 Task: Find connections with filter location Courtenay with filter topic #Workfromhomewith filter profile language German with filter current company IFFCO Group with filter school CHRIST COLLEGE, IRINJALAKKUDA with filter industry Human Resources Services with filter service category Demand Generation with filter keywords title Continuous Improvement Lead
Action: Mouse moved to (173, 261)
Screenshot: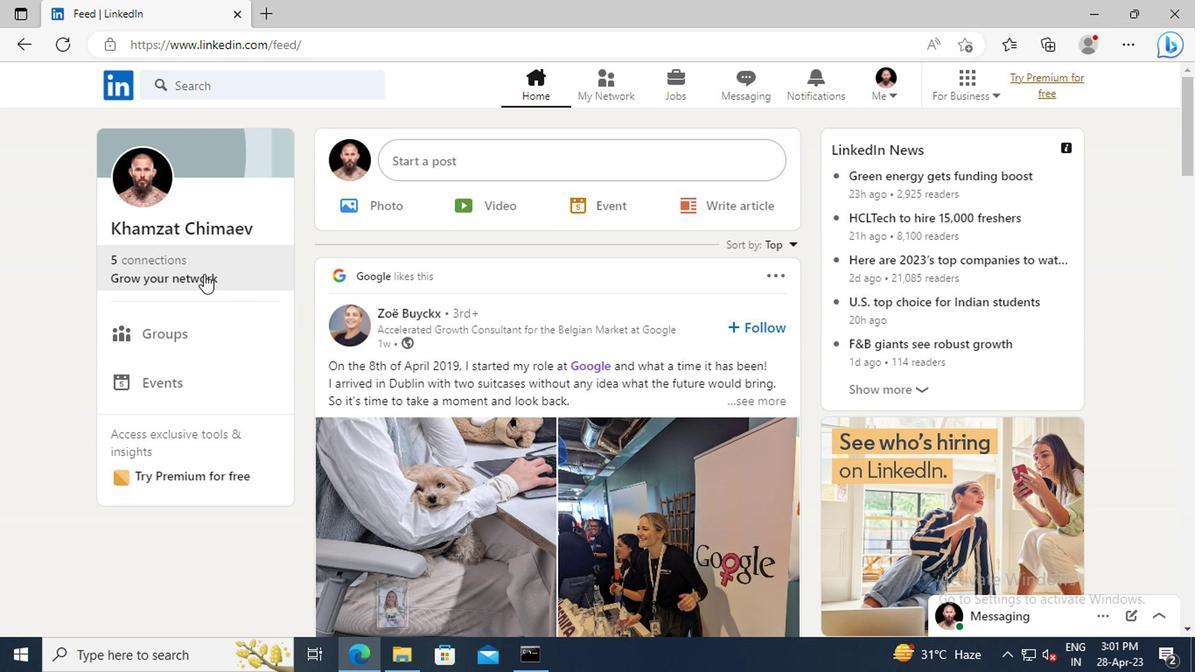 
Action: Mouse pressed left at (173, 261)
Screenshot: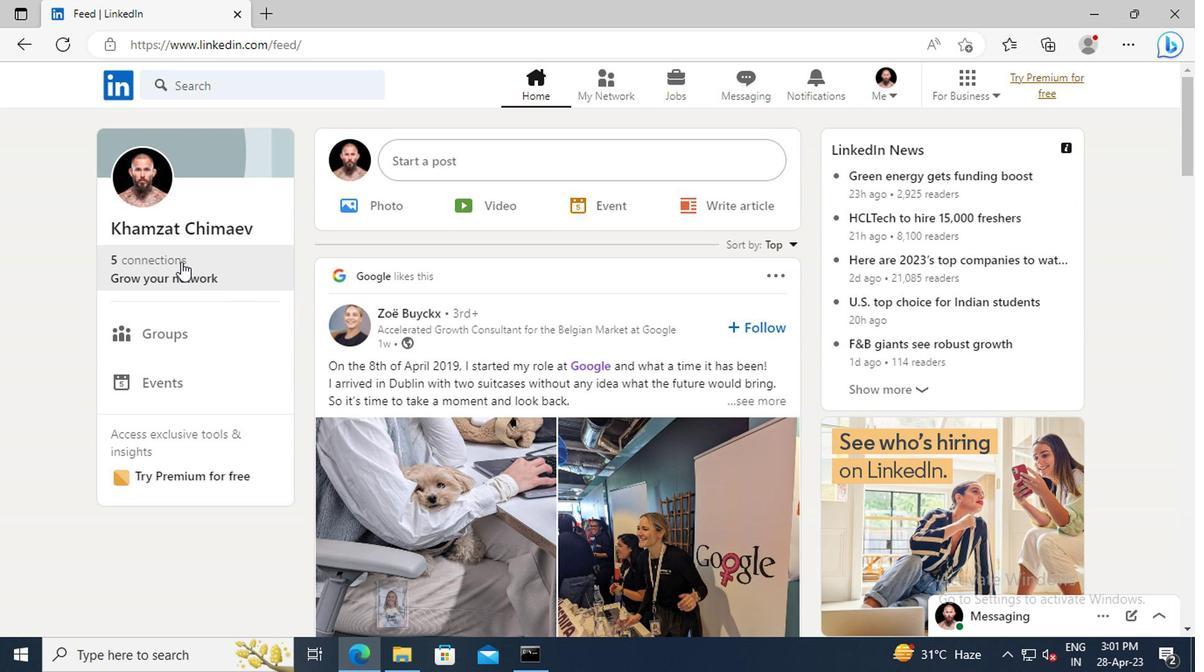 
Action: Mouse moved to (179, 181)
Screenshot: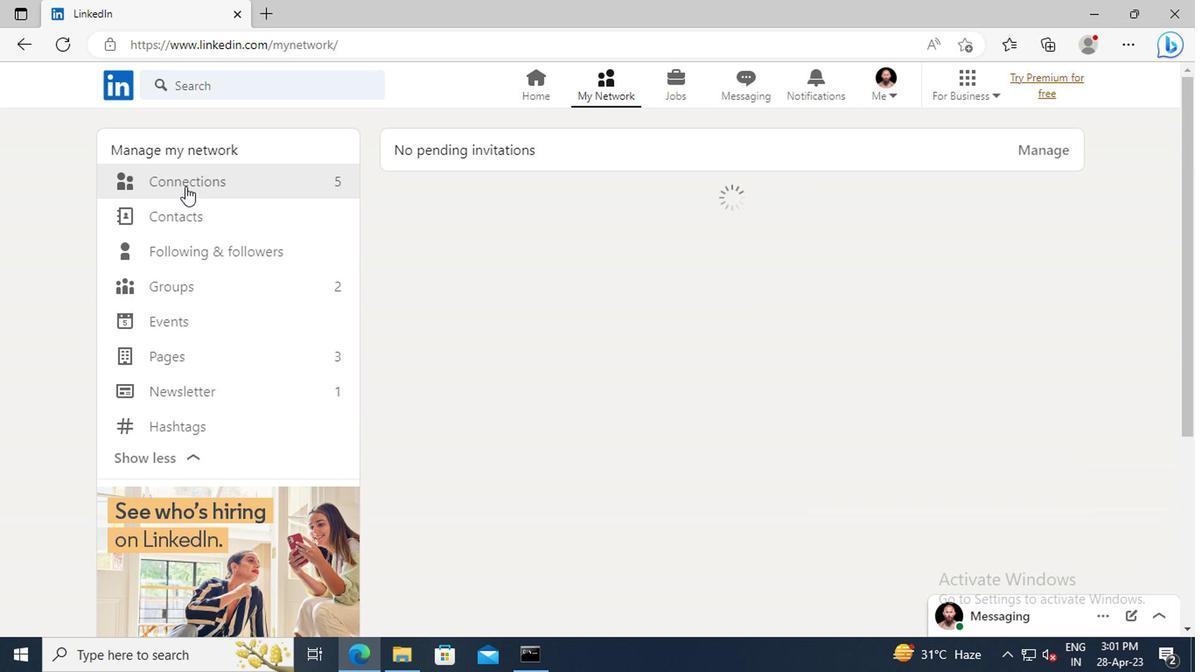 
Action: Mouse pressed left at (179, 181)
Screenshot: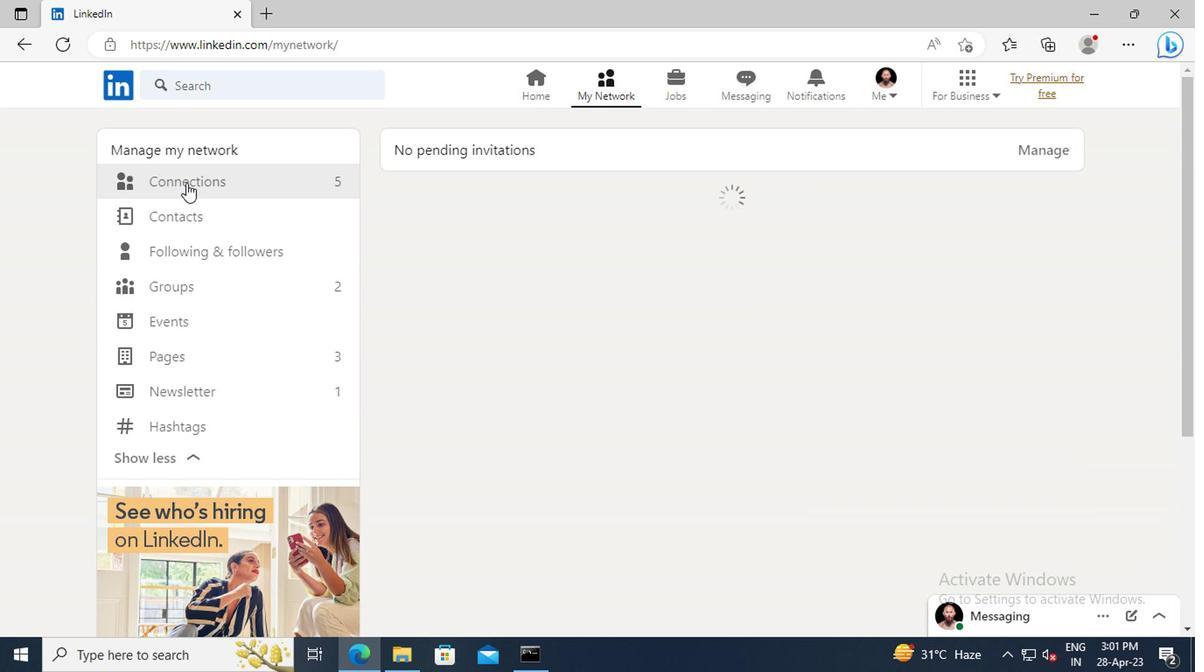 
Action: Mouse moved to (718, 186)
Screenshot: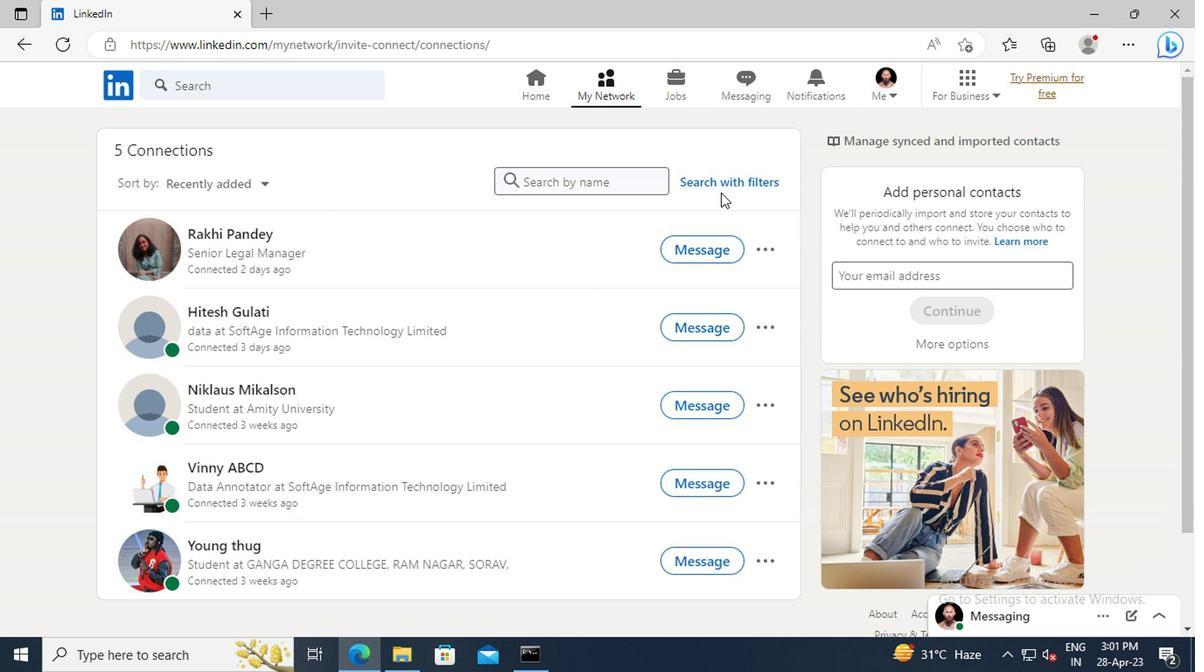 
Action: Mouse pressed left at (718, 186)
Screenshot: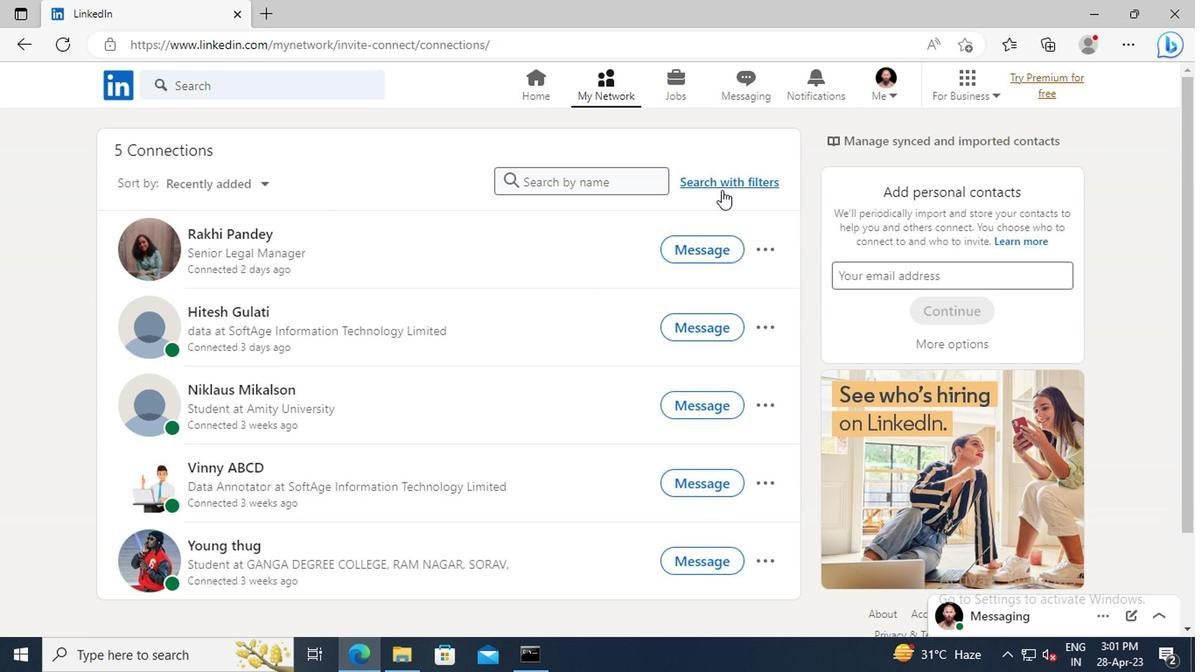 
Action: Mouse moved to (667, 137)
Screenshot: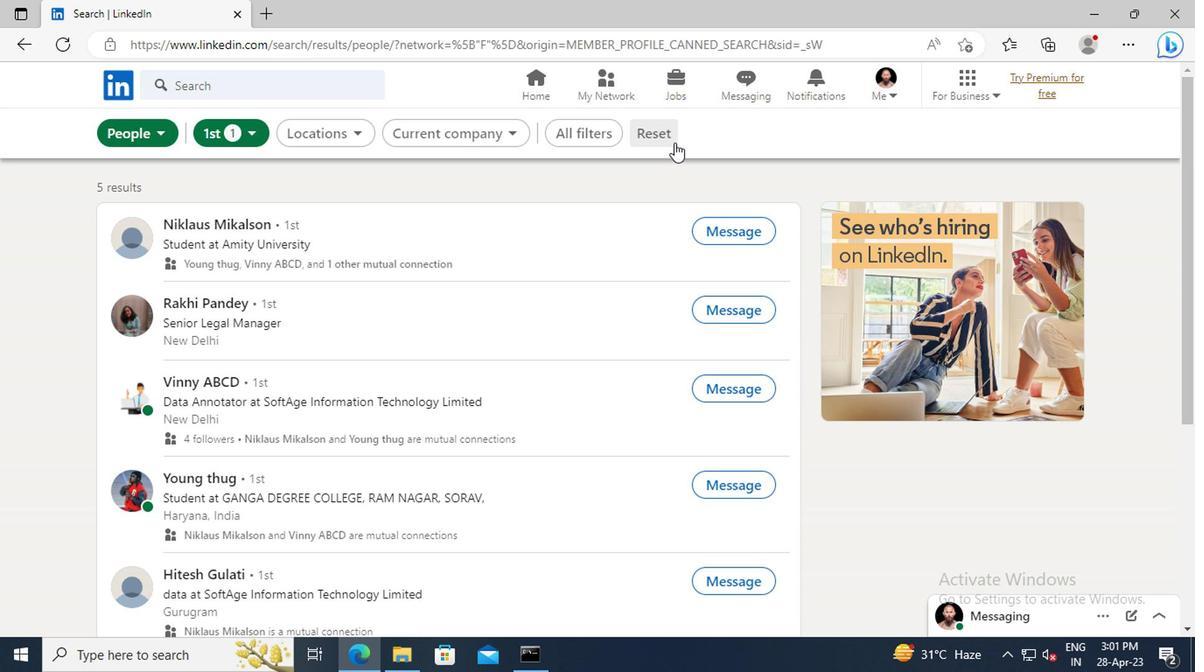 
Action: Mouse pressed left at (667, 137)
Screenshot: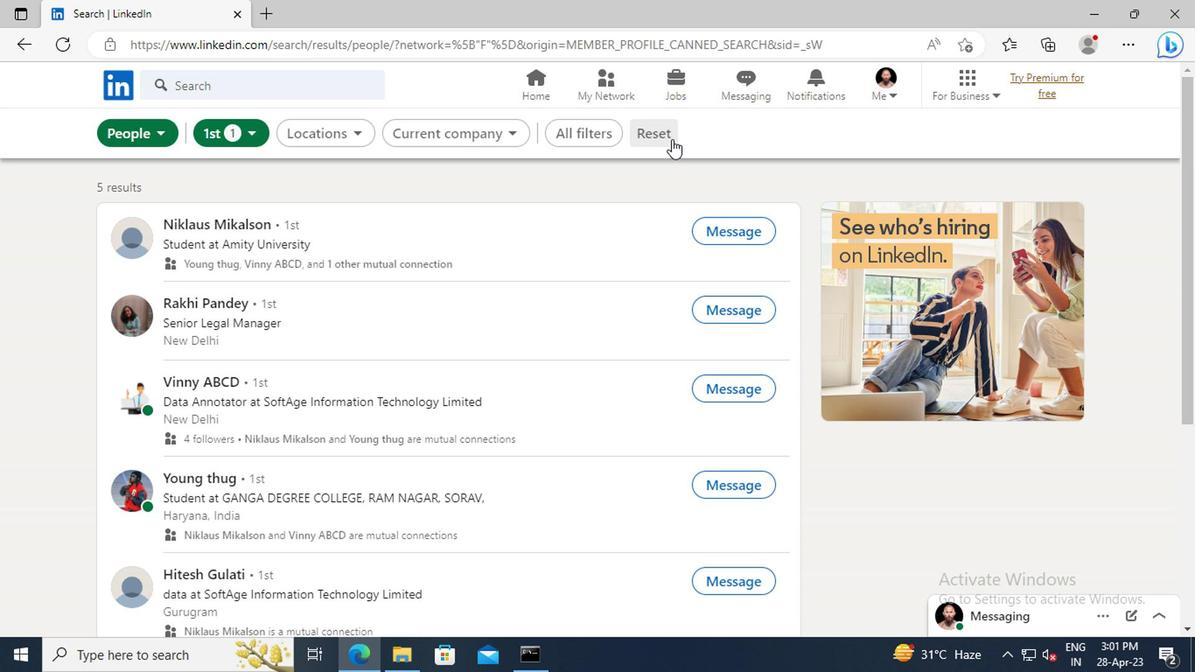 
Action: Mouse moved to (638, 132)
Screenshot: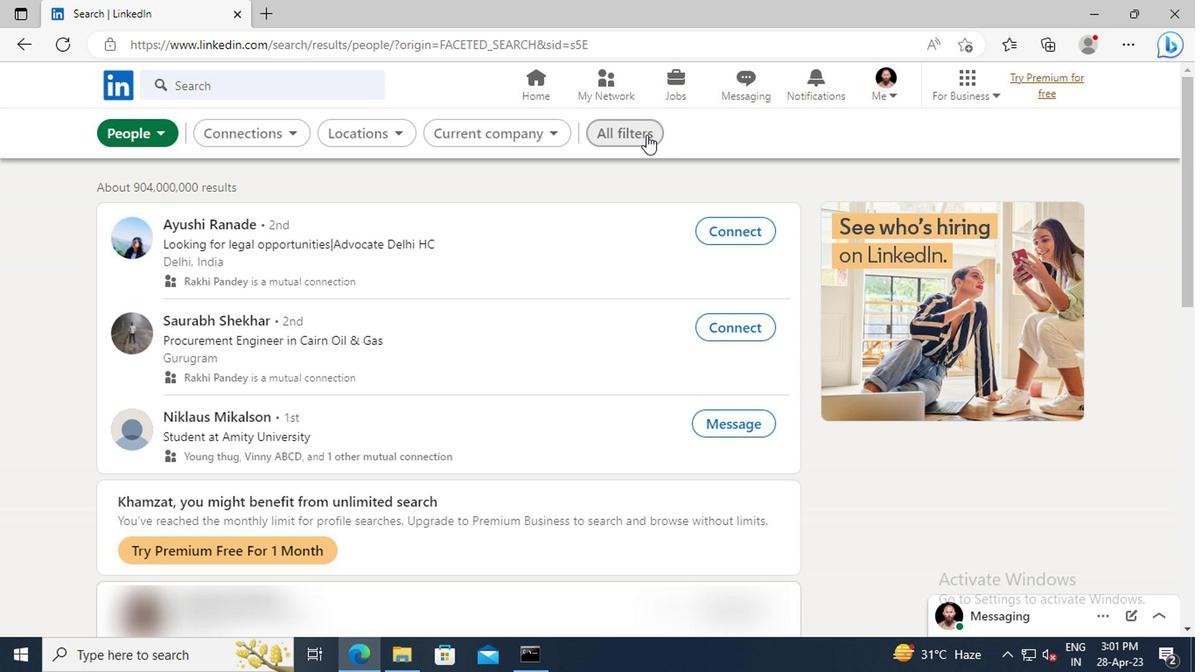 
Action: Mouse pressed left at (638, 132)
Screenshot: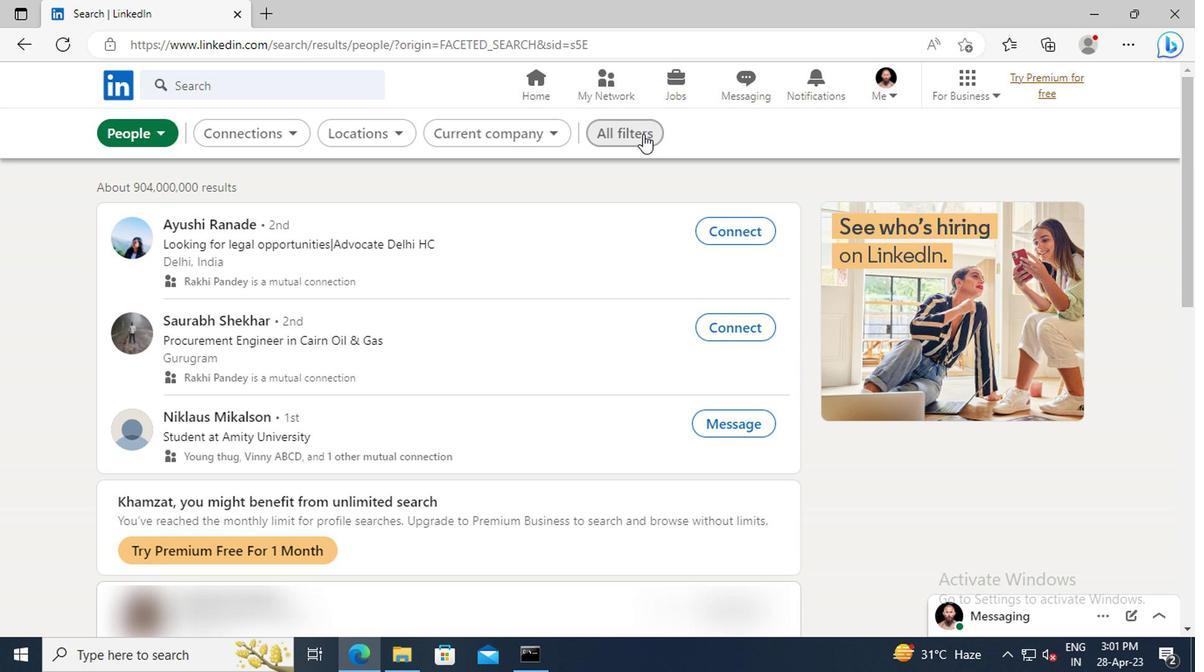 
Action: Mouse moved to (1039, 315)
Screenshot: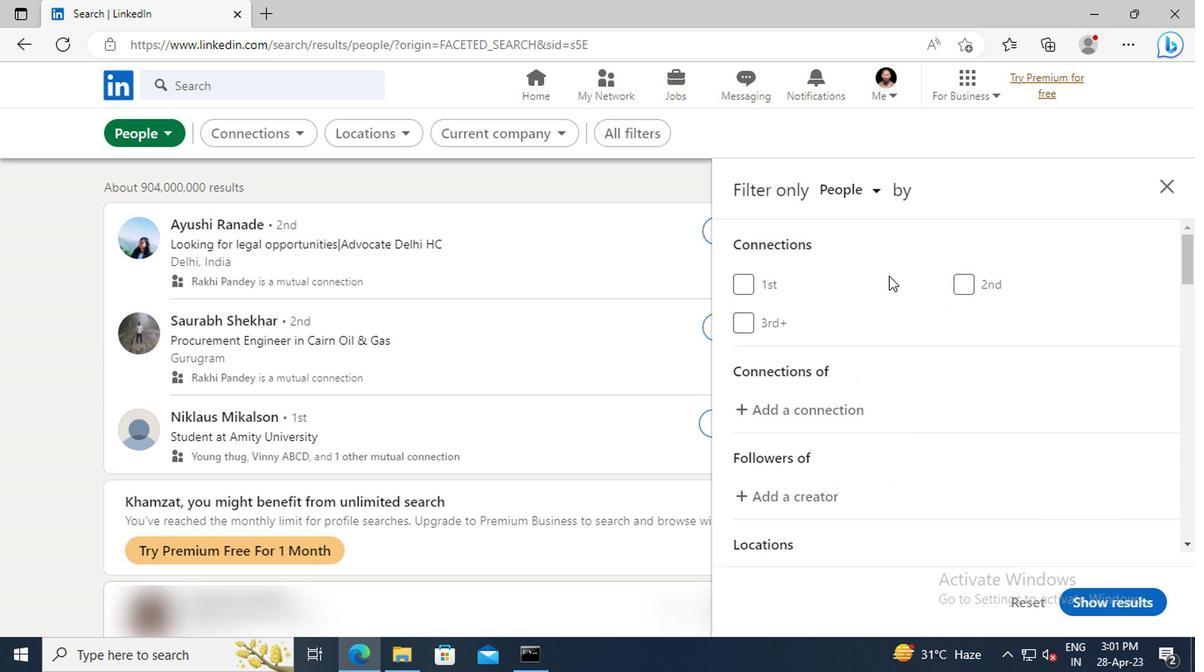 
Action: Mouse scrolled (1039, 315) with delta (0, 0)
Screenshot: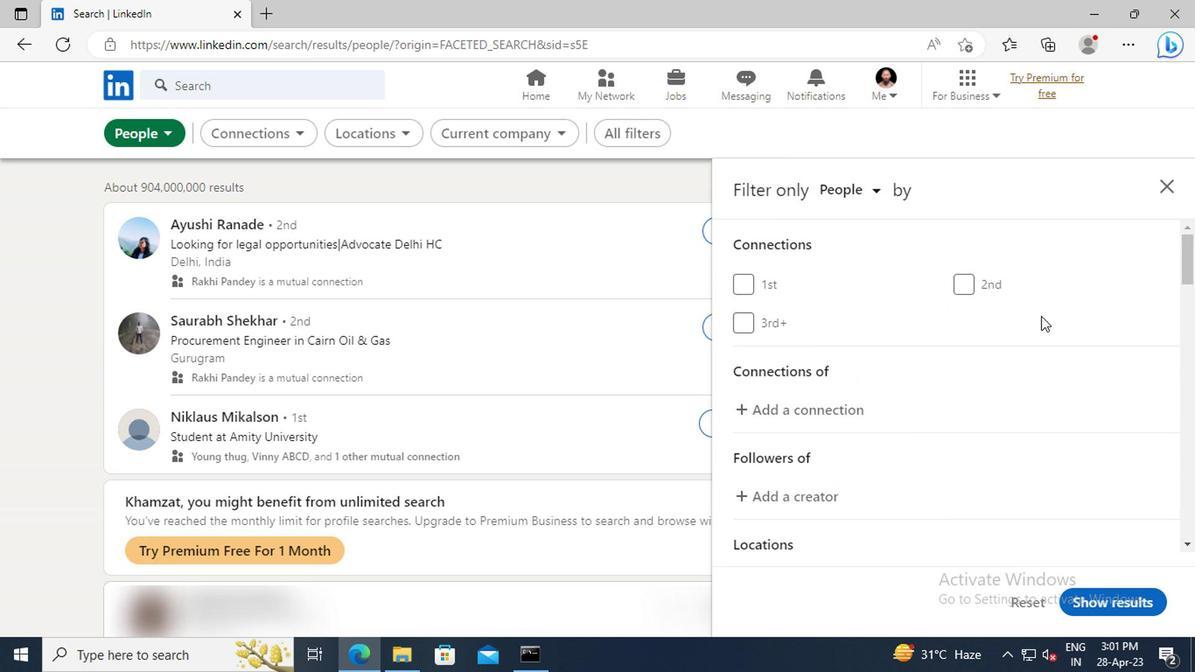 
Action: Mouse scrolled (1039, 315) with delta (0, 0)
Screenshot: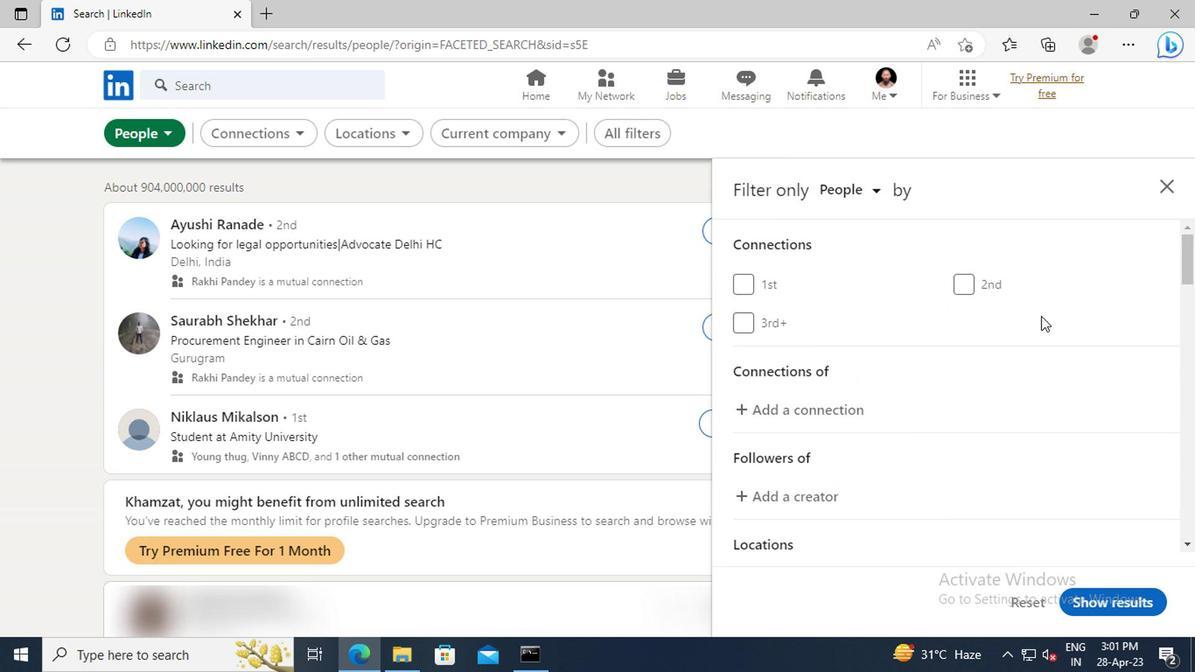 
Action: Mouse moved to (1038, 305)
Screenshot: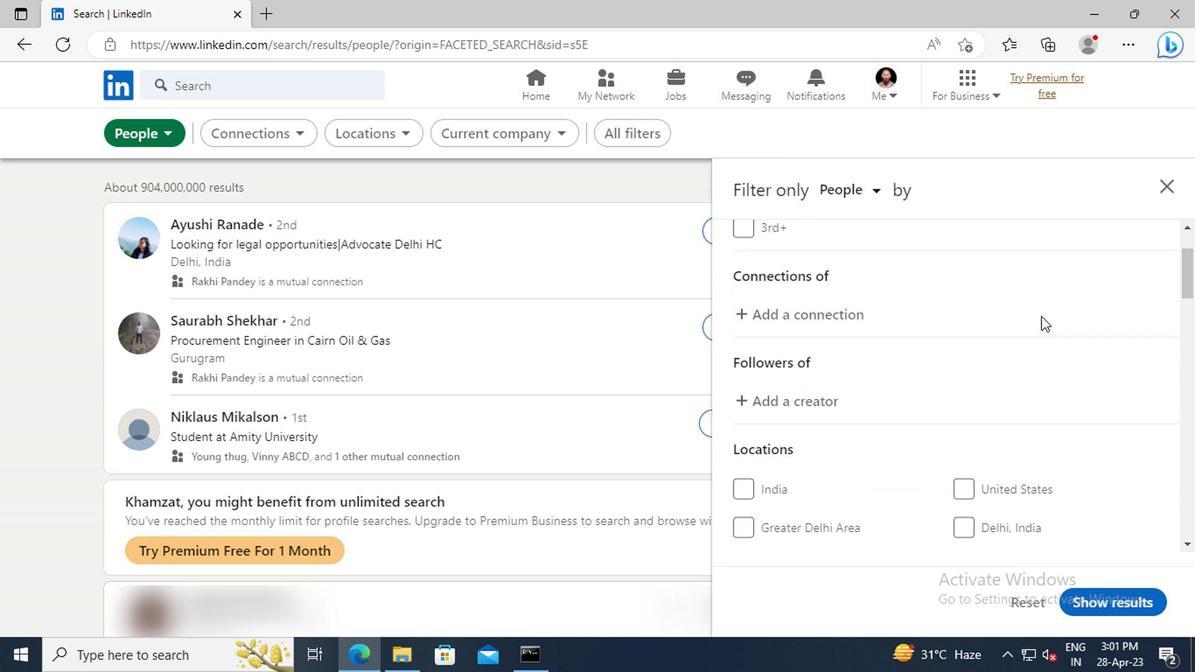 
Action: Mouse scrolled (1038, 304) with delta (0, 0)
Screenshot: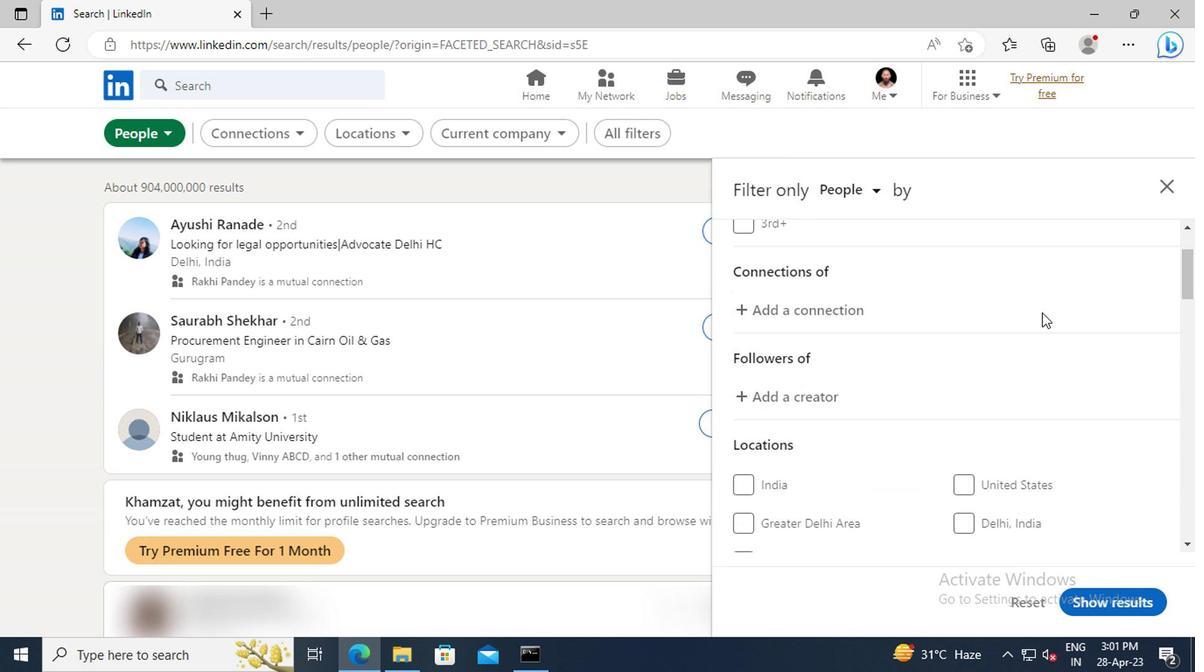 
Action: Mouse scrolled (1038, 304) with delta (0, 0)
Screenshot: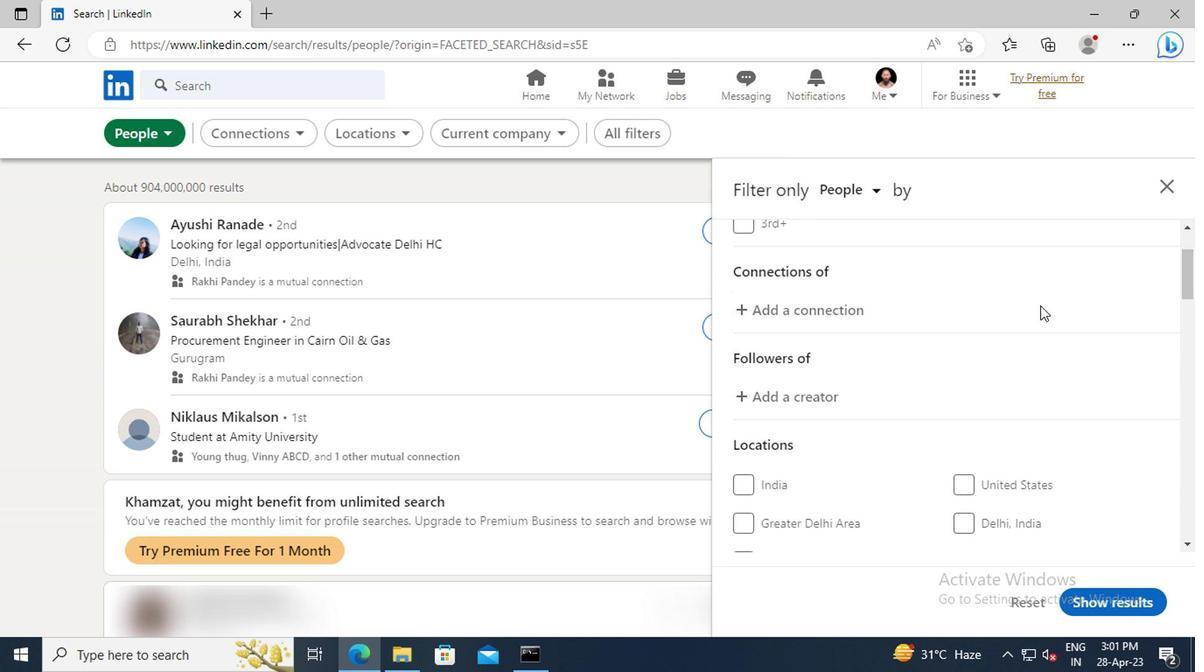 
Action: Mouse scrolled (1038, 304) with delta (0, 0)
Screenshot: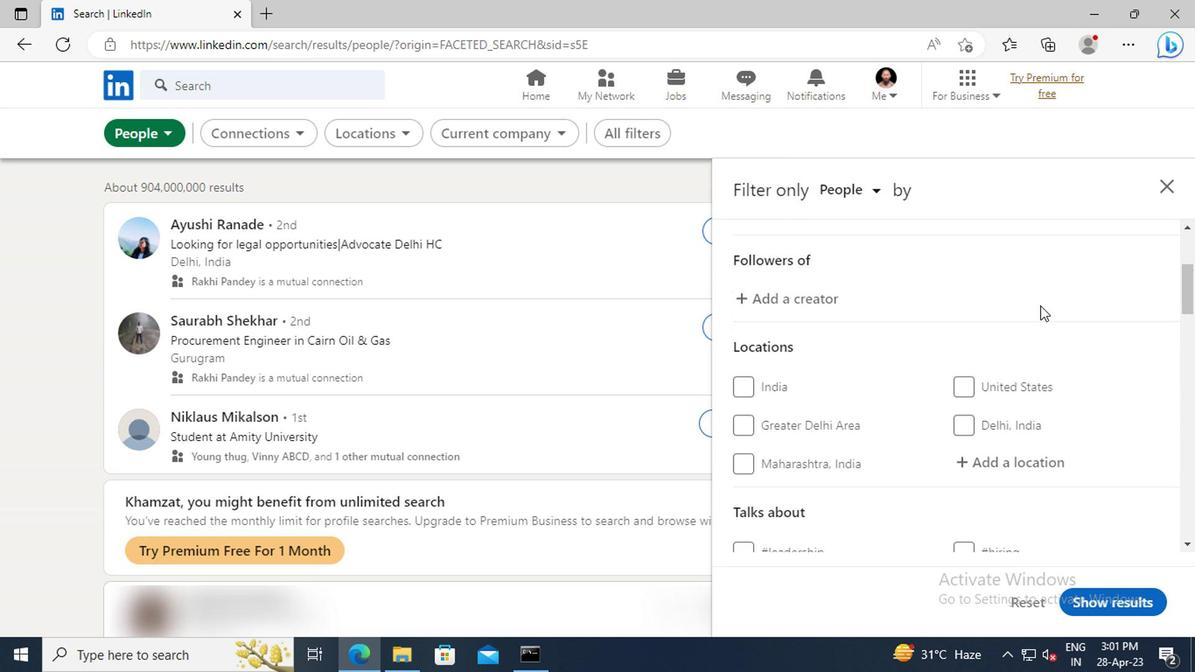 
Action: Mouse scrolled (1038, 304) with delta (0, 0)
Screenshot: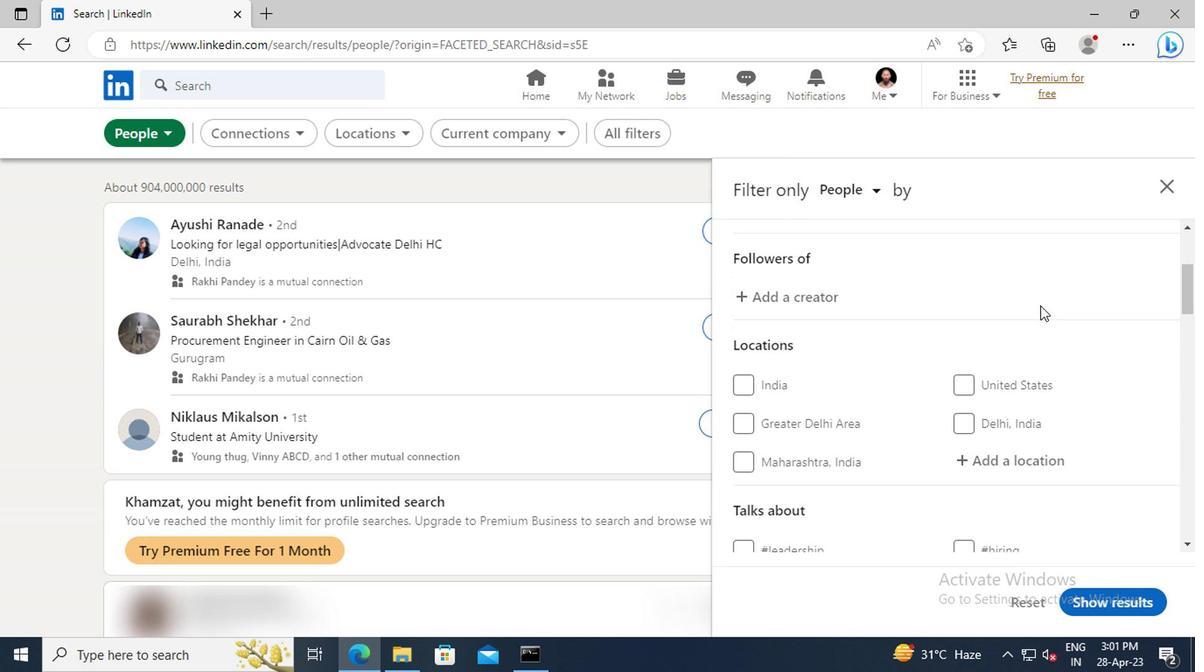 
Action: Mouse moved to (998, 361)
Screenshot: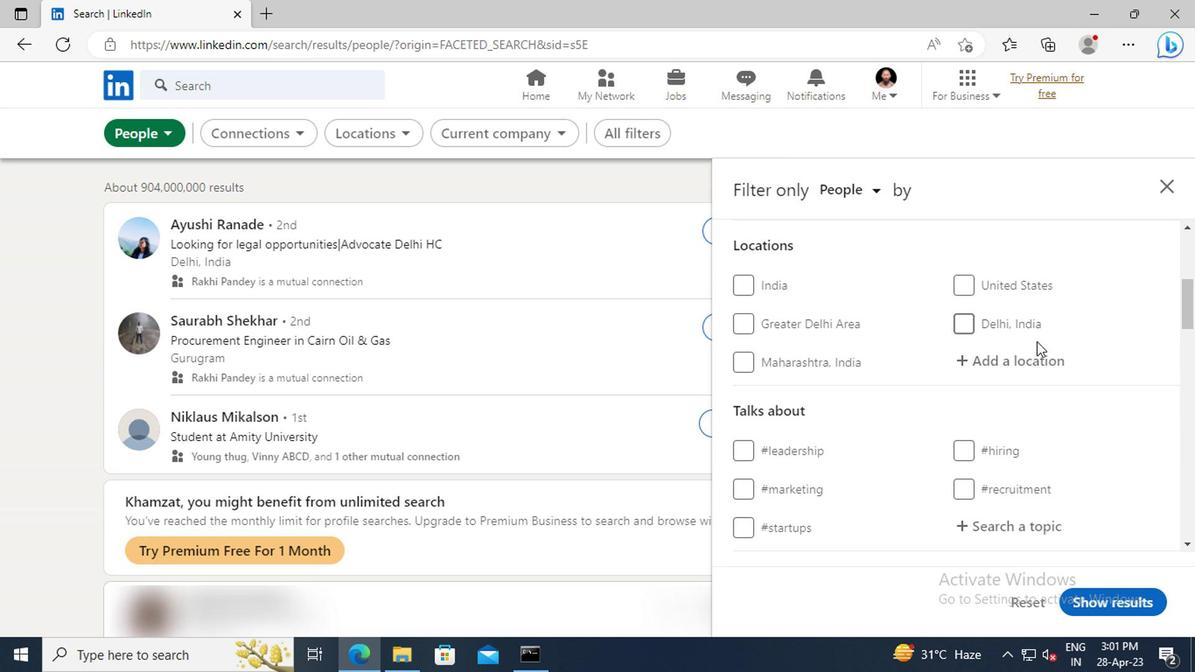 
Action: Mouse pressed left at (998, 361)
Screenshot: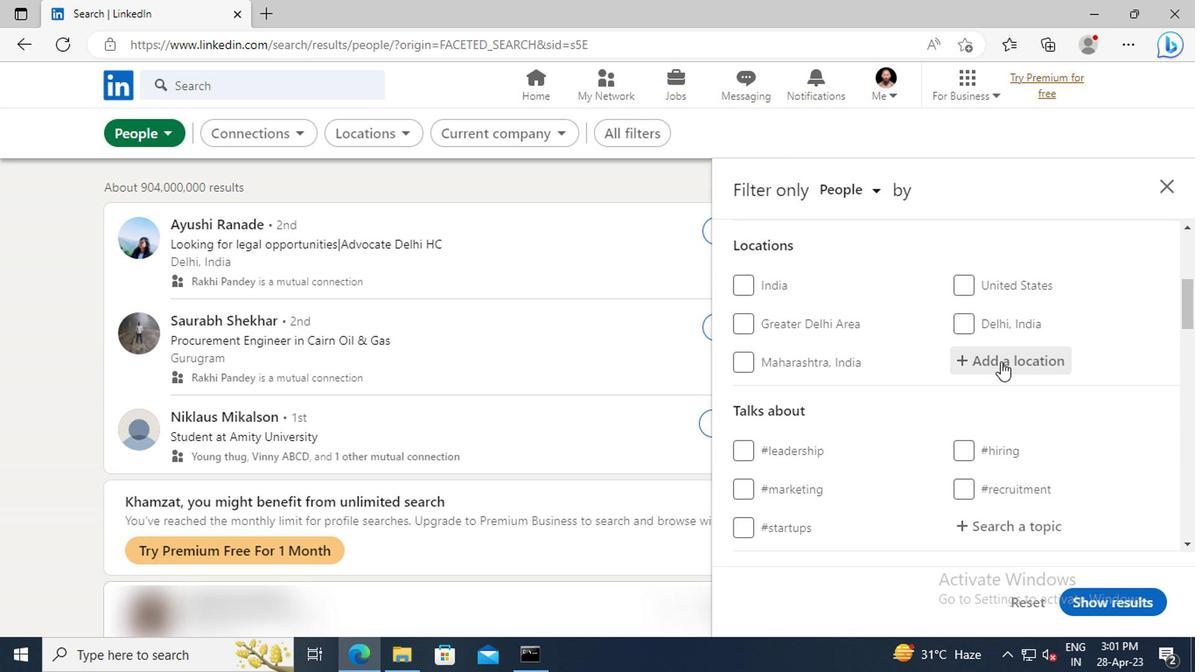 
Action: Key pressed <Key.shift>COURTENAY
Screenshot: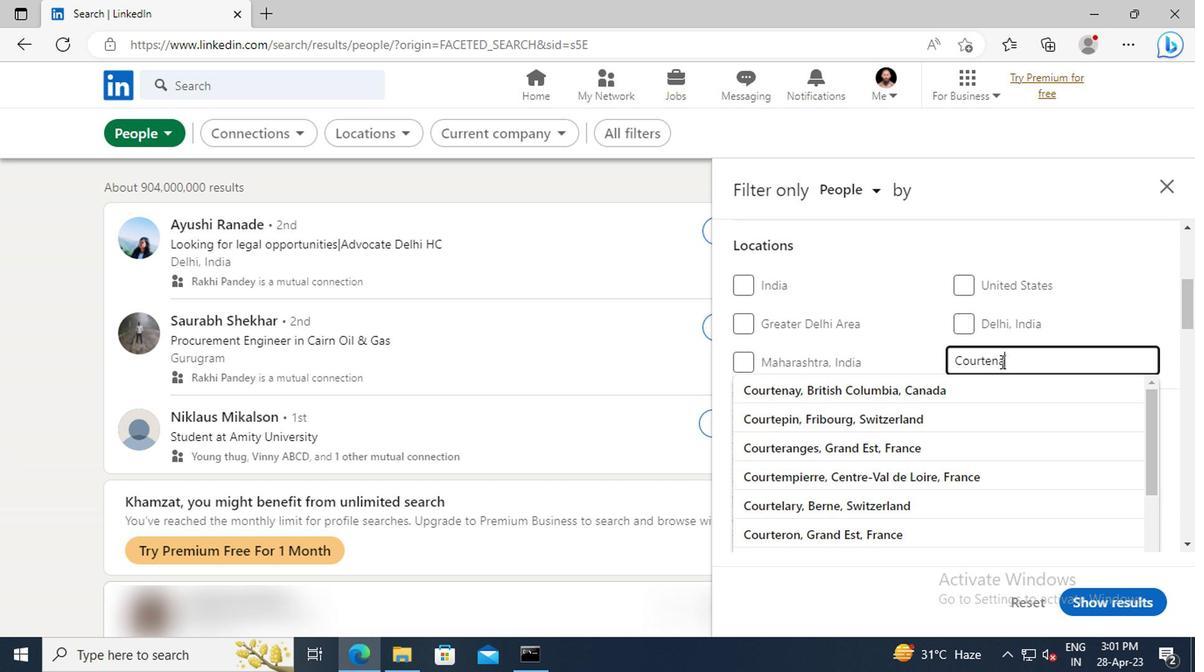 
Action: Mouse moved to (998, 381)
Screenshot: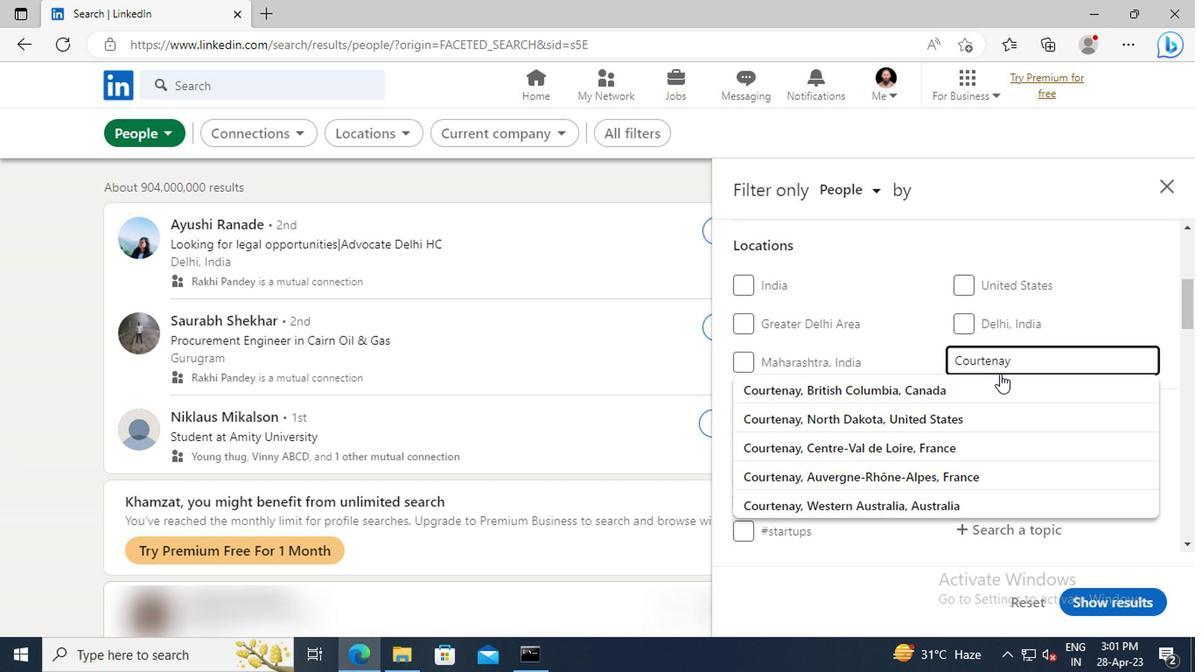 
Action: Mouse pressed left at (998, 381)
Screenshot: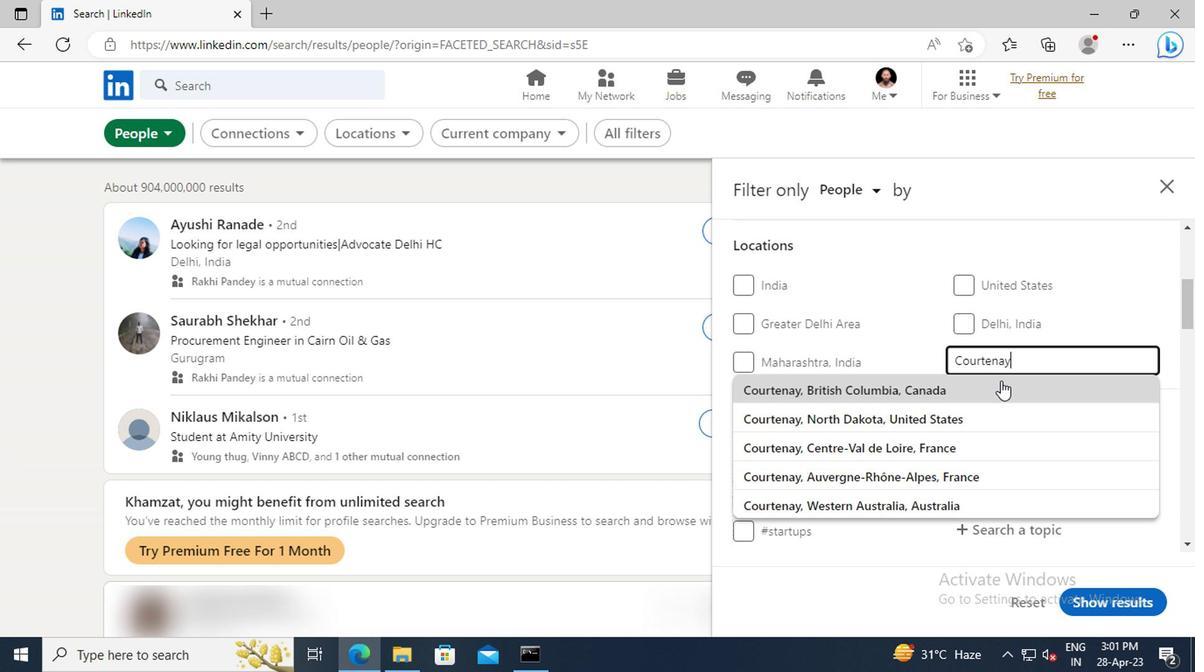 
Action: Mouse moved to (1000, 373)
Screenshot: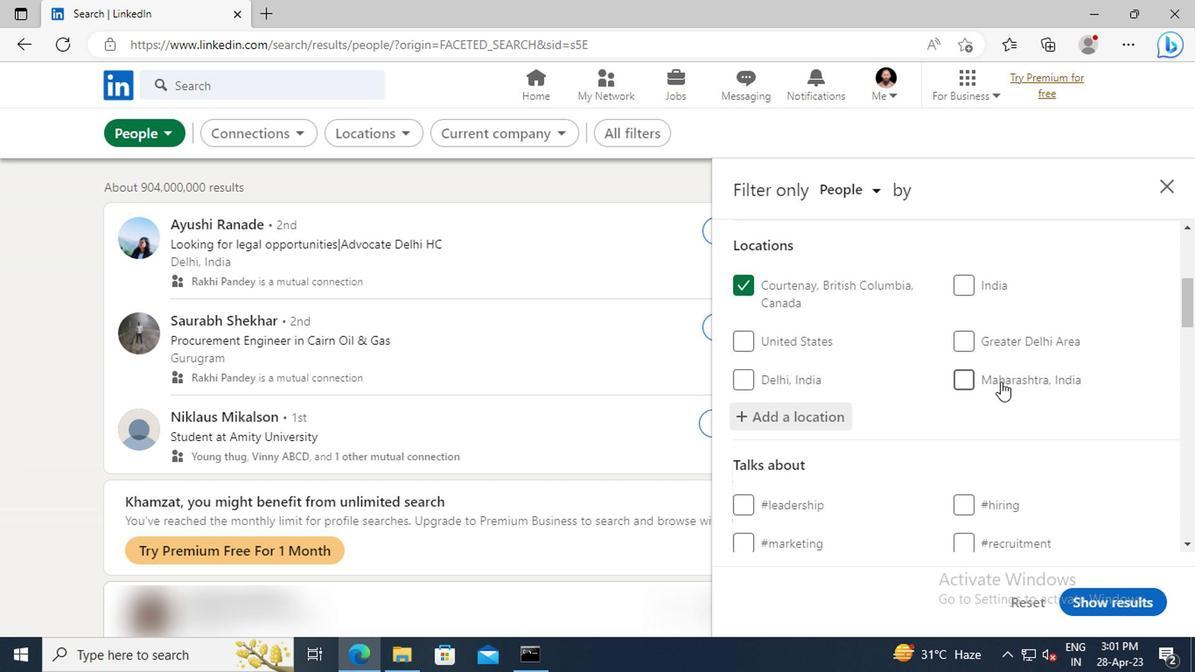 
Action: Mouse scrolled (1000, 372) with delta (0, -1)
Screenshot: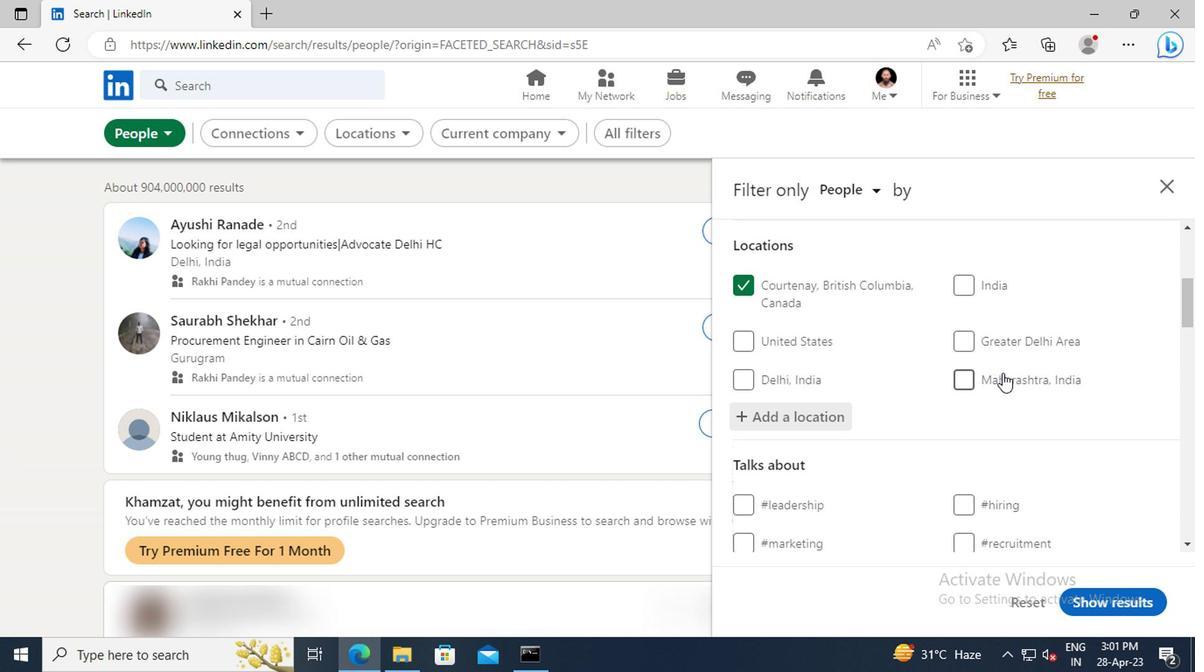 
Action: Mouse moved to (1001, 373)
Screenshot: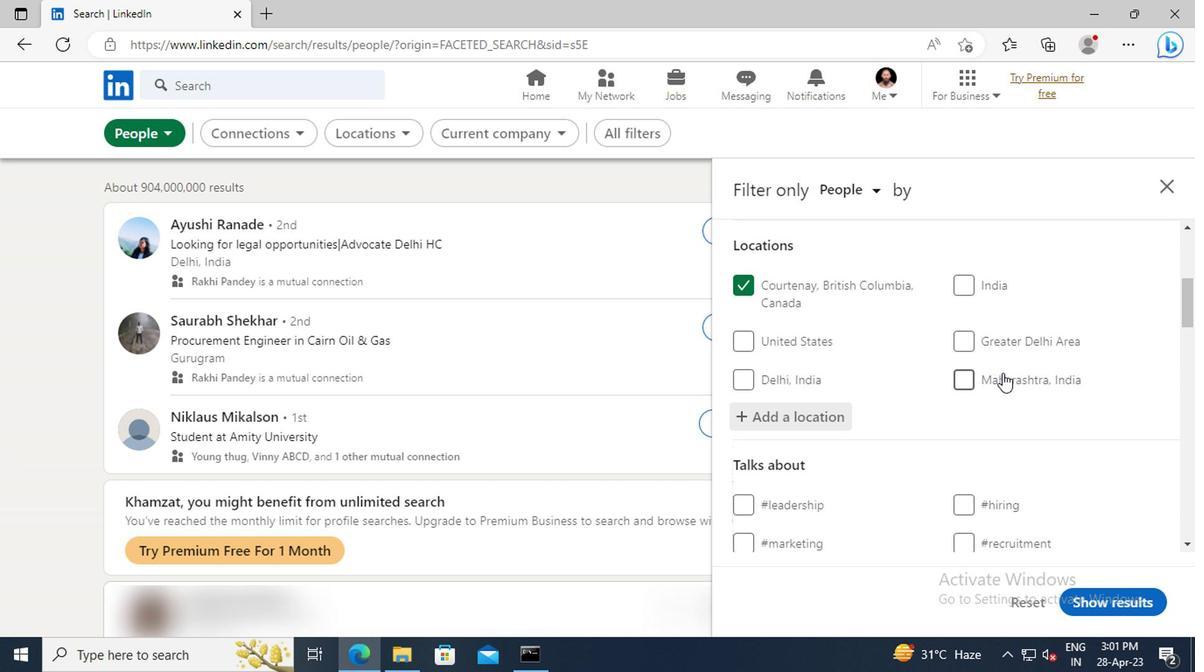 
Action: Mouse scrolled (1001, 372) with delta (0, -1)
Screenshot: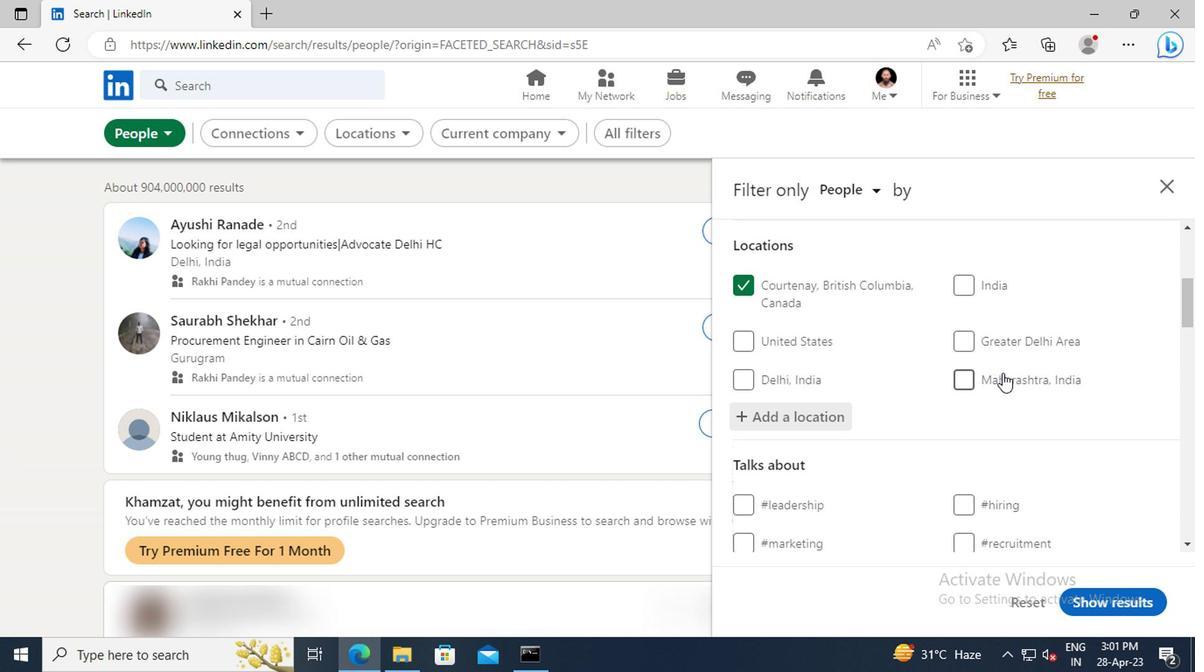 
Action: Mouse scrolled (1001, 372) with delta (0, -1)
Screenshot: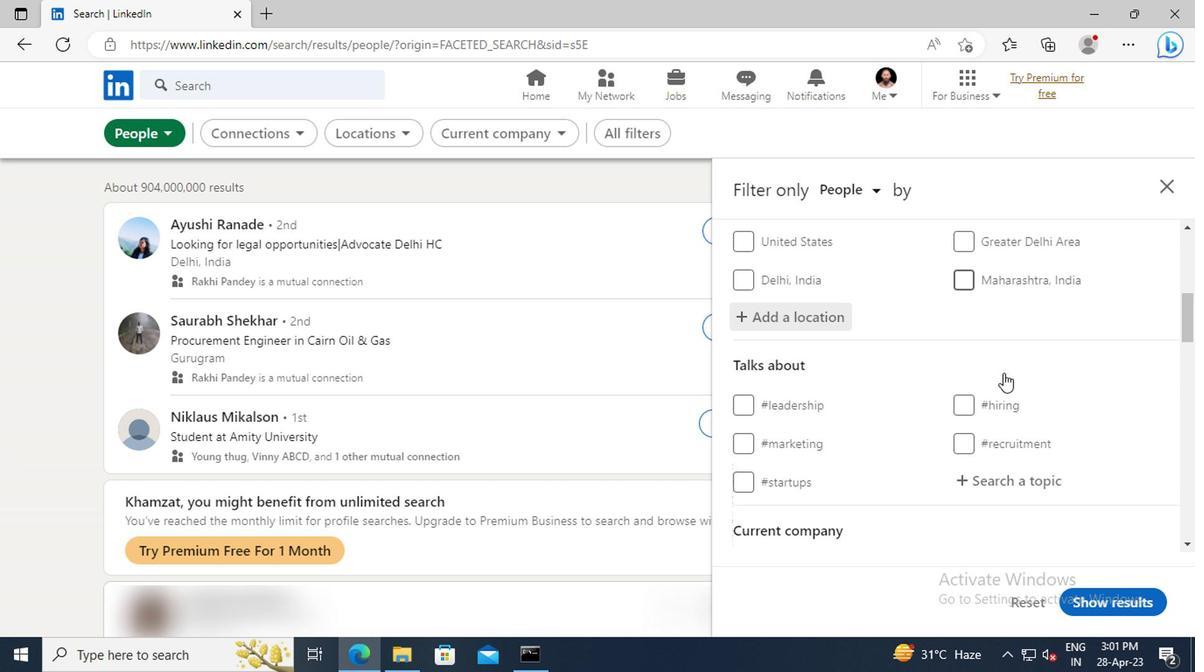 
Action: Mouse scrolled (1001, 372) with delta (0, -1)
Screenshot: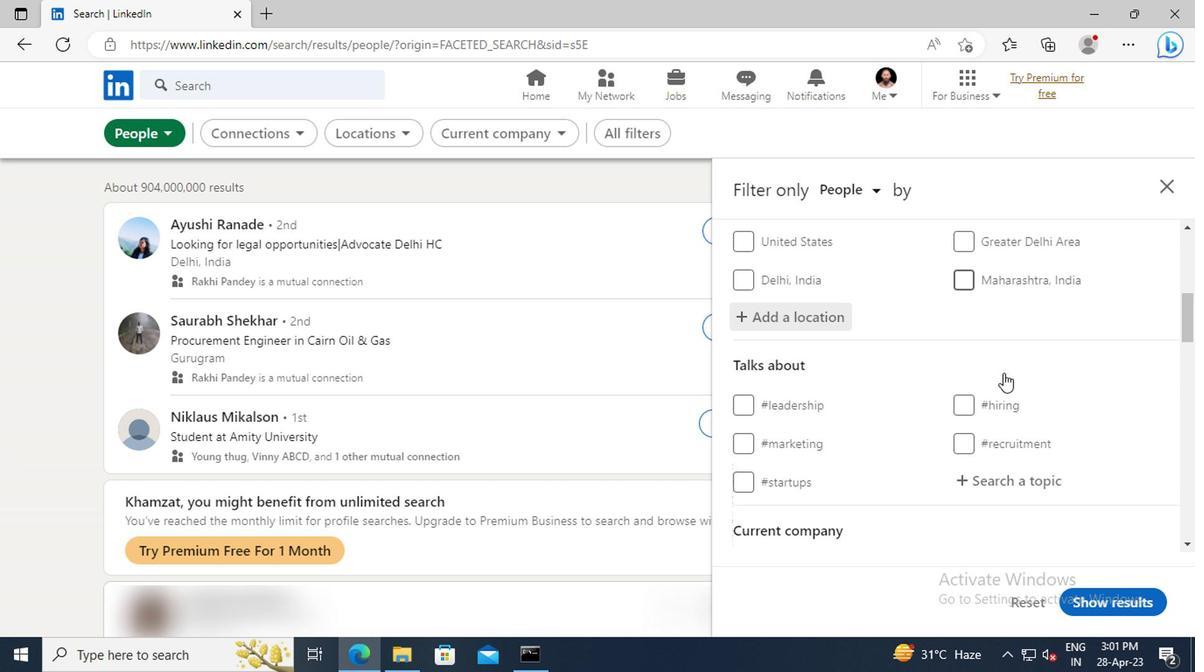 
Action: Mouse moved to (979, 374)
Screenshot: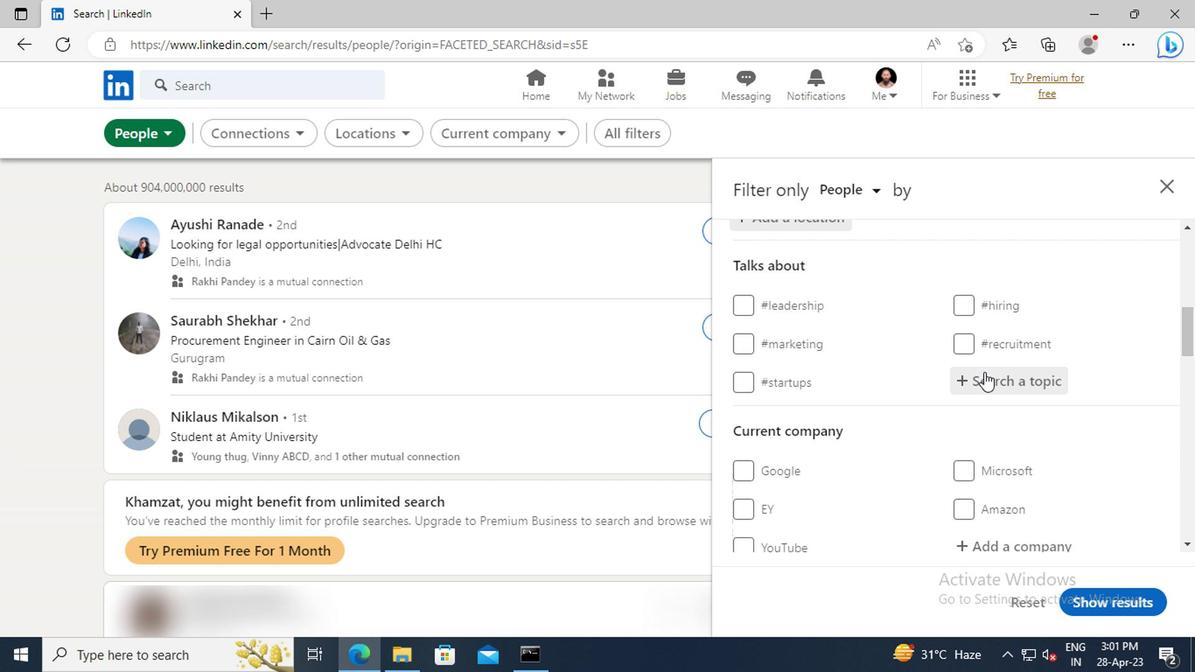 
Action: Mouse pressed left at (979, 374)
Screenshot: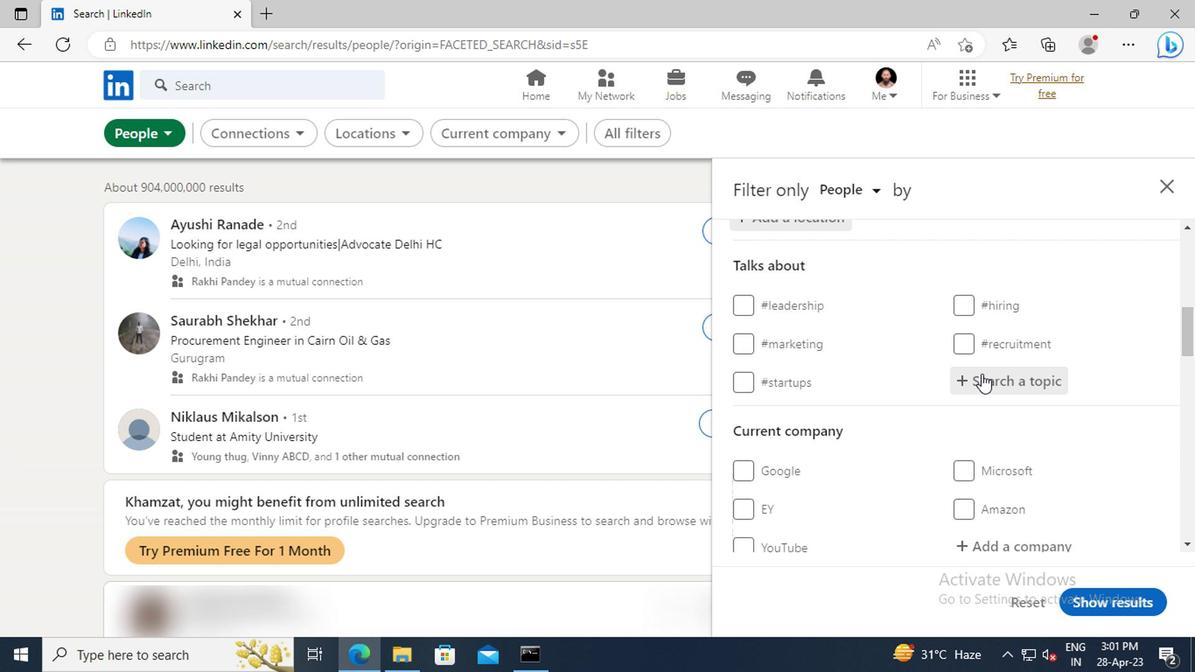 
Action: Key pressed <Key.shift>WORKFROMHOME
Screenshot: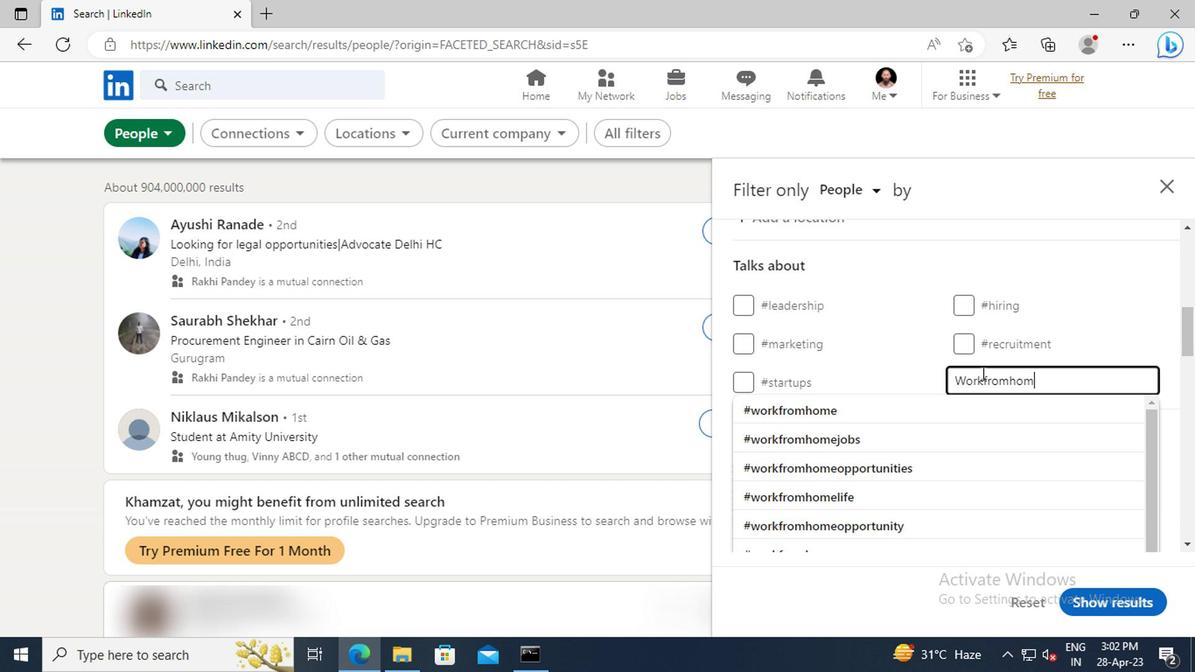 
Action: Mouse moved to (977, 408)
Screenshot: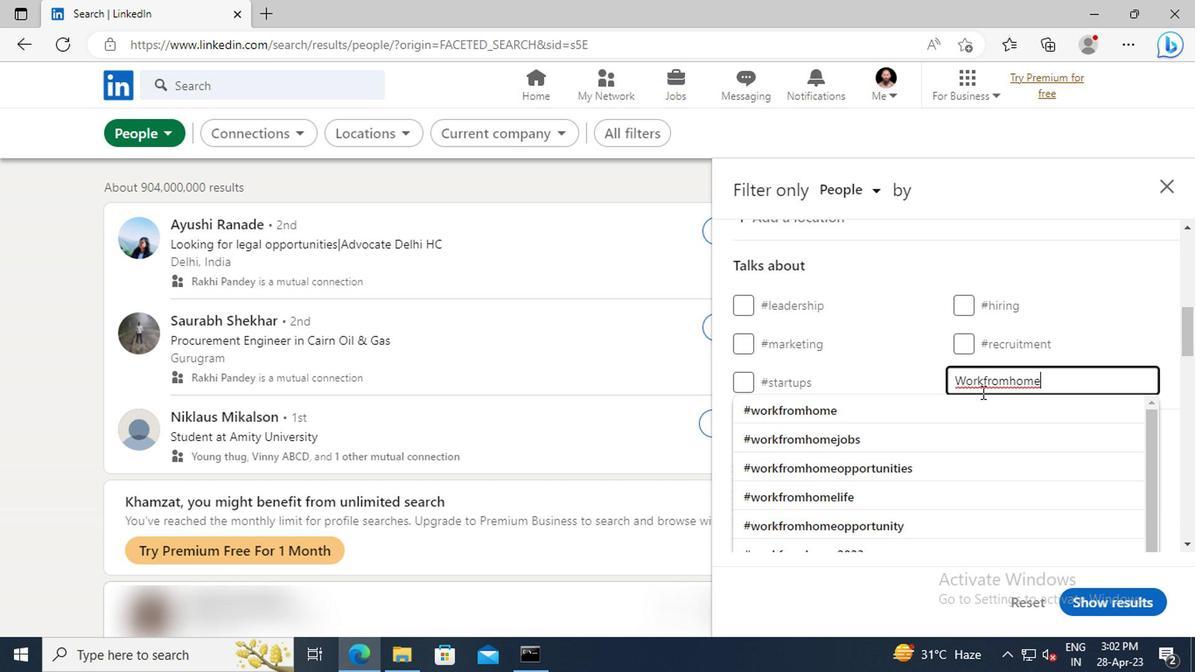 
Action: Mouse pressed left at (977, 408)
Screenshot: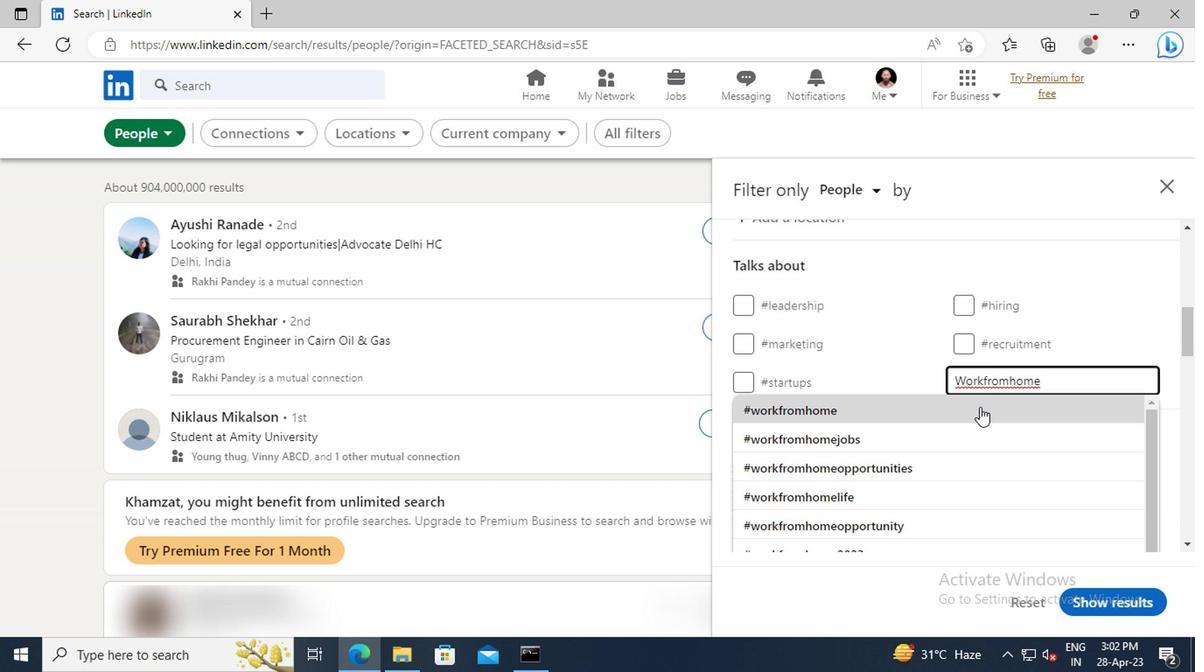 
Action: Mouse scrolled (977, 406) with delta (0, -1)
Screenshot: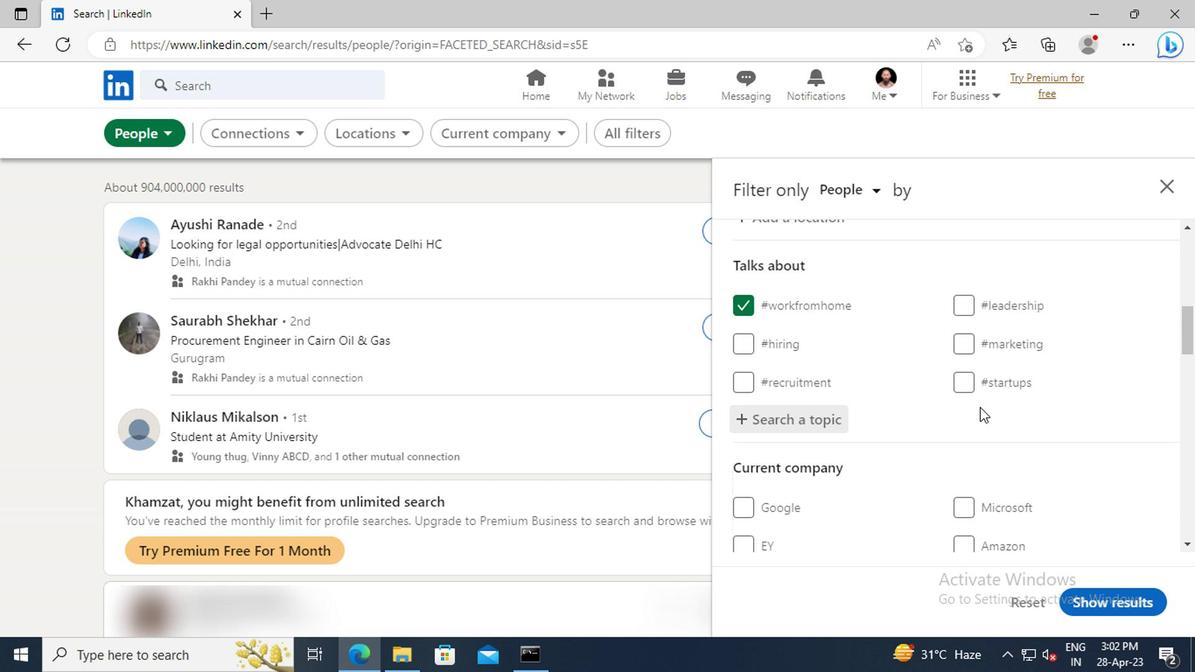 
Action: Mouse scrolled (977, 406) with delta (0, -1)
Screenshot: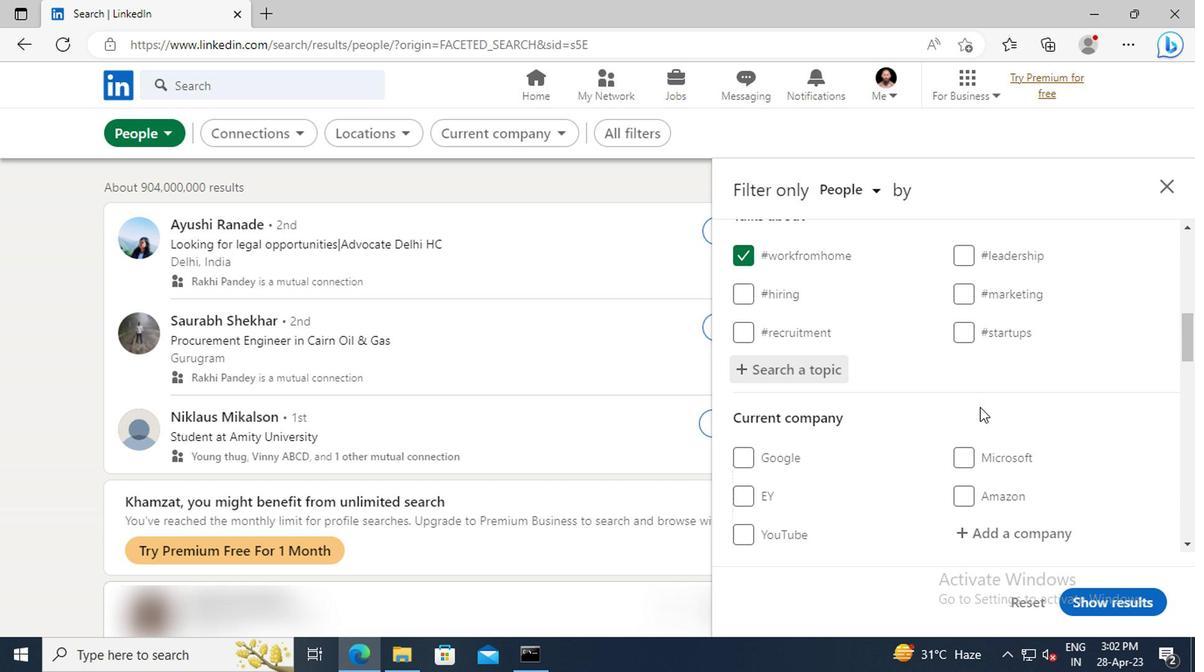 
Action: Mouse scrolled (977, 406) with delta (0, -1)
Screenshot: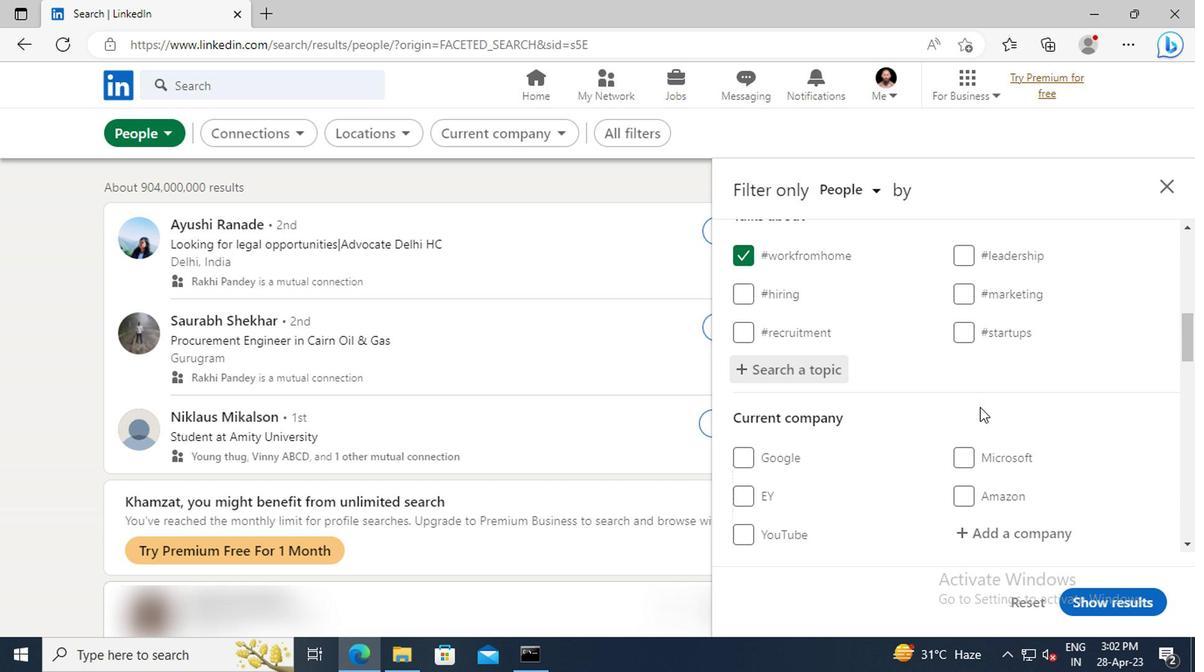 
Action: Mouse scrolled (977, 406) with delta (0, -1)
Screenshot: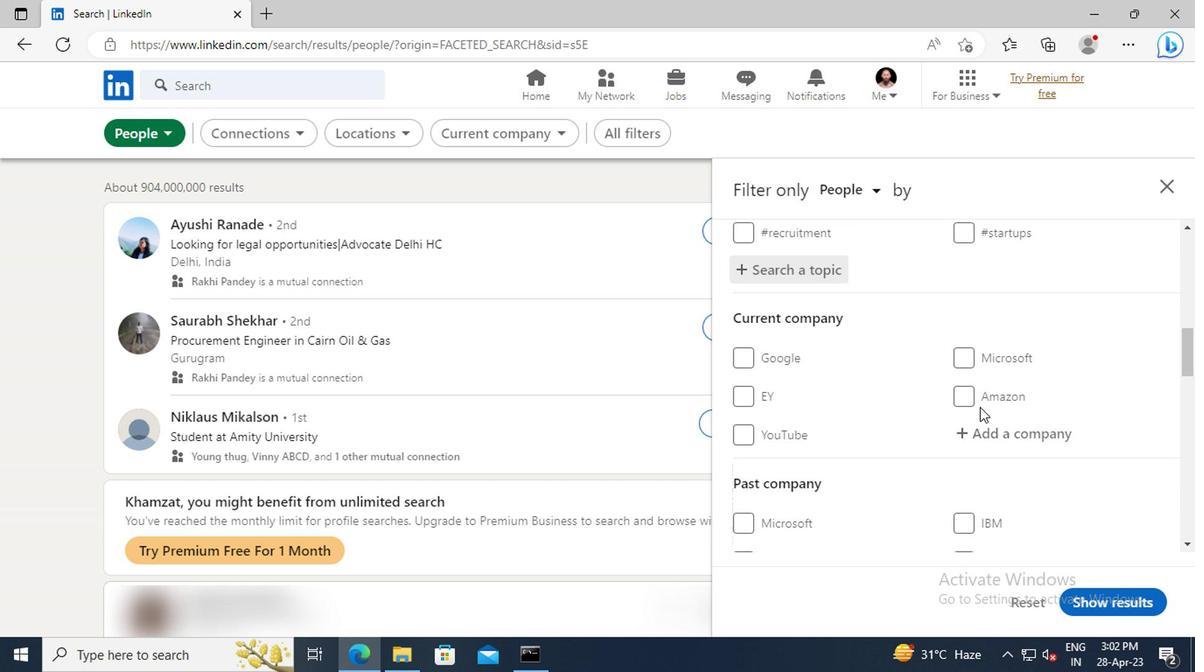 
Action: Mouse scrolled (977, 406) with delta (0, -1)
Screenshot: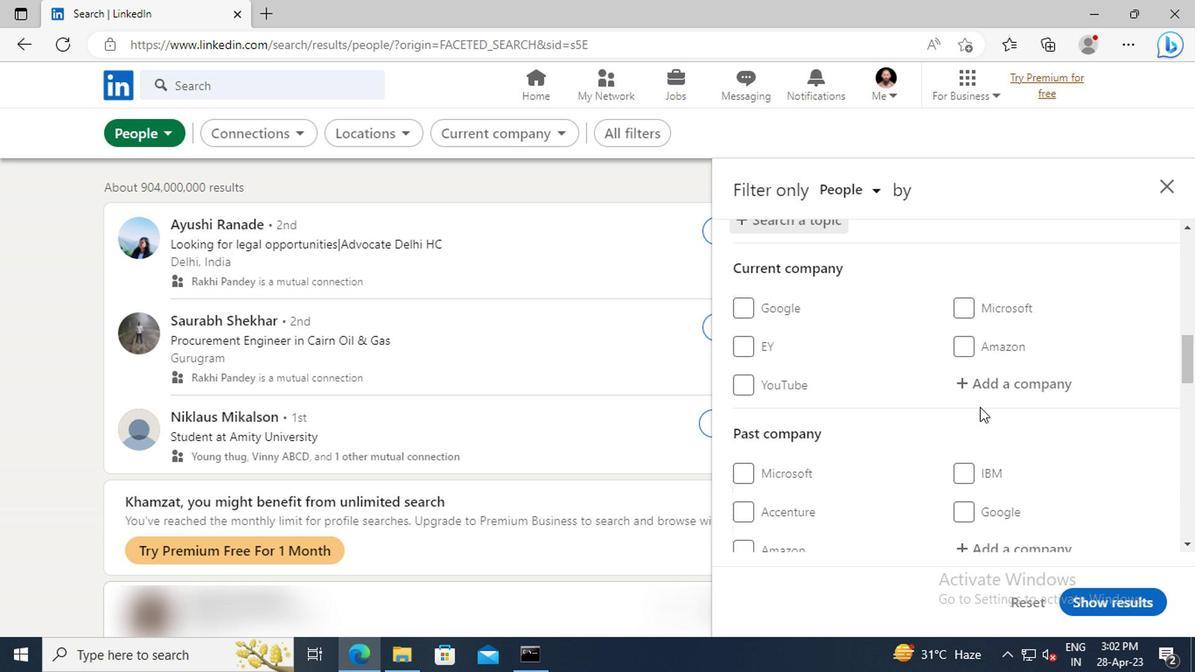 
Action: Mouse scrolled (977, 406) with delta (0, -1)
Screenshot: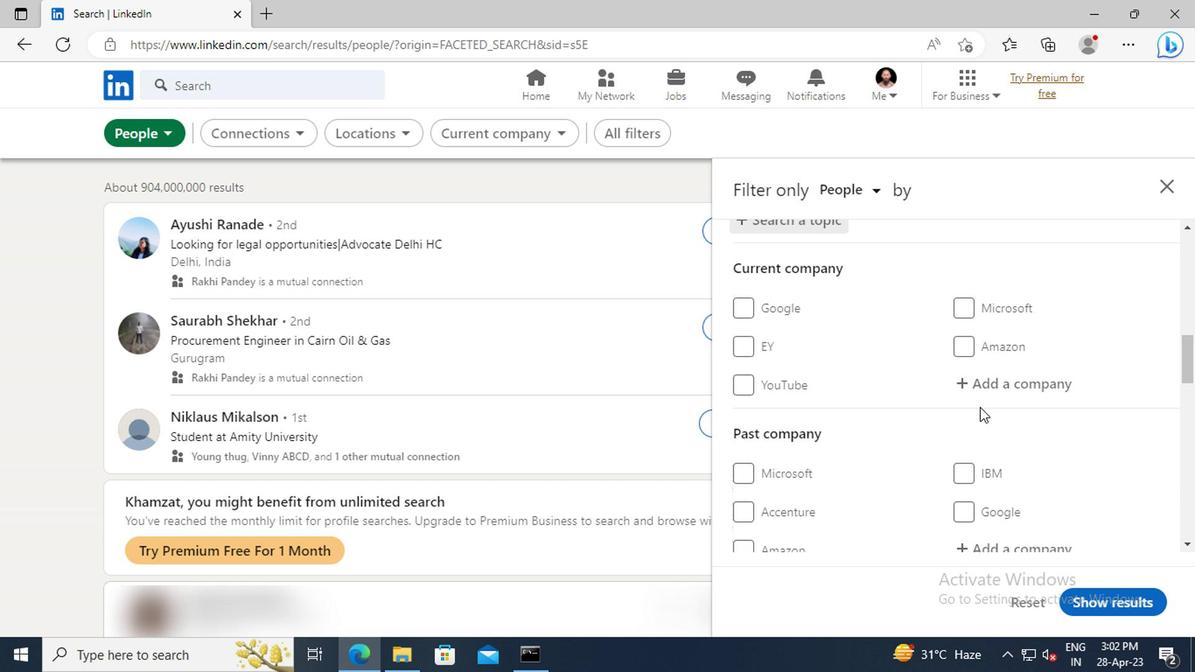 
Action: Mouse scrolled (977, 406) with delta (0, -1)
Screenshot: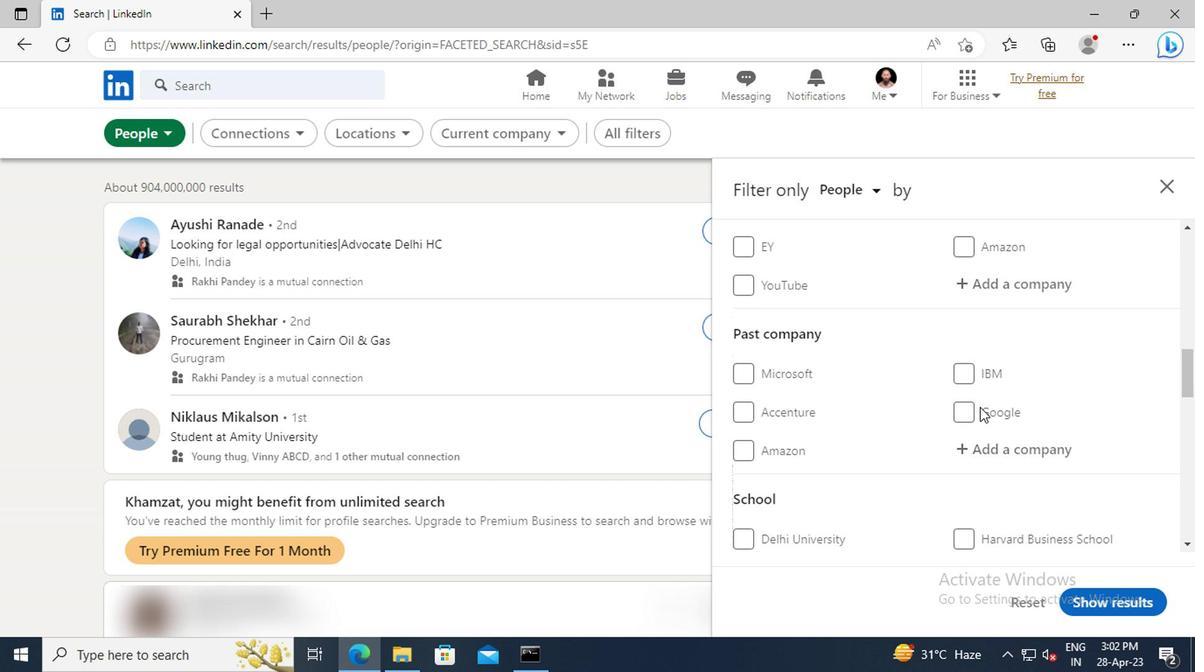 
Action: Mouse scrolled (977, 406) with delta (0, -1)
Screenshot: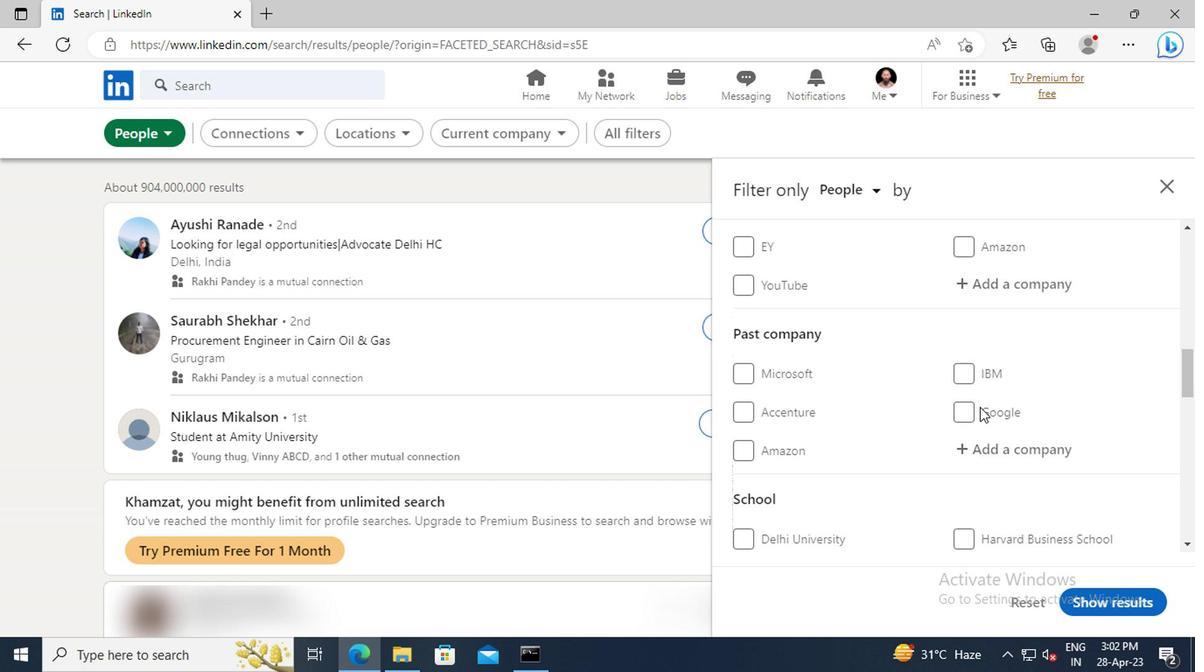
Action: Mouse scrolled (977, 406) with delta (0, -1)
Screenshot: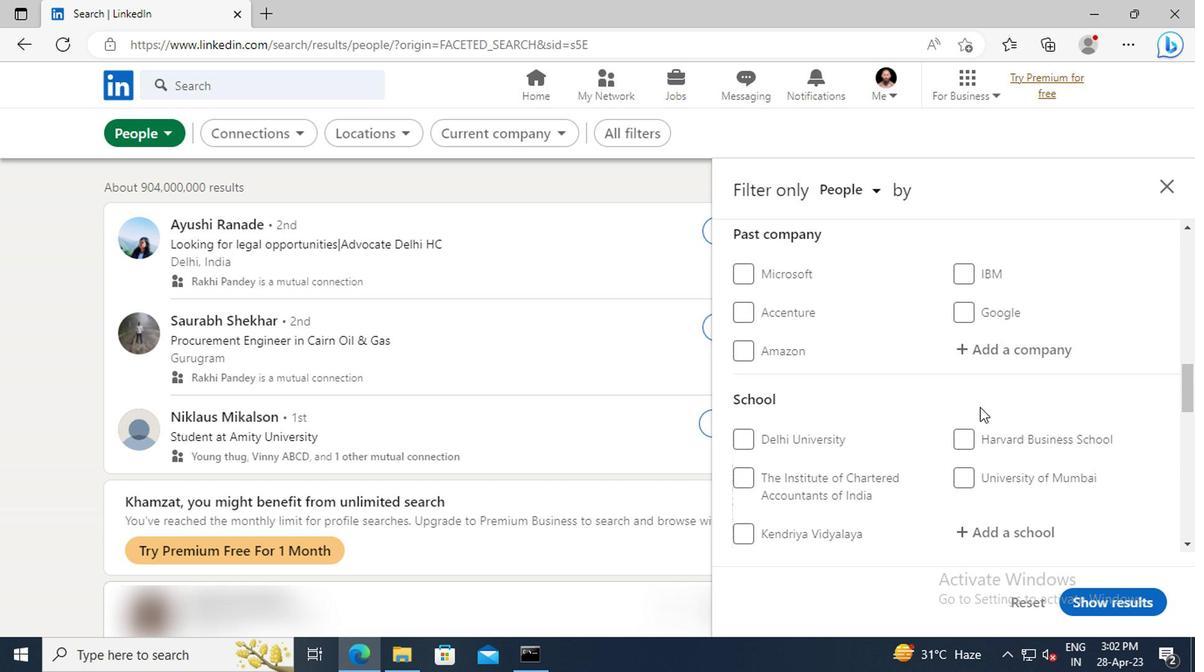 
Action: Mouse scrolled (977, 406) with delta (0, -1)
Screenshot: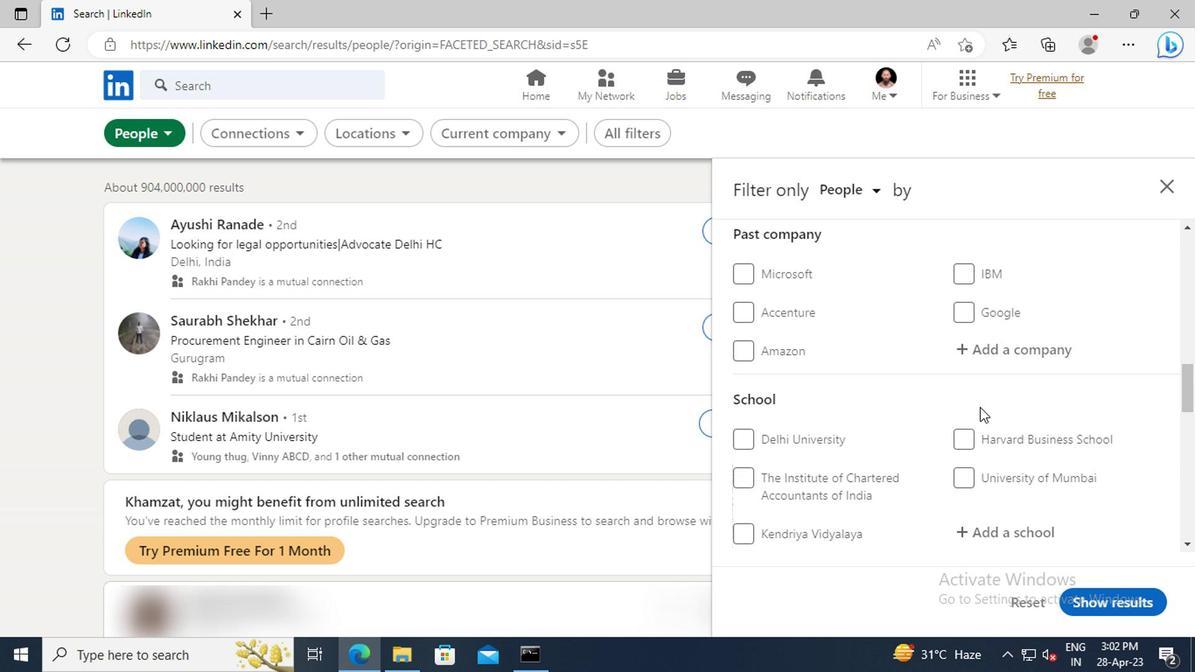 
Action: Mouse scrolled (977, 406) with delta (0, -1)
Screenshot: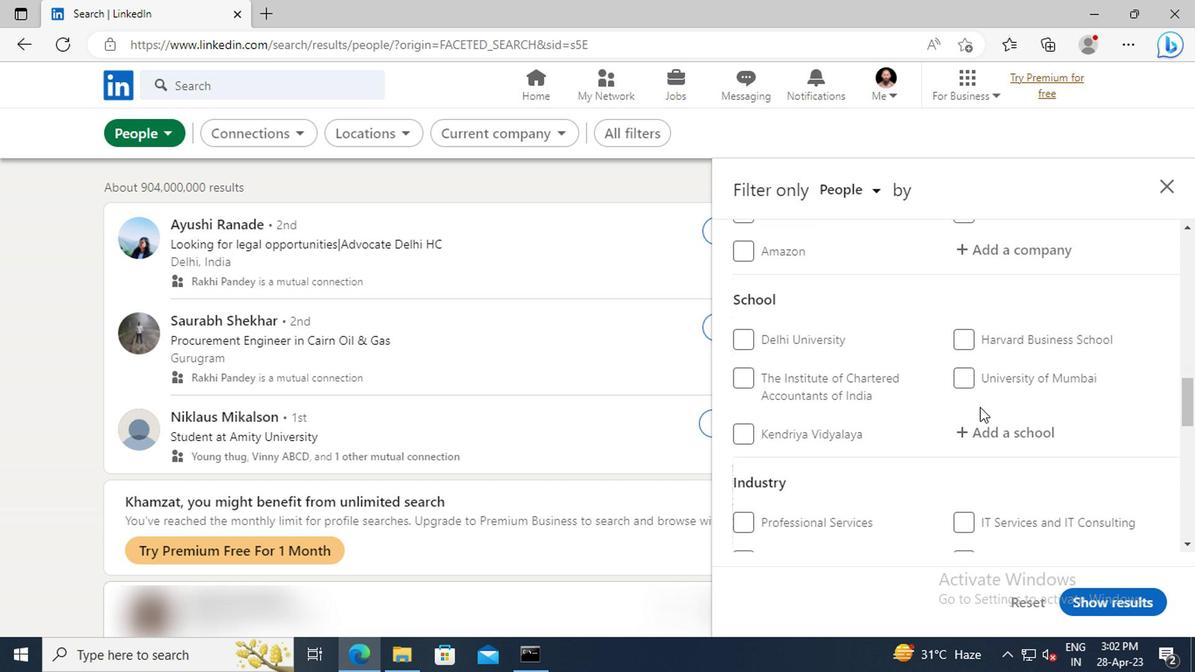 
Action: Mouse scrolled (977, 406) with delta (0, -1)
Screenshot: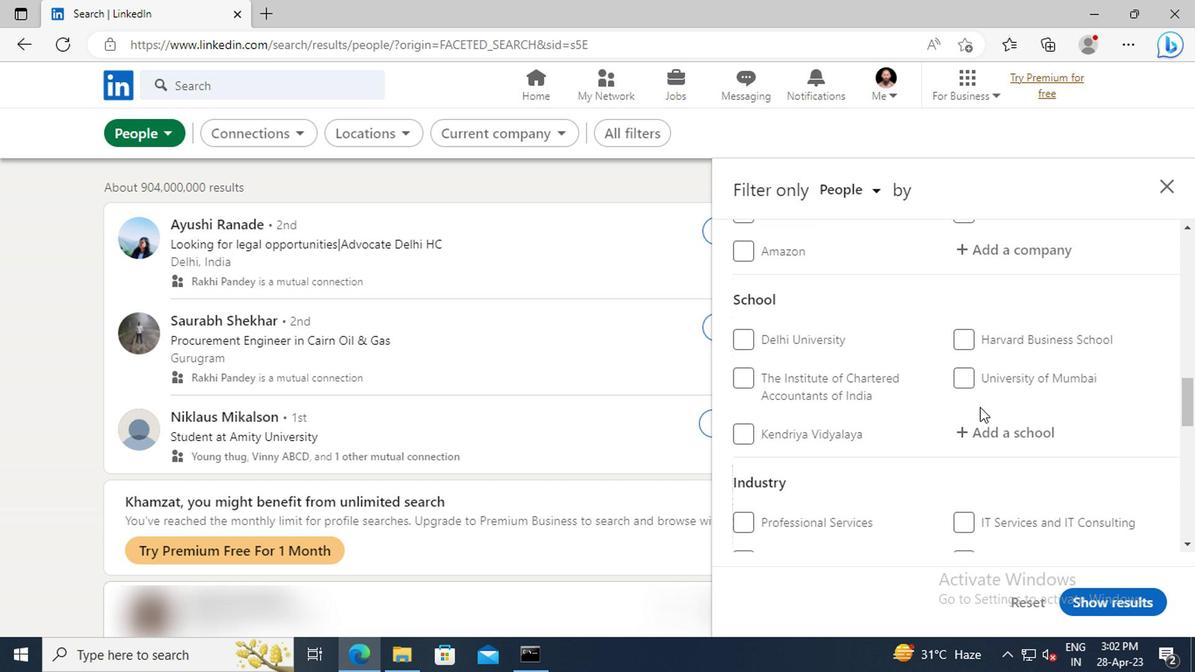 
Action: Mouse scrolled (977, 406) with delta (0, -1)
Screenshot: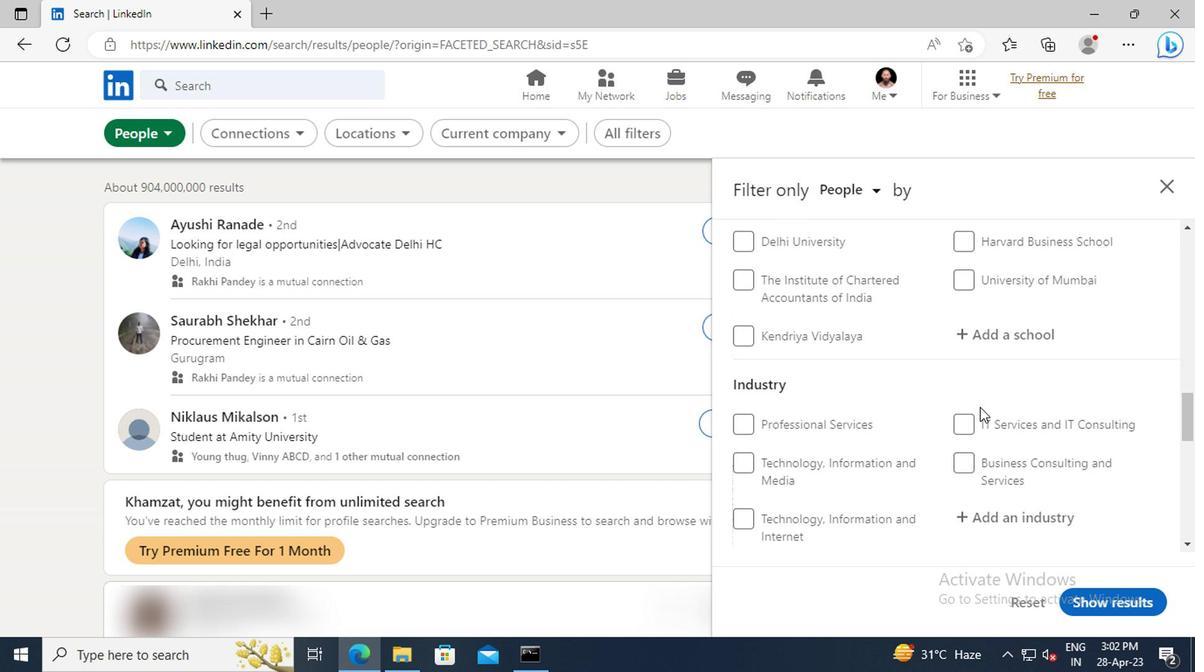 
Action: Mouse scrolled (977, 406) with delta (0, -1)
Screenshot: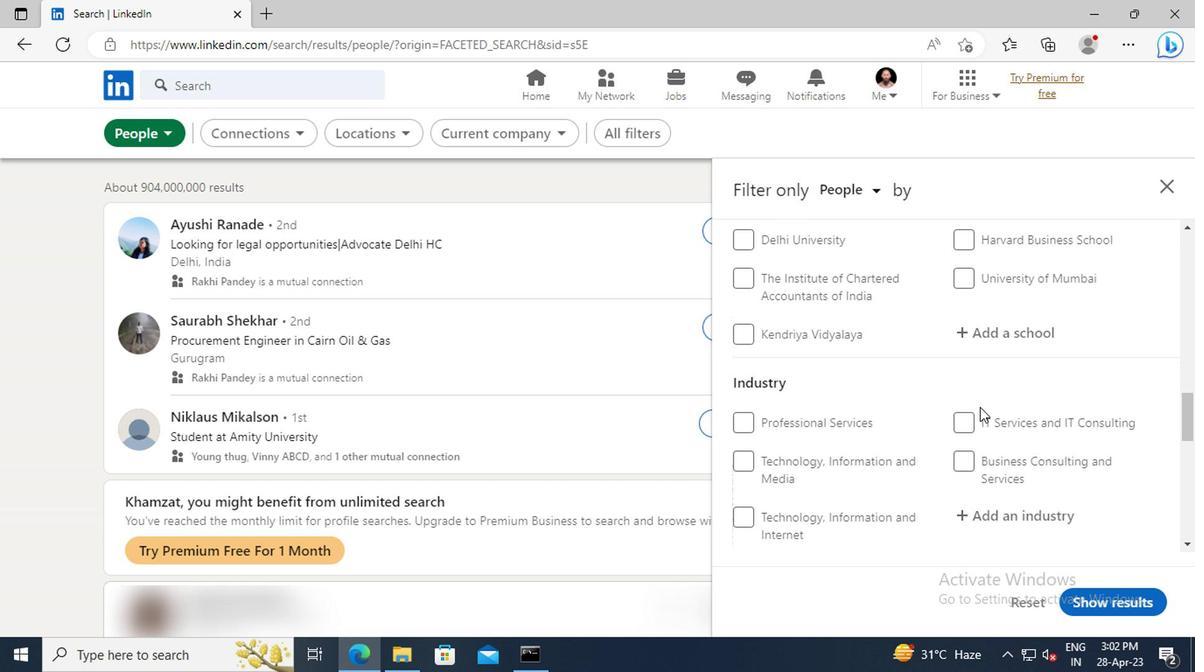 
Action: Mouse scrolled (977, 406) with delta (0, -1)
Screenshot: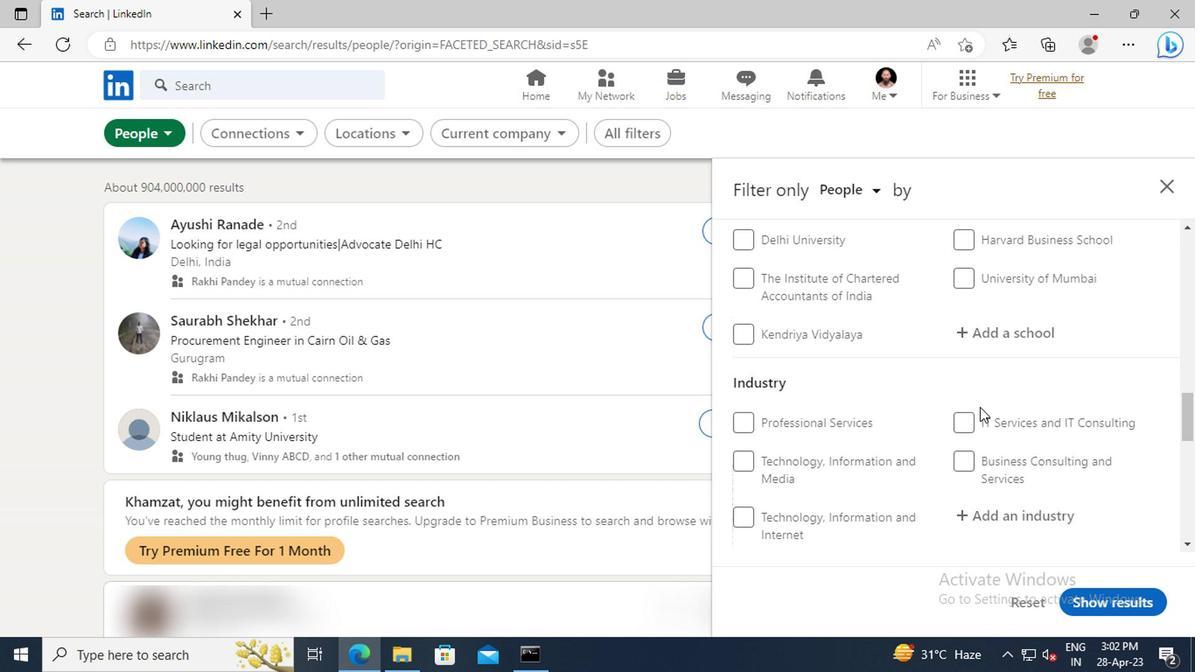 
Action: Mouse scrolled (977, 406) with delta (0, -1)
Screenshot: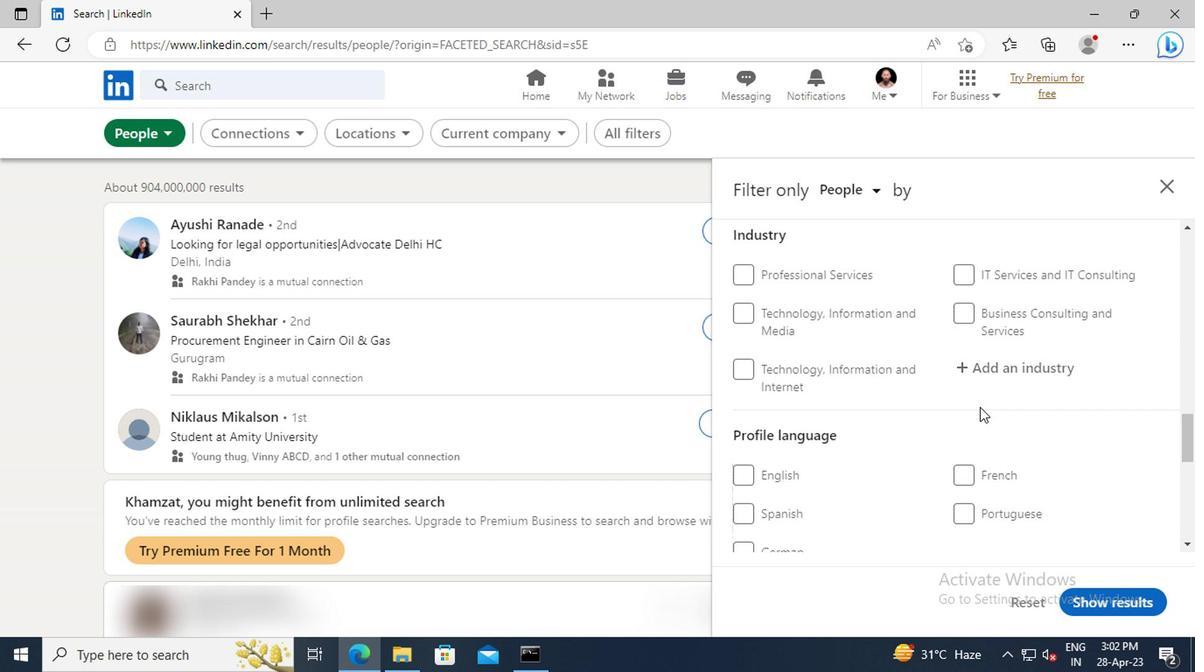 
Action: Mouse scrolled (977, 406) with delta (0, -1)
Screenshot: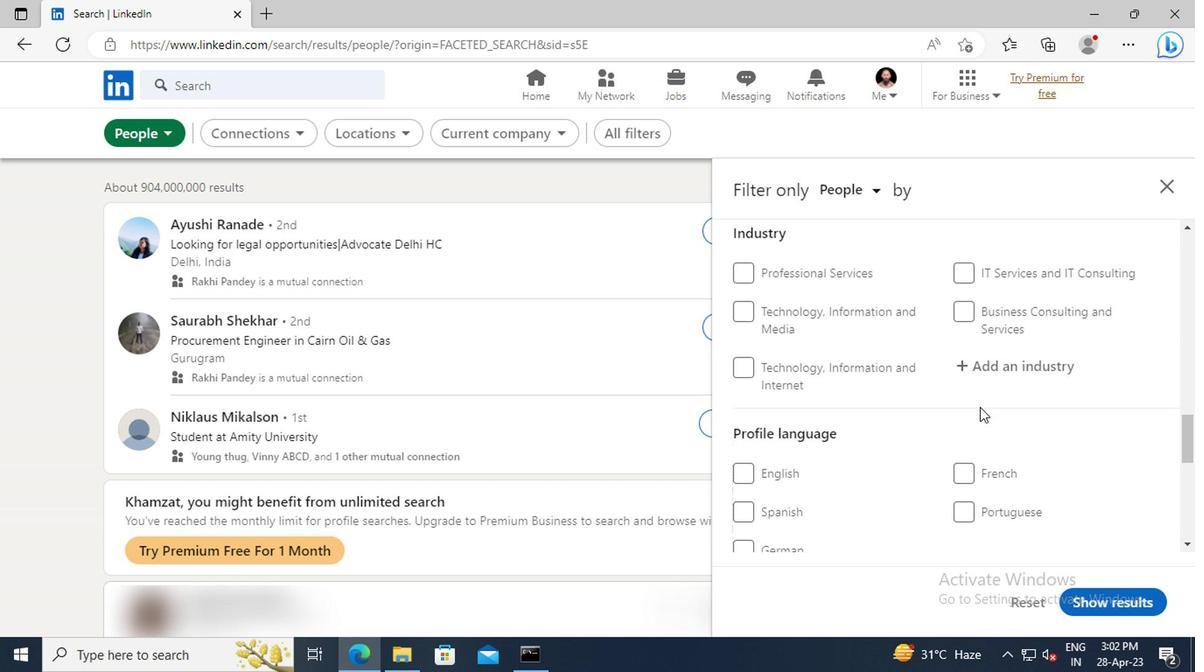 
Action: Mouse moved to (741, 454)
Screenshot: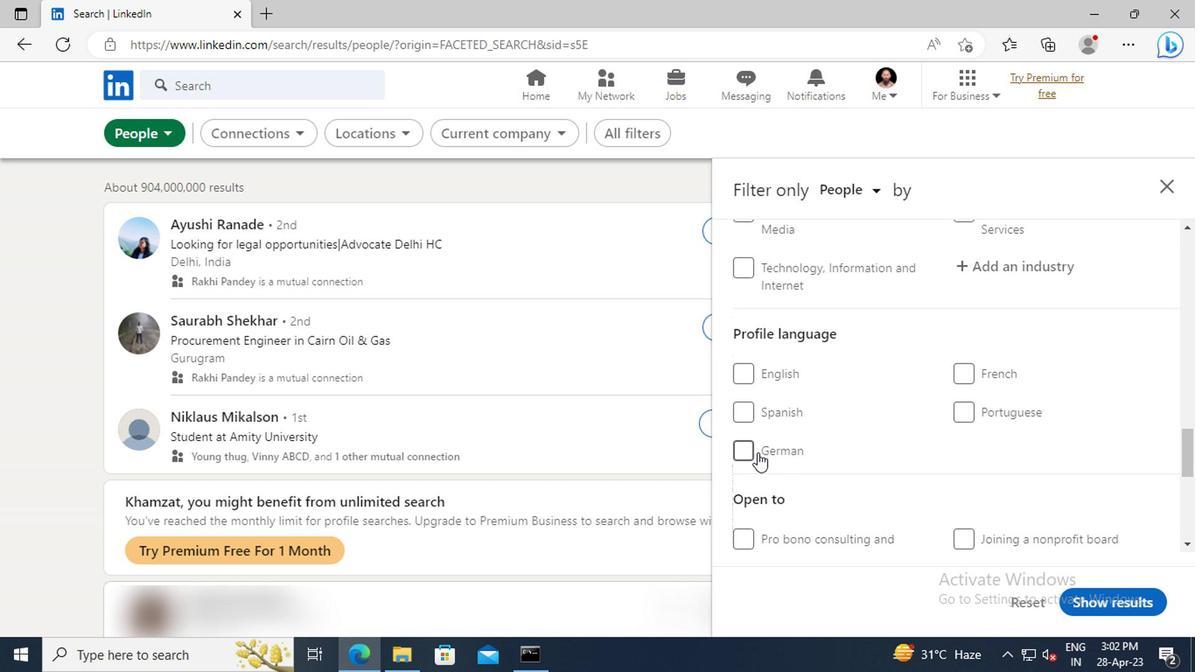 
Action: Mouse pressed left at (741, 454)
Screenshot: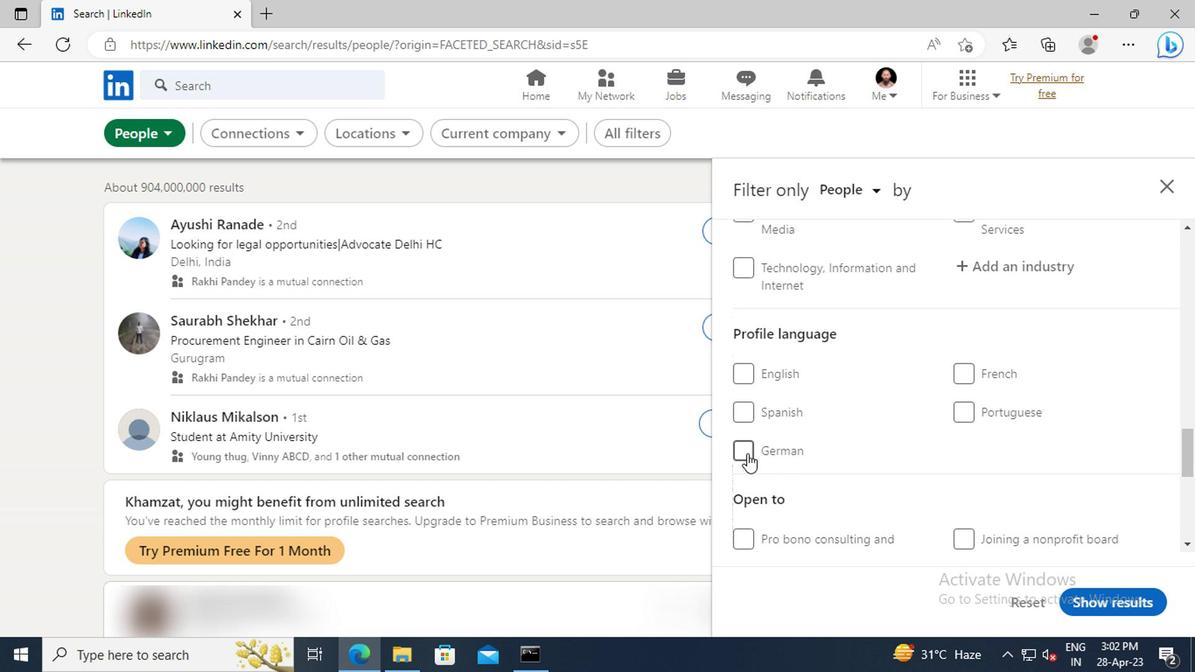
Action: Mouse moved to (916, 437)
Screenshot: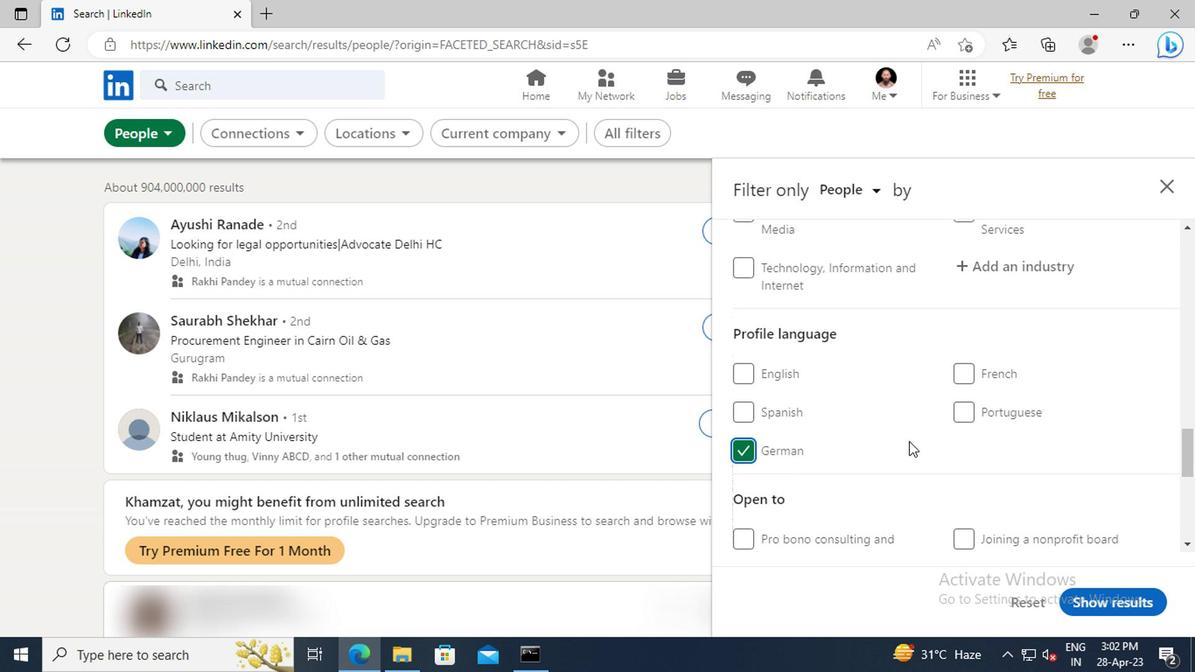 
Action: Mouse scrolled (916, 439) with delta (0, 1)
Screenshot: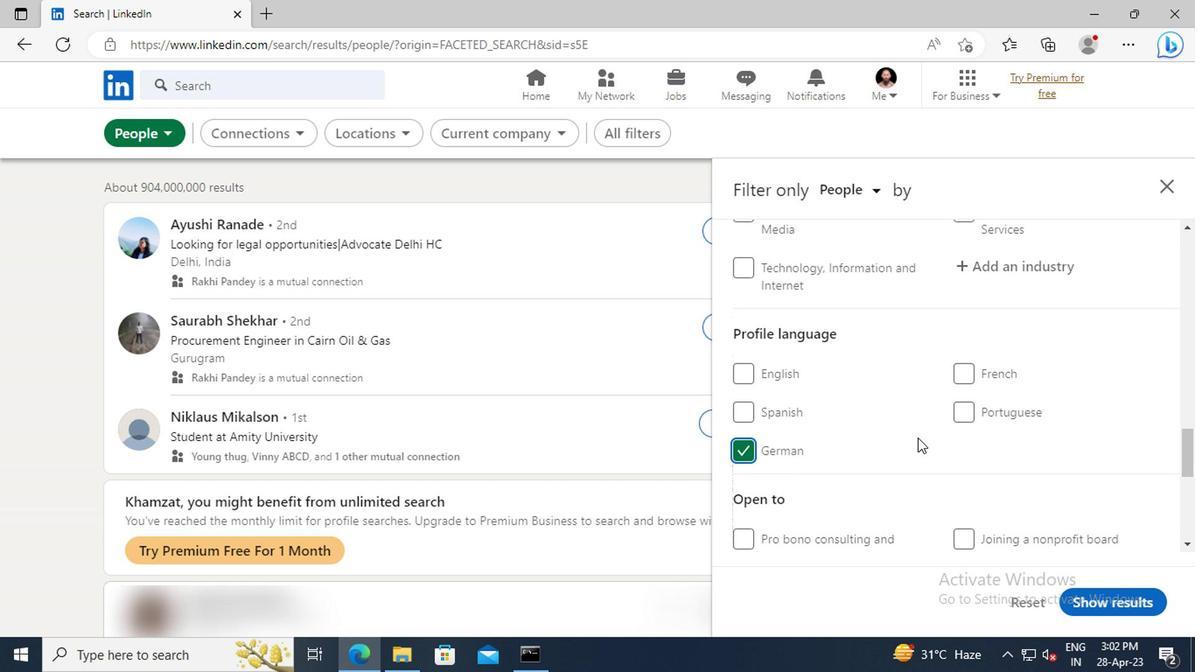 
Action: Mouse moved to (920, 435)
Screenshot: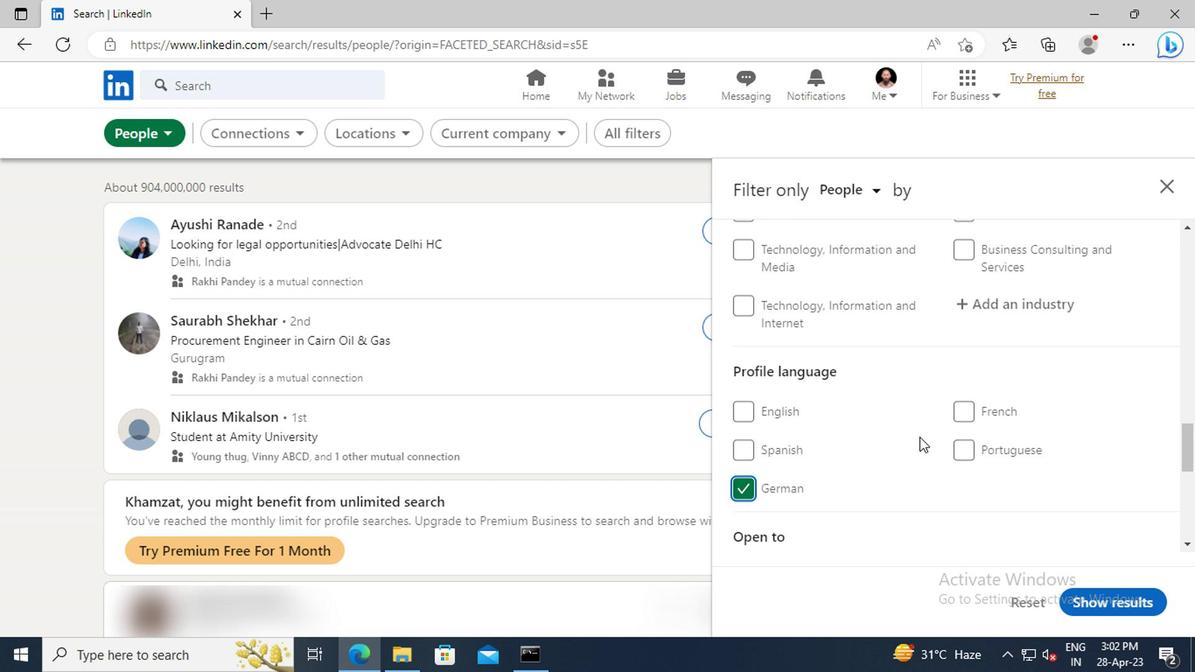 
Action: Mouse scrolled (920, 436) with delta (0, 0)
Screenshot: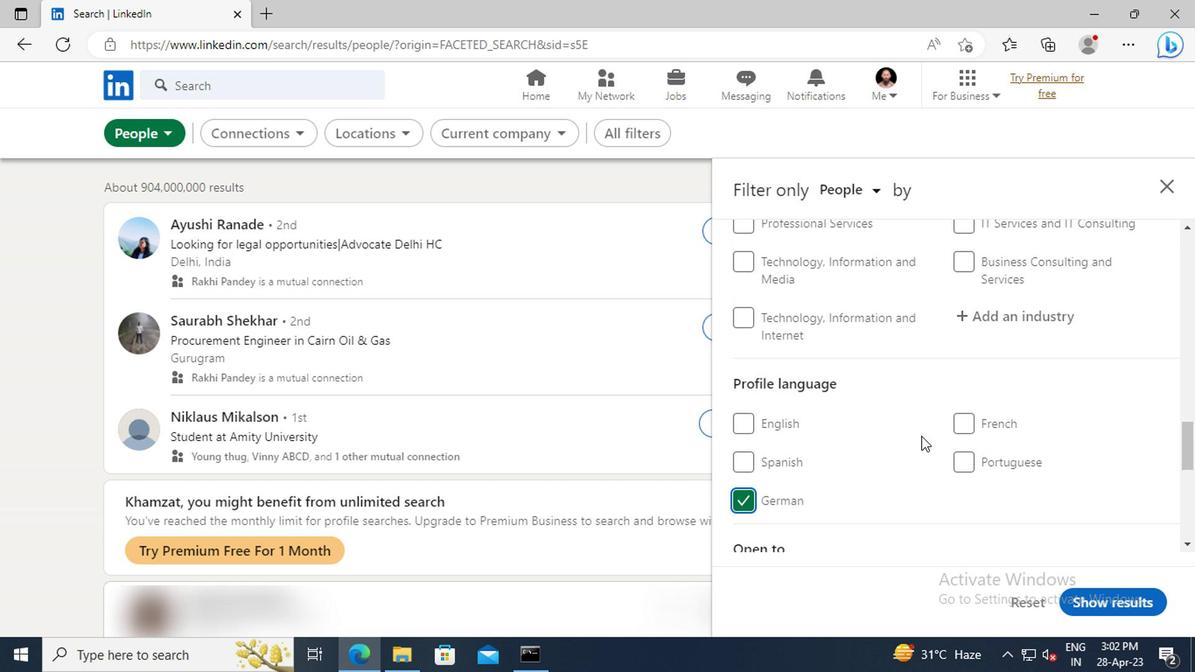 
Action: Mouse scrolled (920, 436) with delta (0, 0)
Screenshot: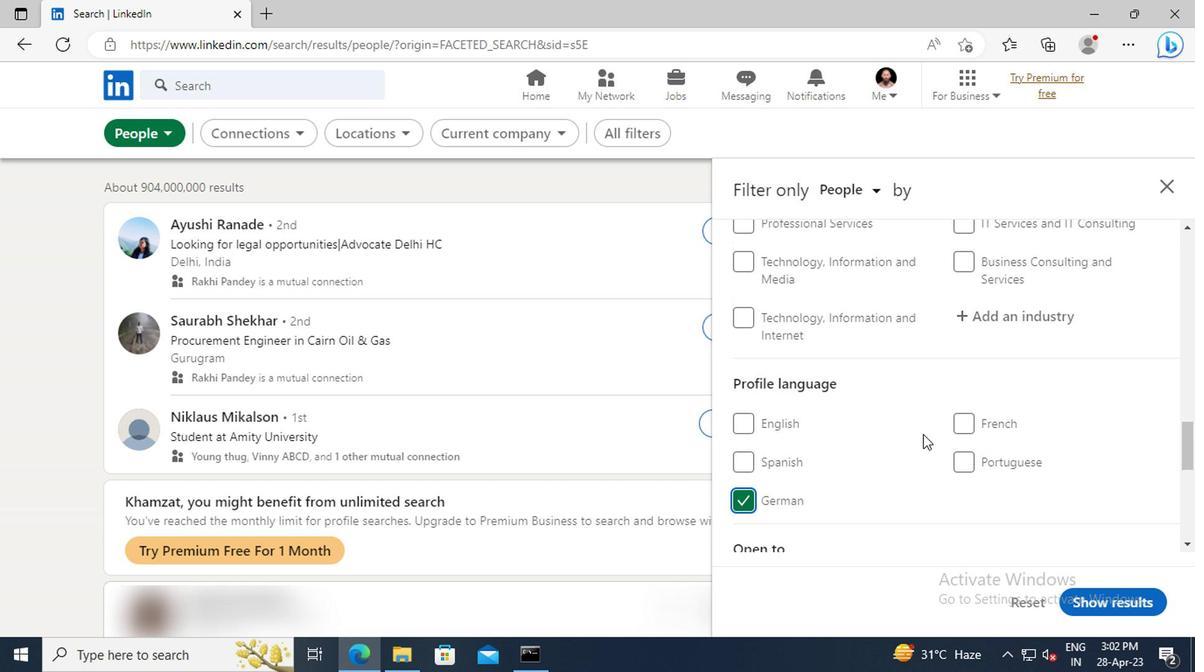 
Action: Mouse moved to (921, 435)
Screenshot: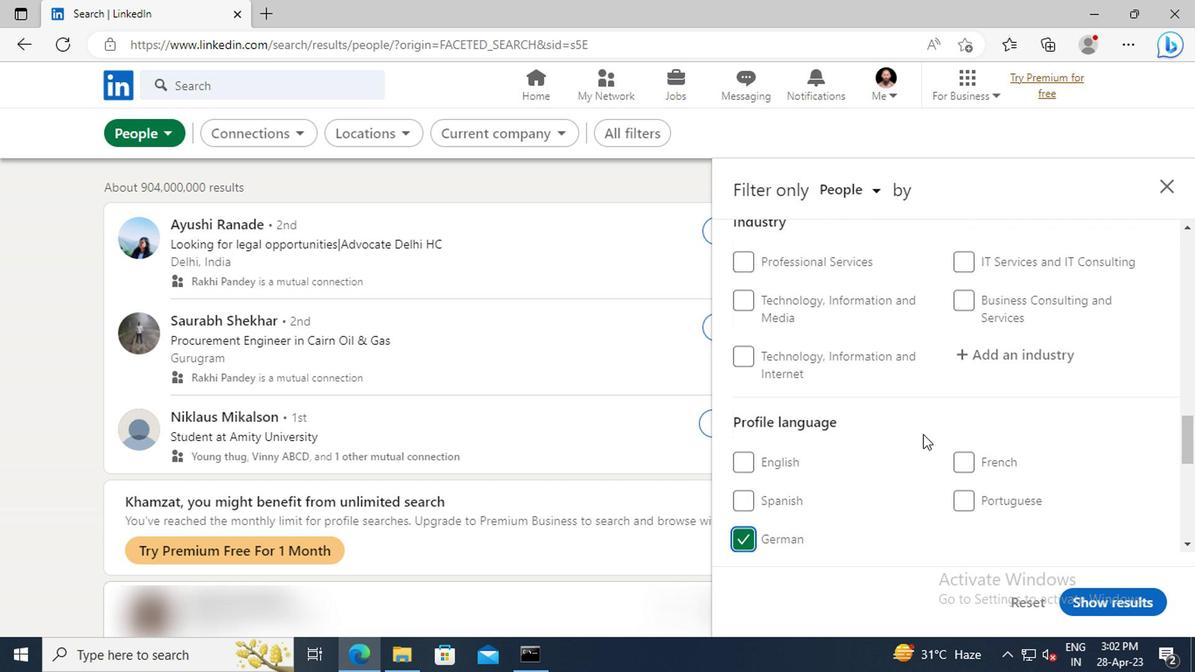 
Action: Mouse scrolled (921, 436) with delta (0, 0)
Screenshot: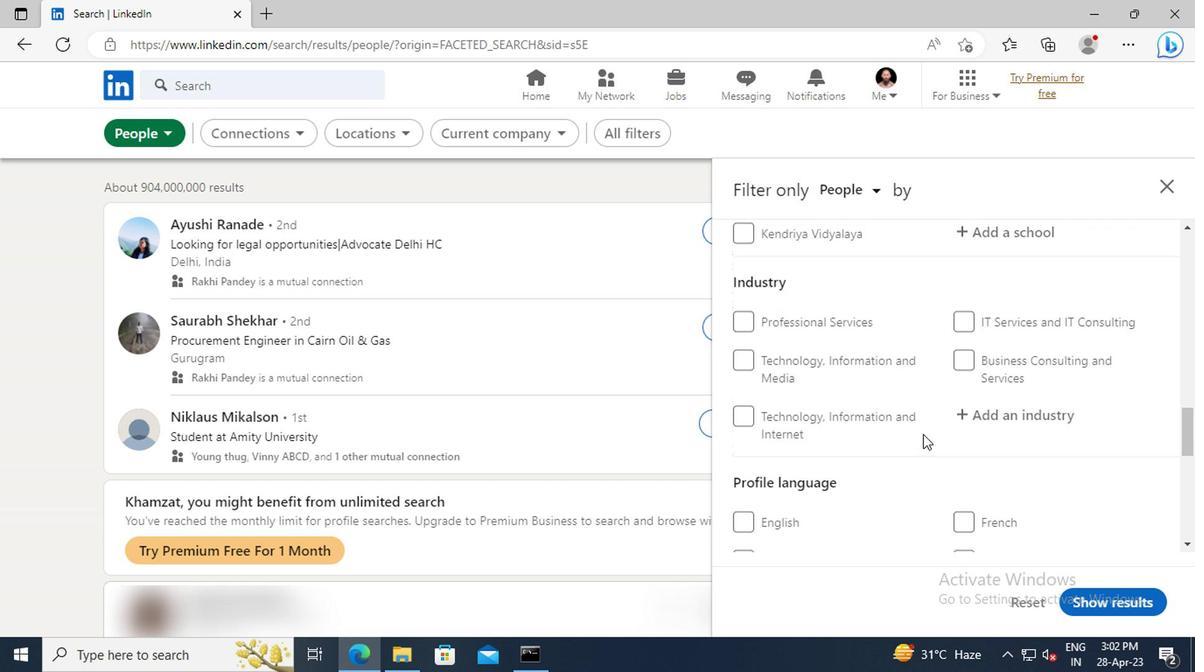 
Action: Mouse scrolled (921, 436) with delta (0, 0)
Screenshot: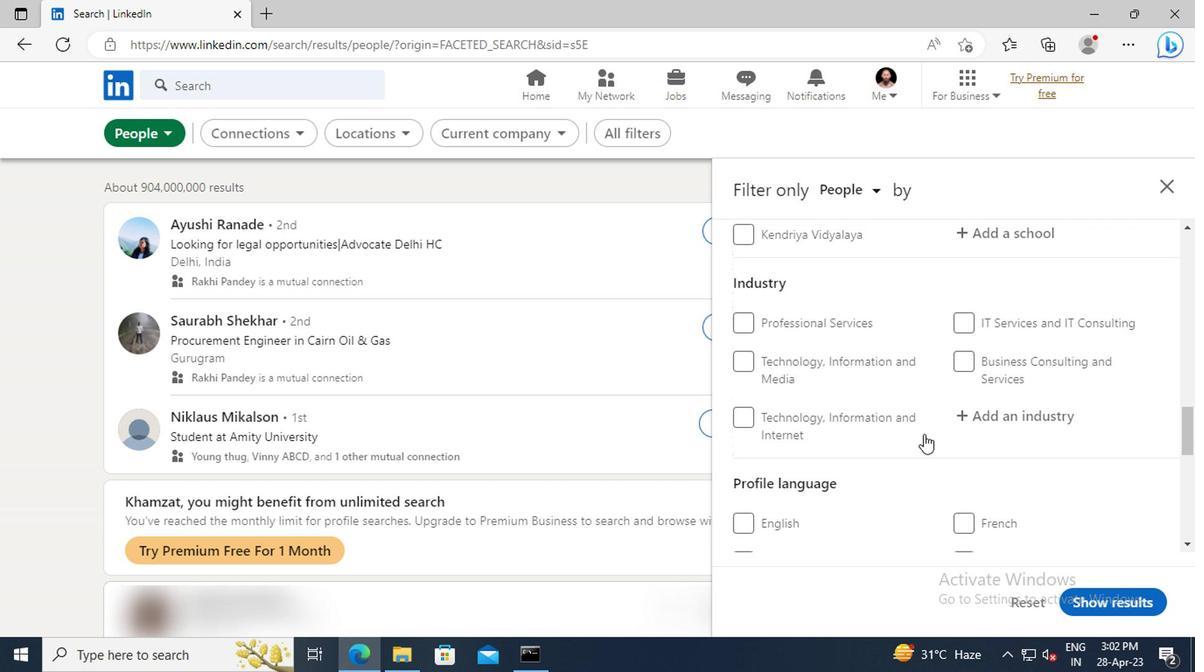 
Action: Mouse moved to (921, 434)
Screenshot: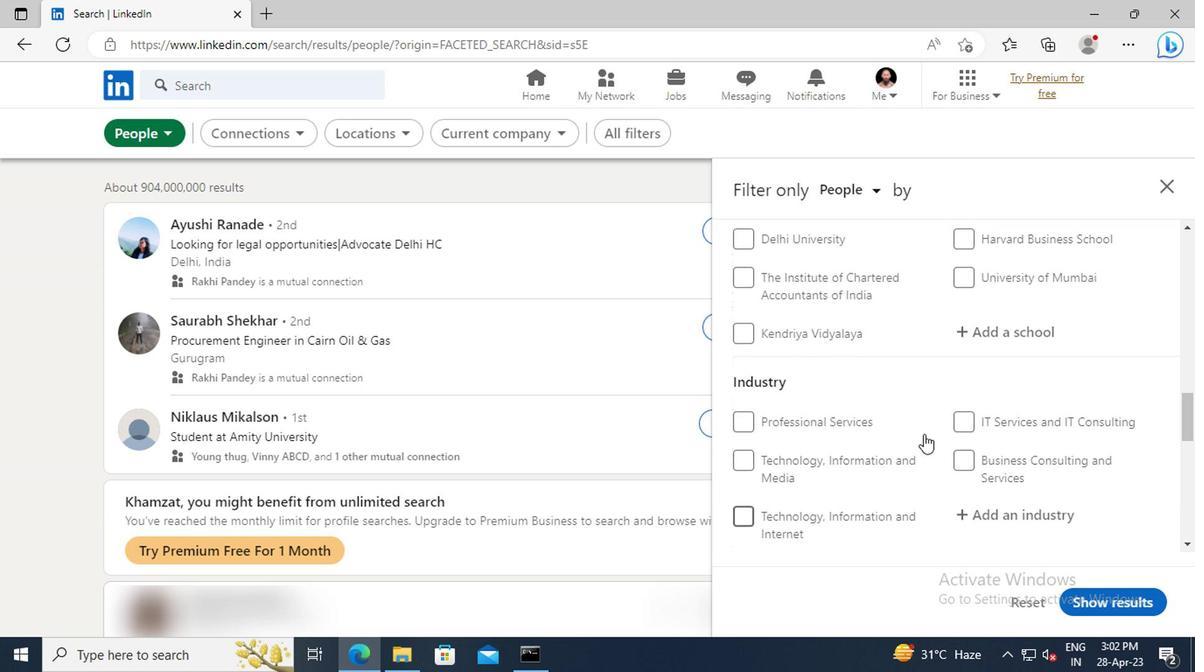 
Action: Mouse scrolled (921, 435) with delta (0, 1)
Screenshot: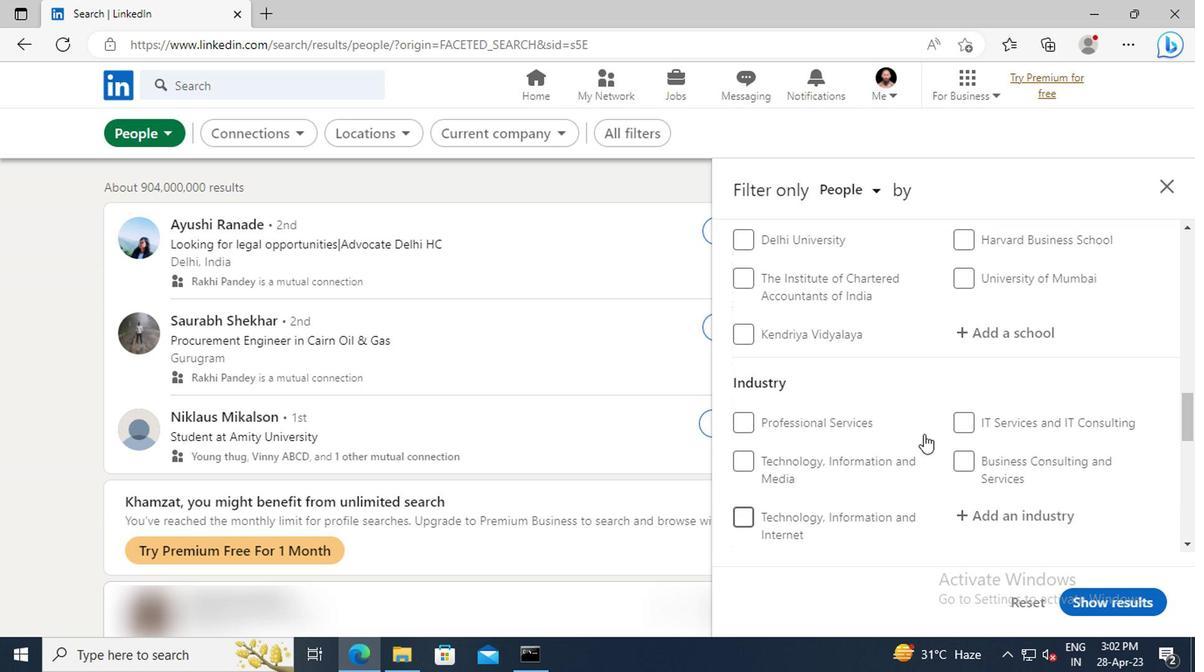 
Action: Mouse scrolled (921, 435) with delta (0, 1)
Screenshot: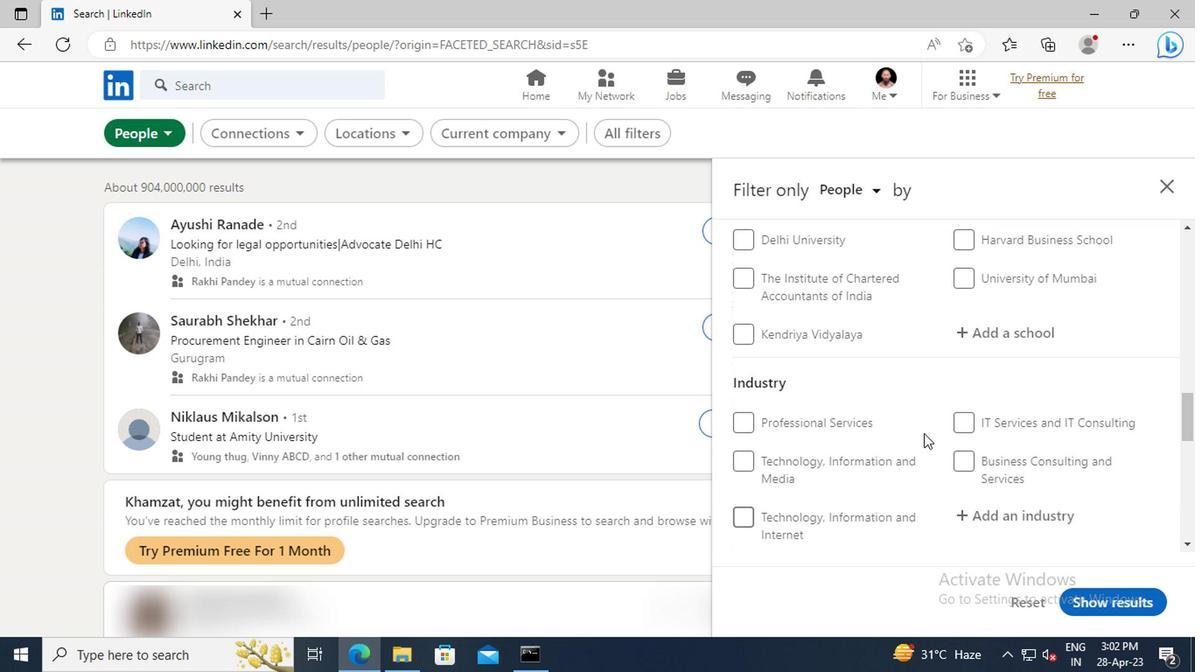 
Action: Mouse moved to (922, 432)
Screenshot: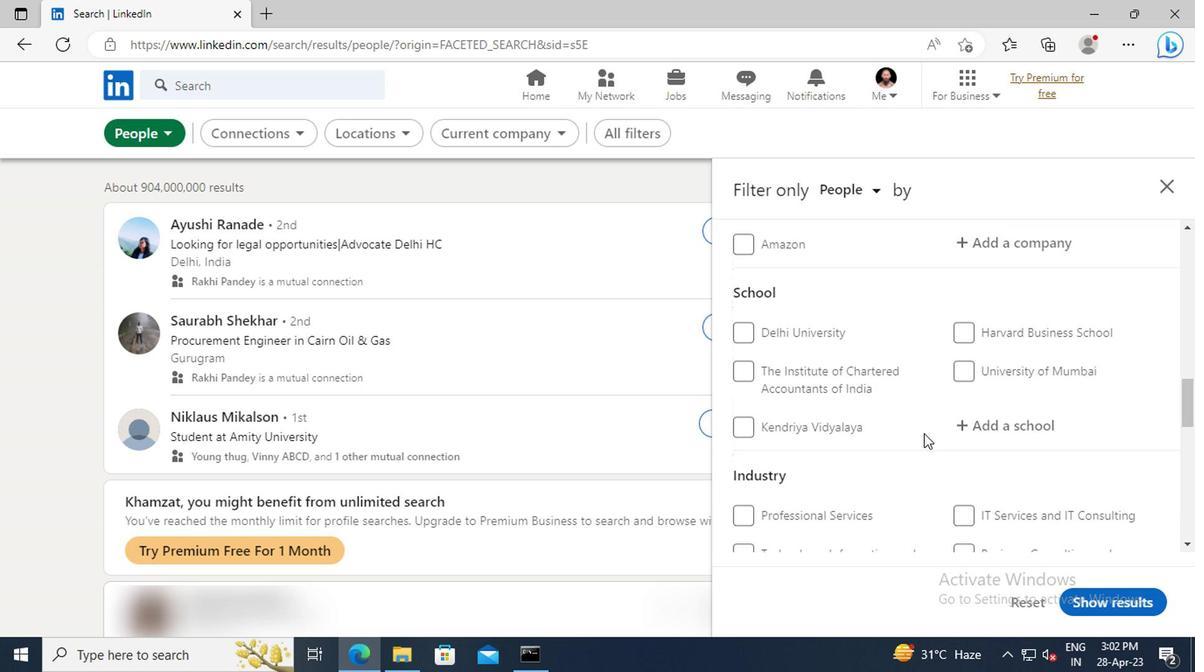 
Action: Mouse scrolled (922, 433) with delta (0, 0)
Screenshot: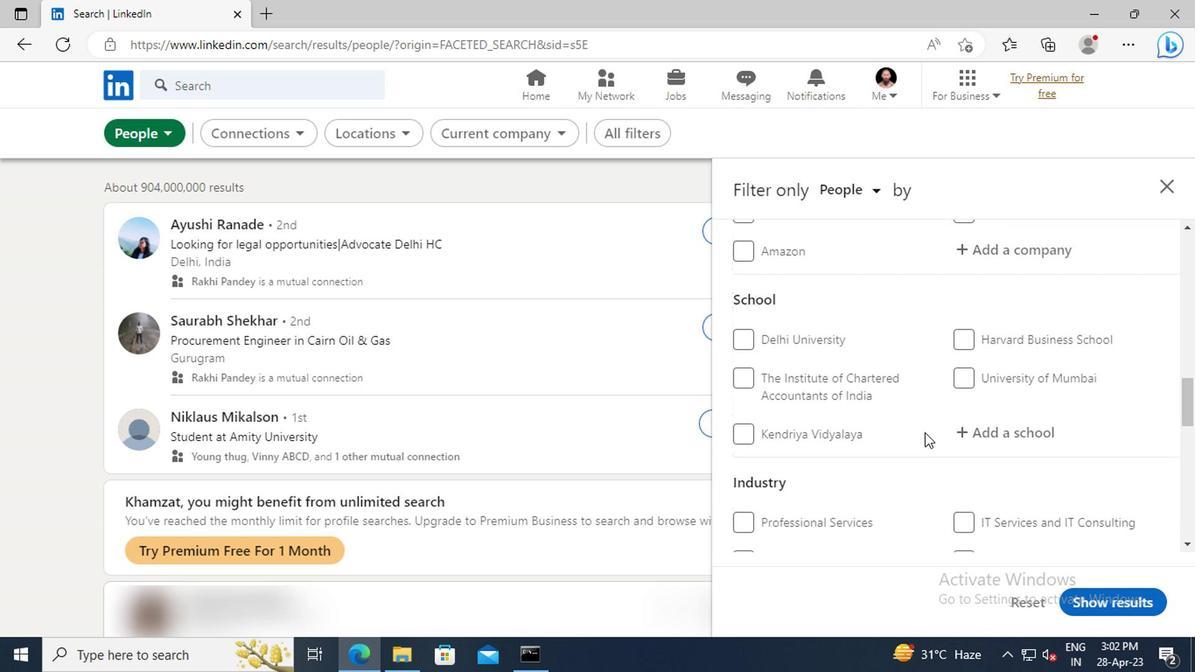 
Action: Mouse scrolled (922, 433) with delta (0, 0)
Screenshot: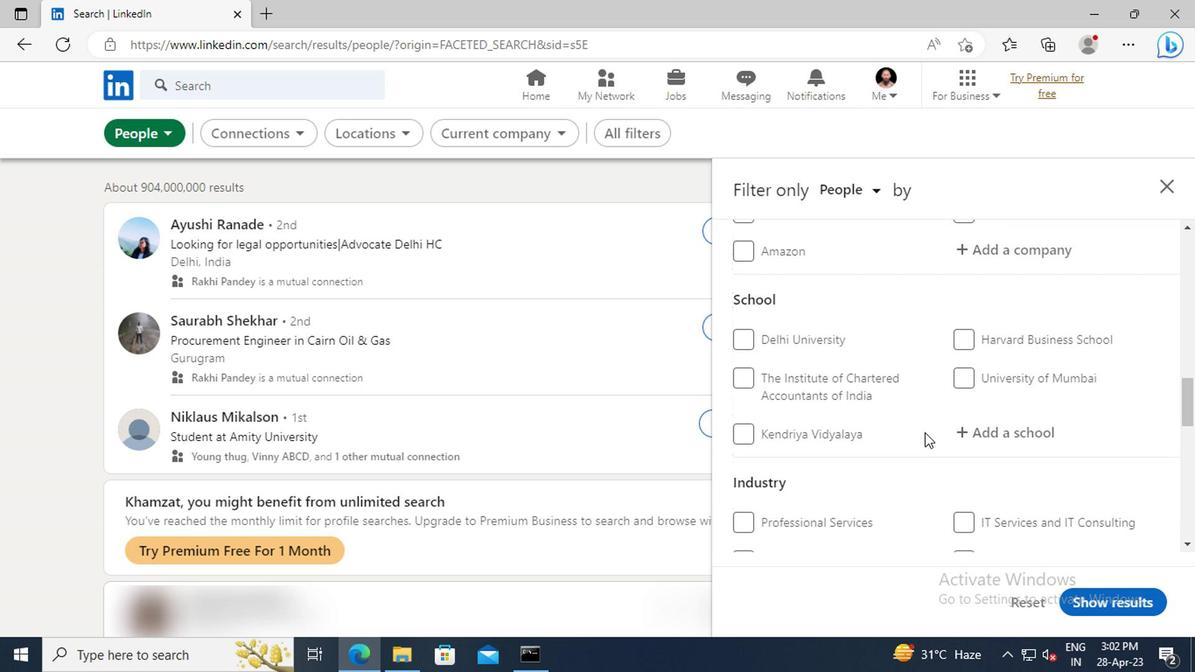 
Action: Mouse scrolled (922, 433) with delta (0, 0)
Screenshot: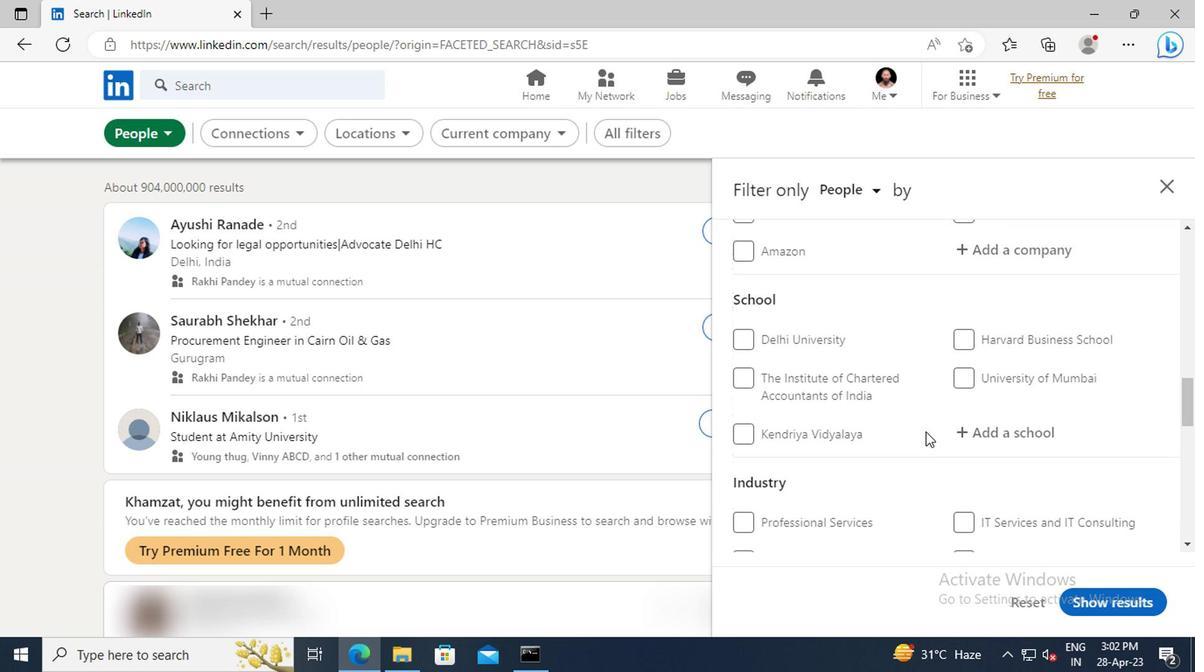 
Action: Mouse scrolled (922, 433) with delta (0, 0)
Screenshot: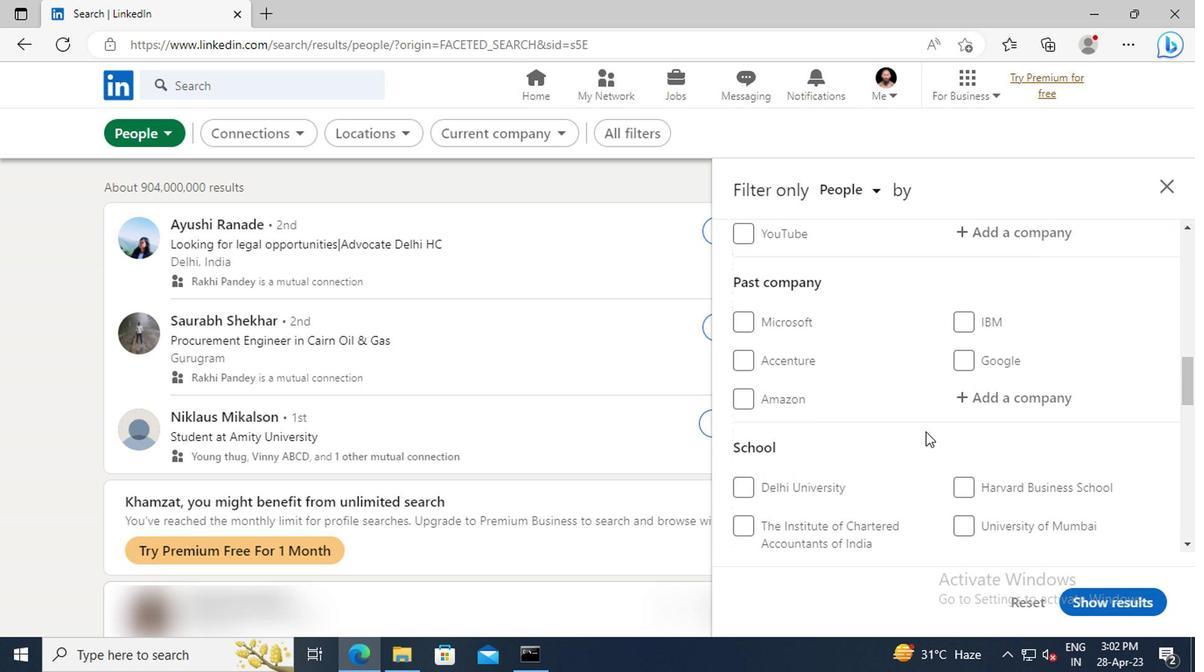 
Action: Mouse scrolled (922, 433) with delta (0, 0)
Screenshot: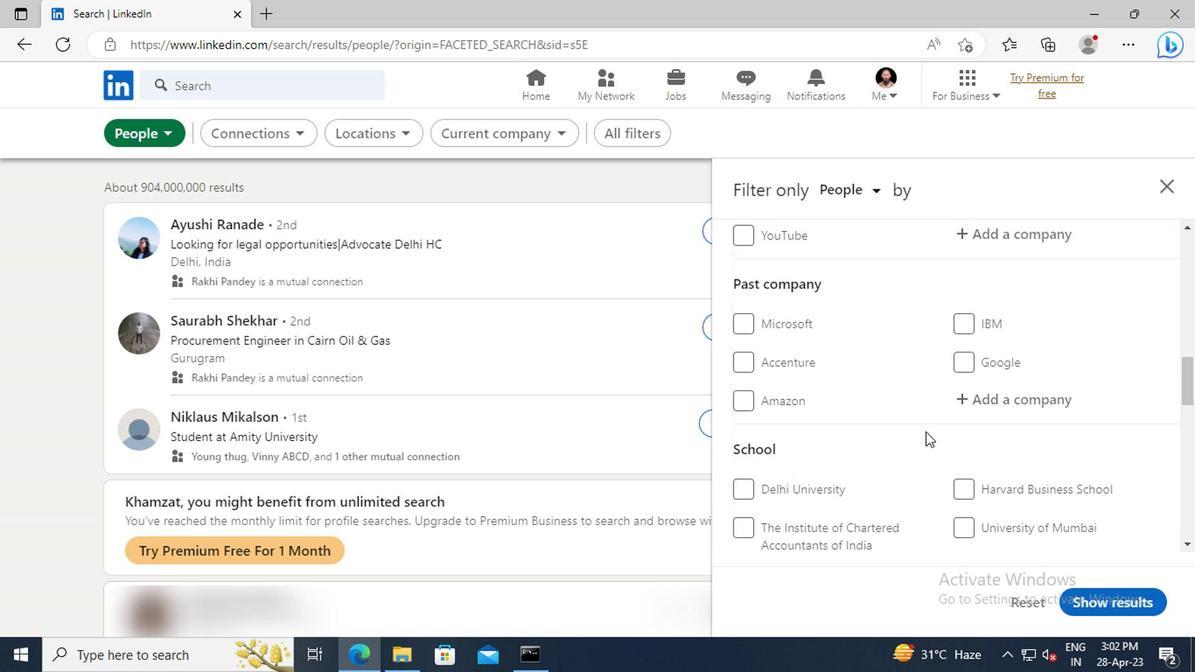 
Action: Mouse scrolled (922, 433) with delta (0, 0)
Screenshot: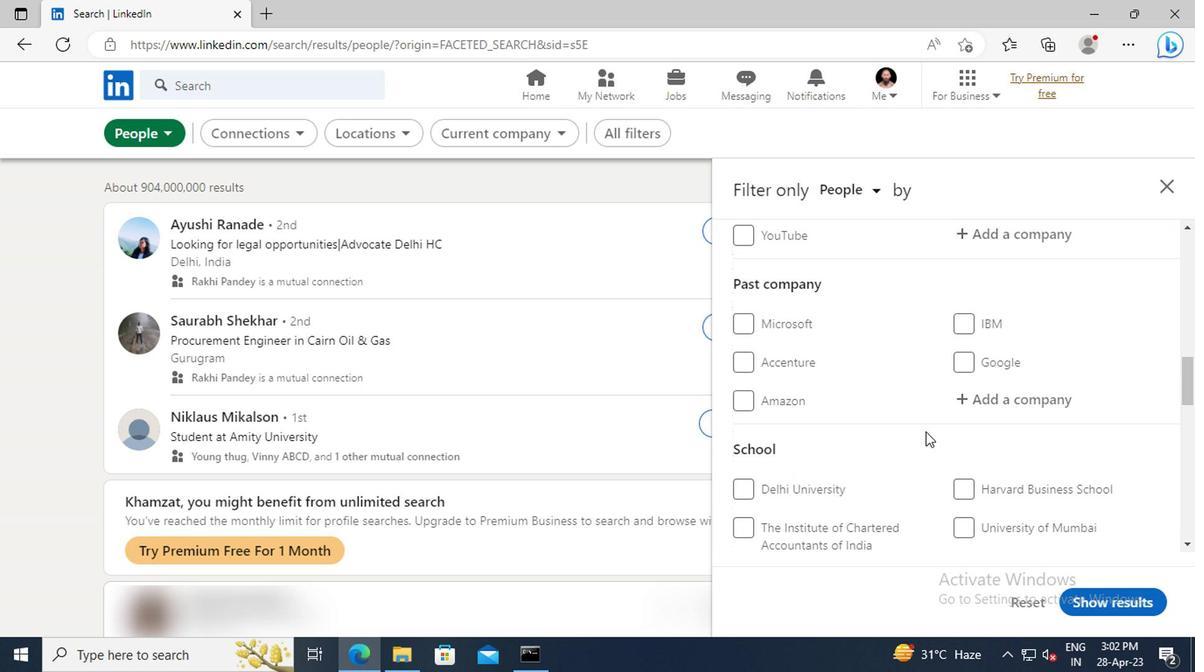 
Action: Mouse moved to (924, 431)
Screenshot: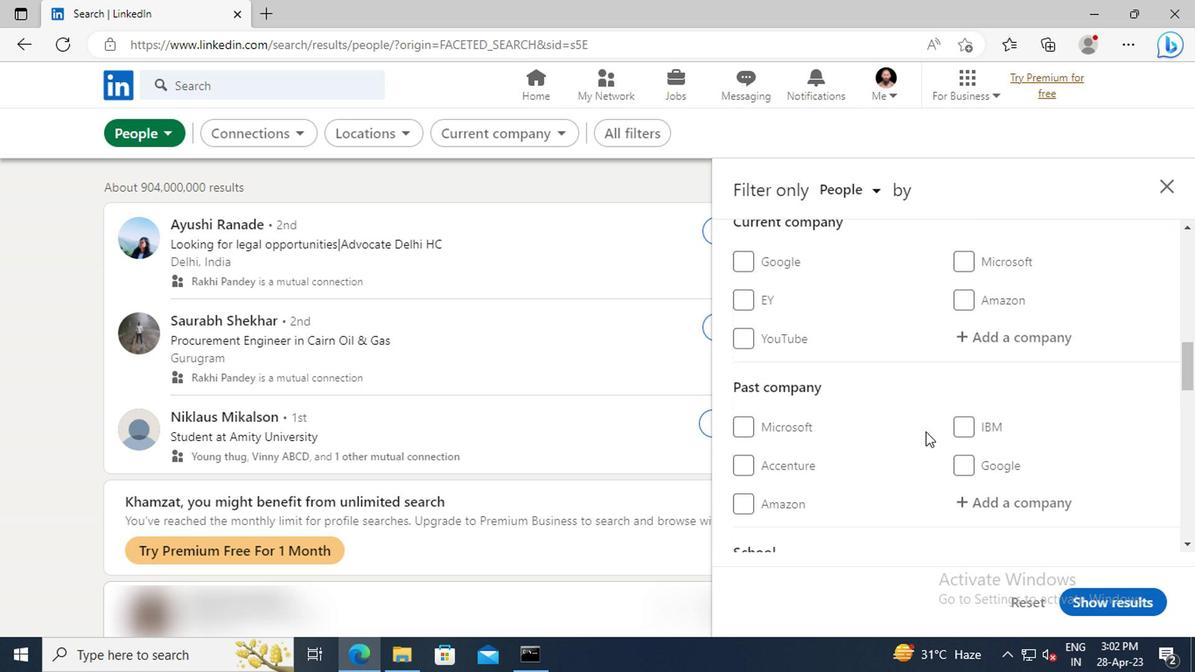
Action: Mouse scrolled (924, 431) with delta (0, 0)
Screenshot: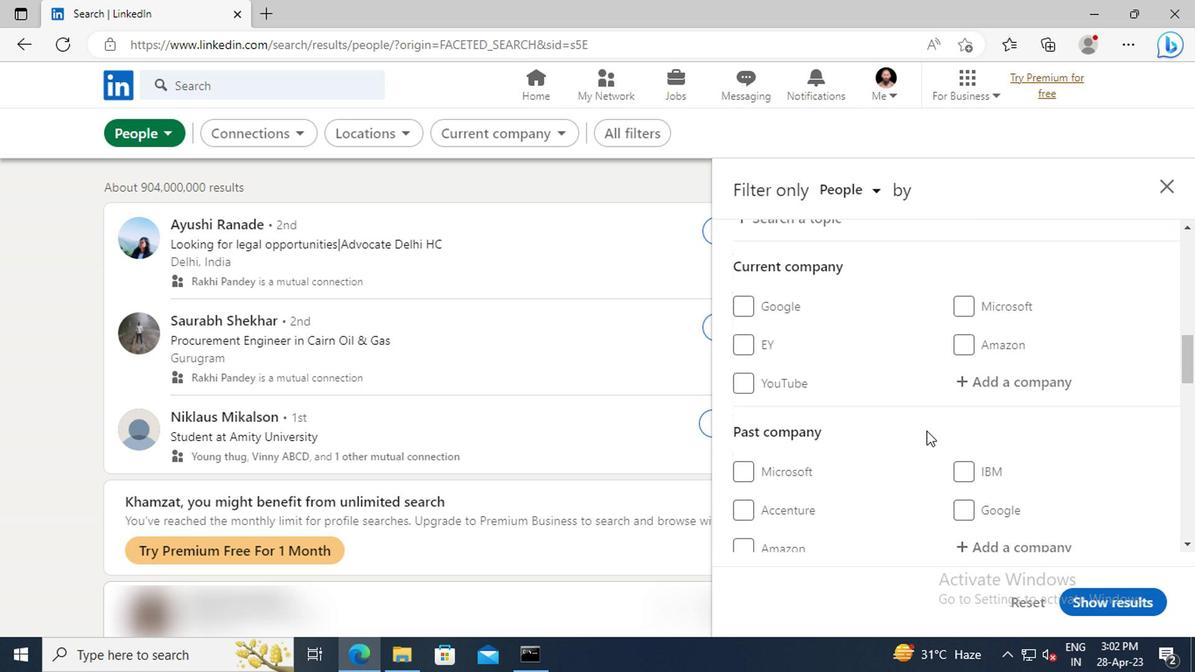
Action: Mouse scrolled (924, 431) with delta (0, 0)
Screenshot: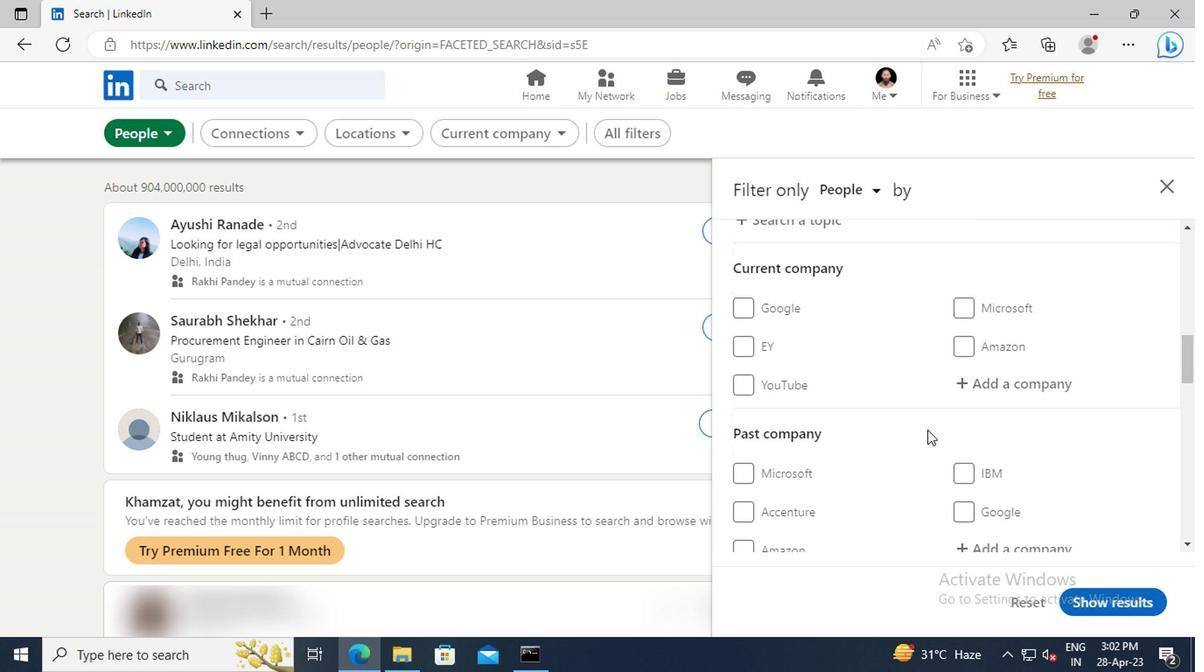 
Action: Mouse moved to (973, 490)
Screenshot: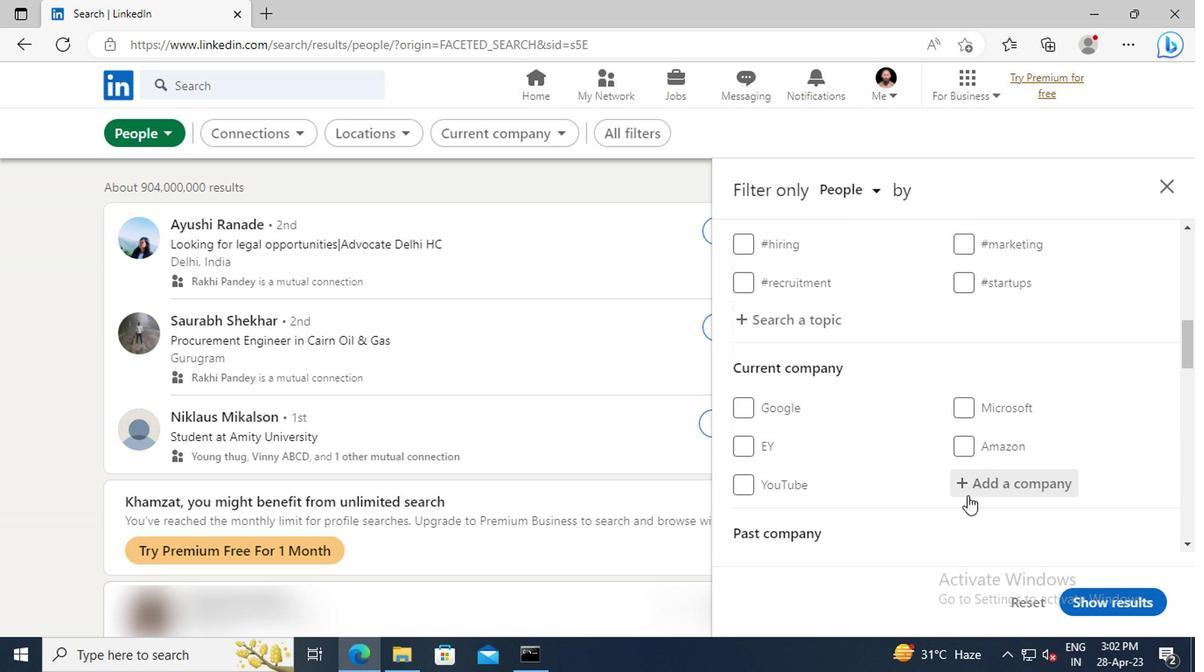 
Action: Mouse pressed left at (973, 490)
Screenshot: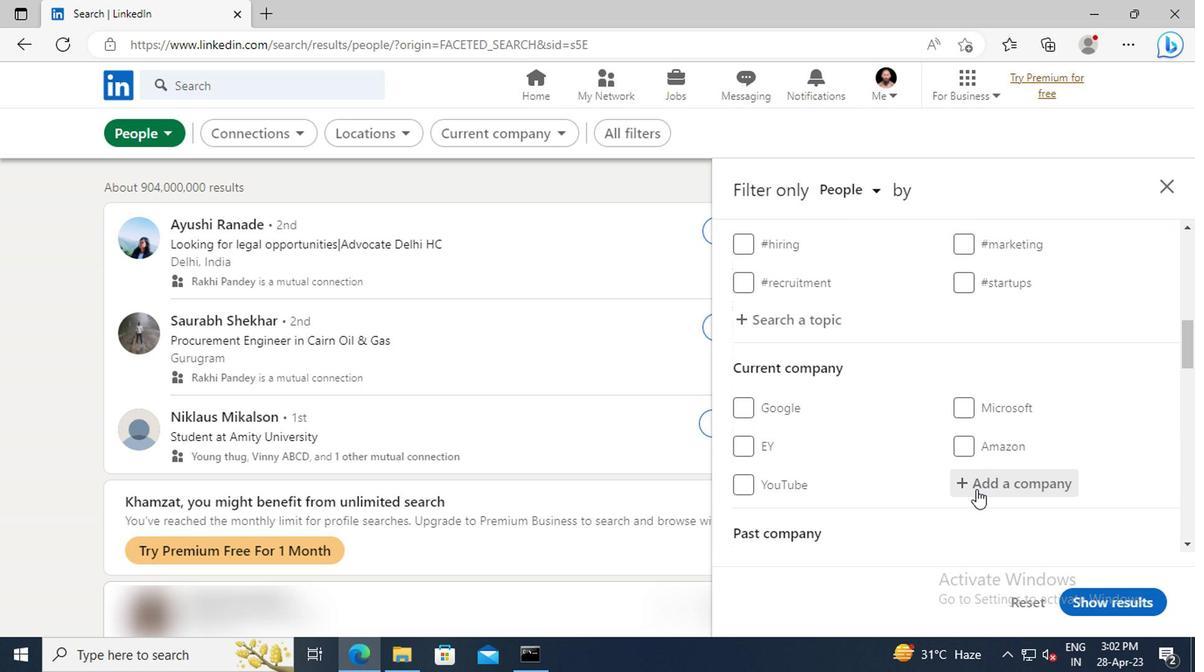 
Action: Key pressed <Key.shift>IFFCO<Key.space><Key.shift>GR
Screenshot: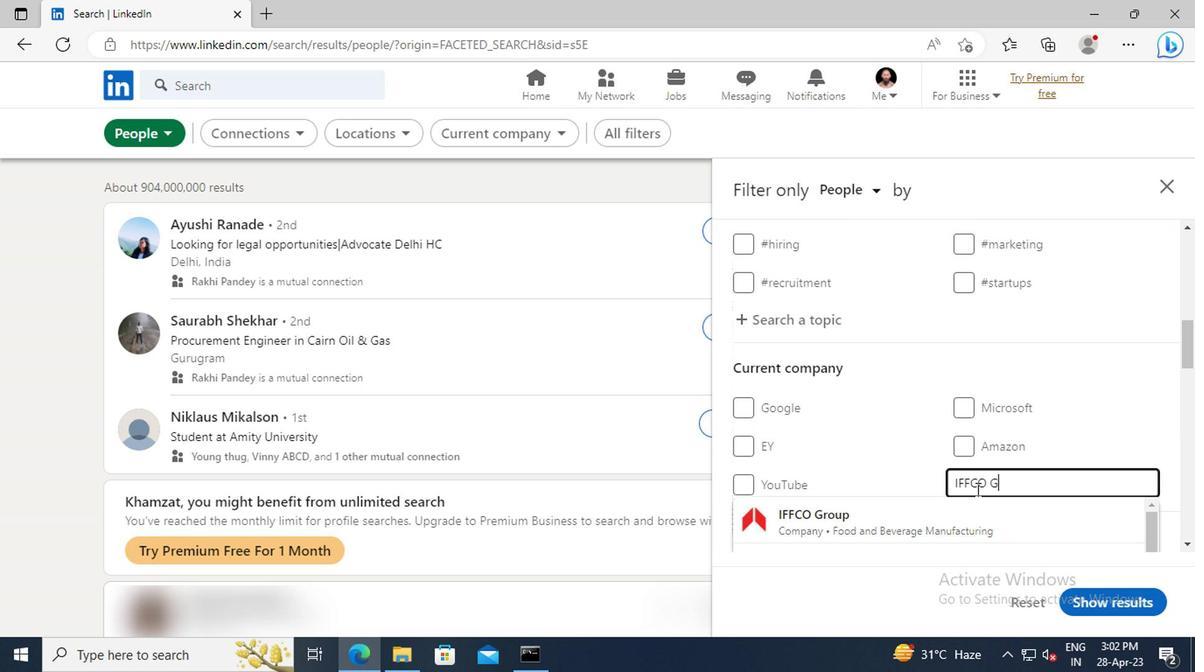 
Action: Mouse moved to (972, 517)
Screenshot: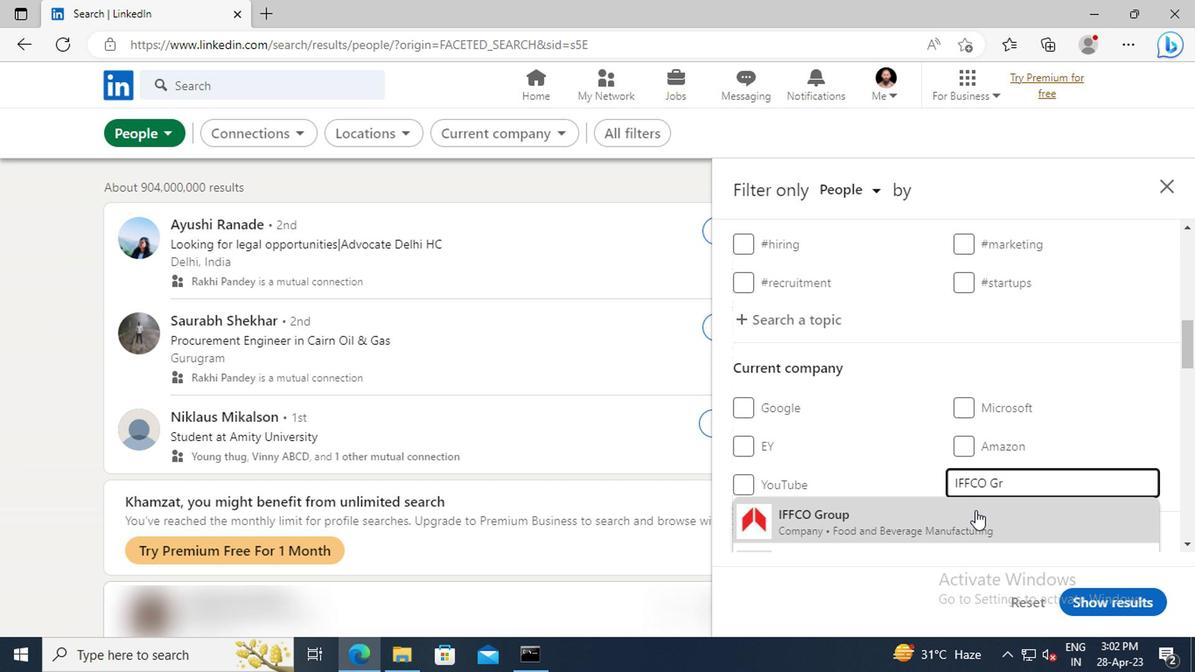 
Action: Mouse pressed left at (972, 517)
Screenshot: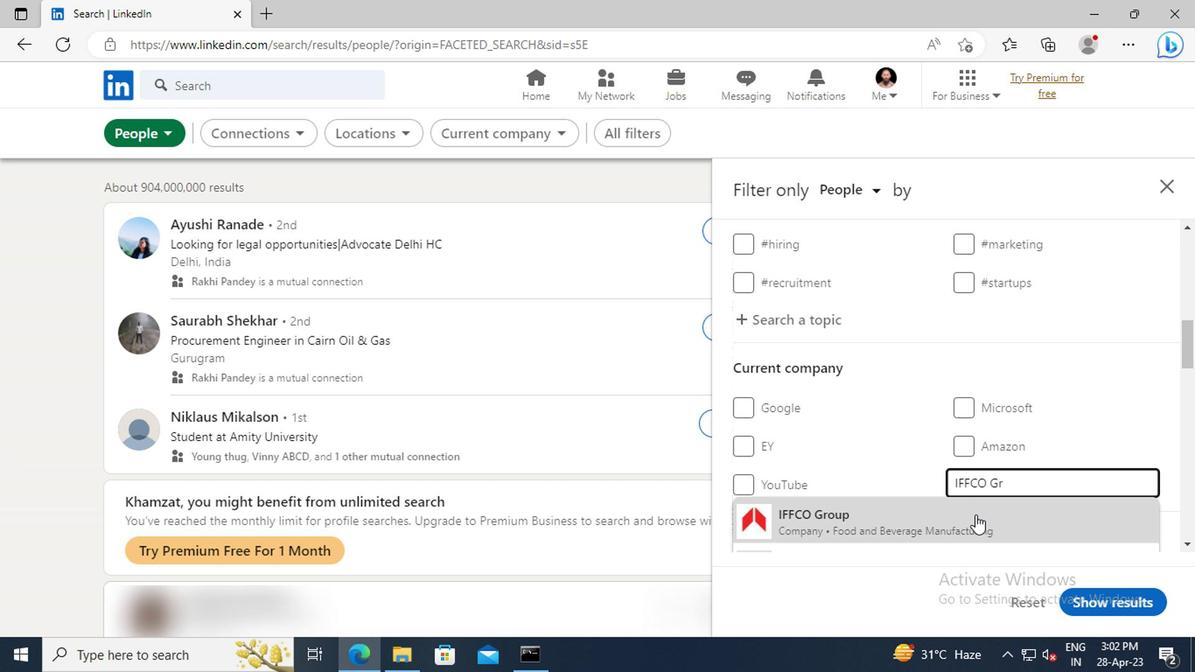 
Action: Mouse moved to (974, 509)
Screenshot: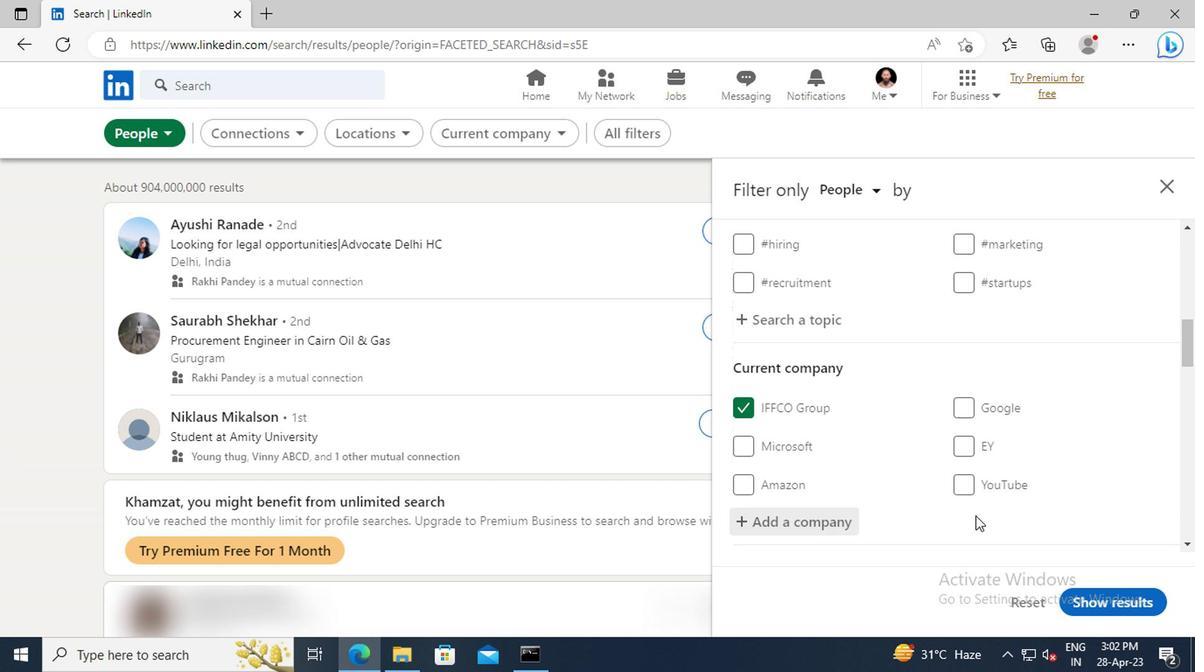 
Action: Mouse scrolled (974, 508) with delta (0, 0)
Screenshot: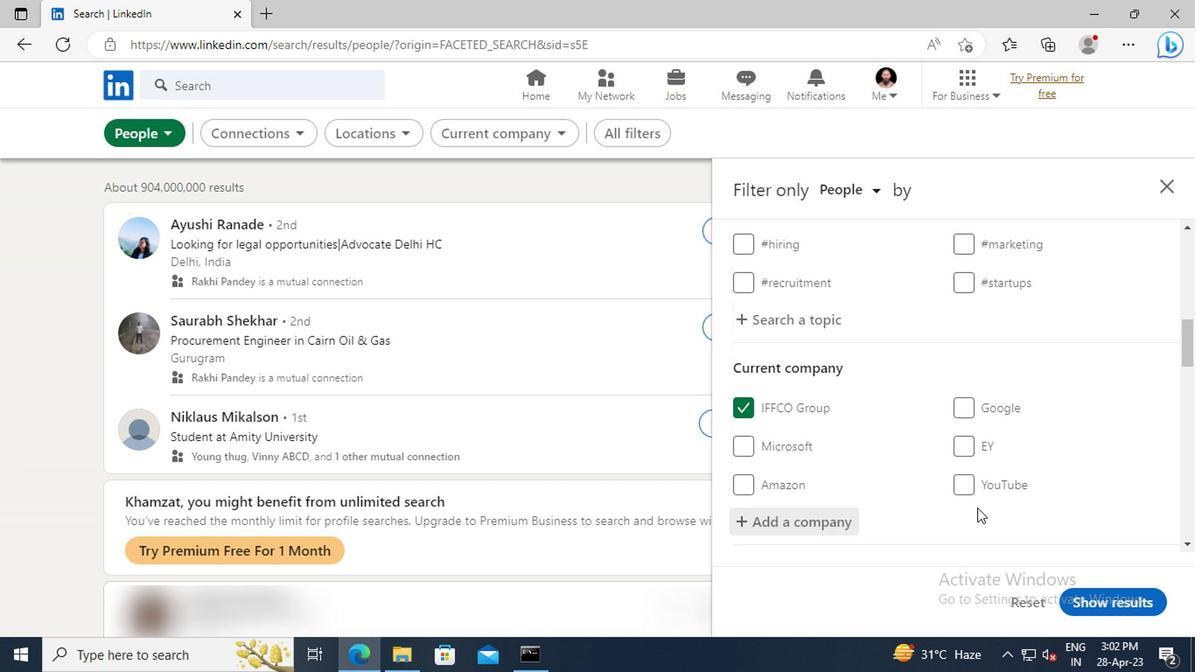 
Action: Mouse scrolled (974, 508) with delta (0, 0)
Screenshot: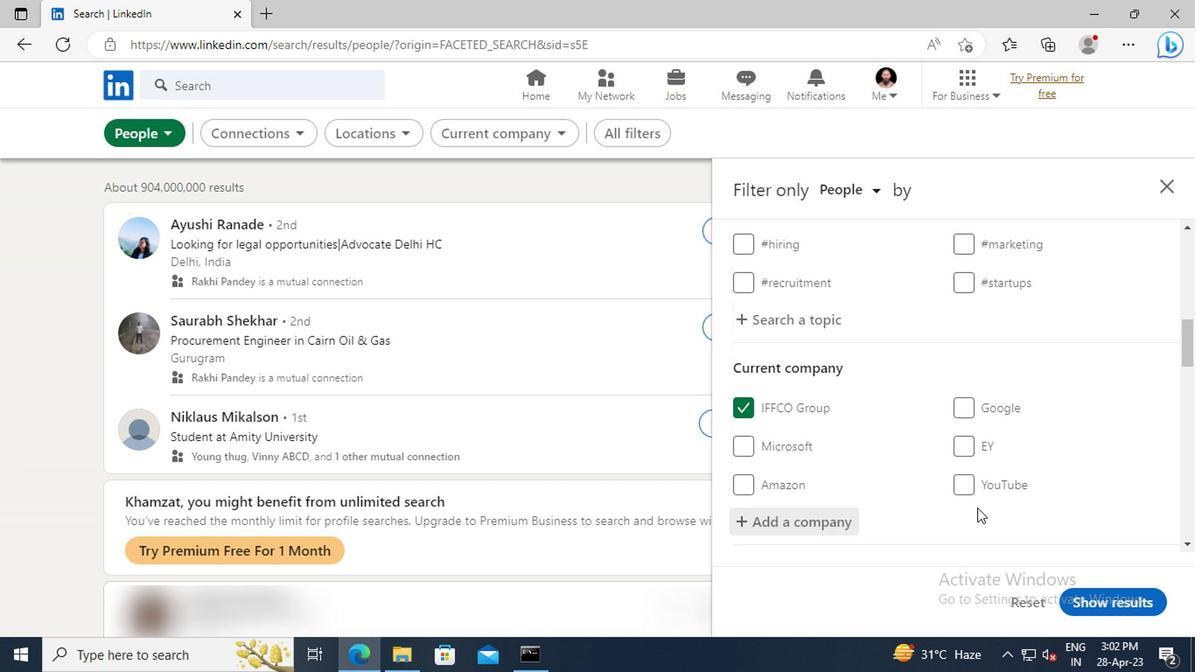 
Action: Mouse moved to (974, 505)
Screenshot: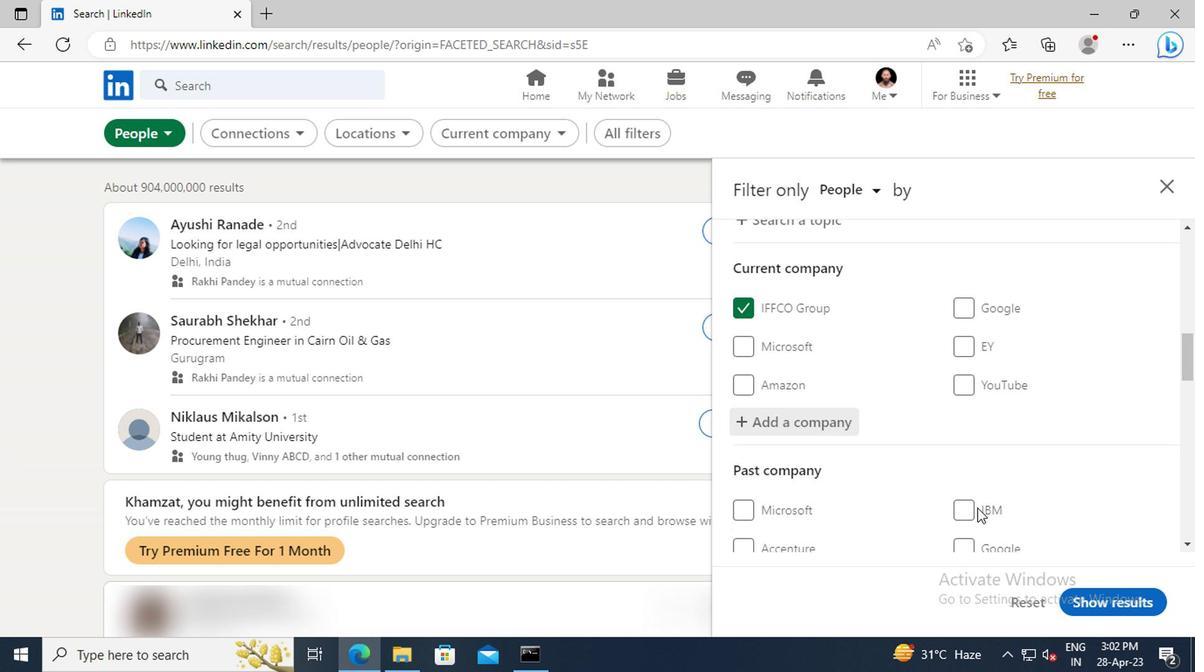 
Action: Mouse scrolled (974, 503) with delta (0, -1)
Screenshot: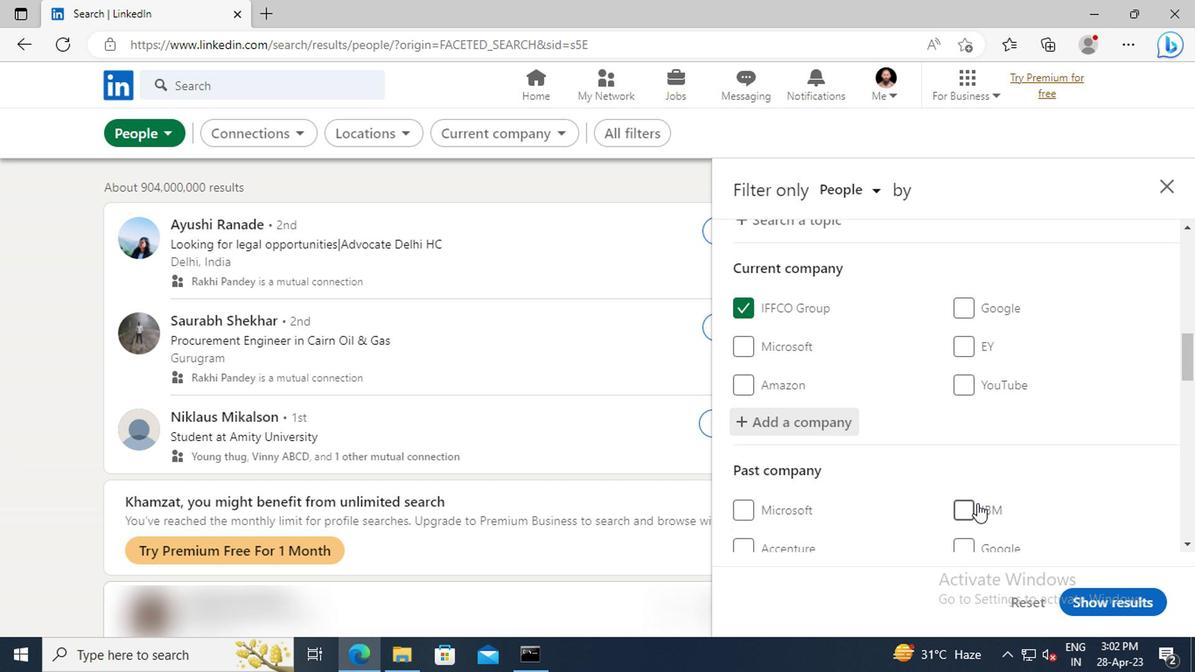 
Action: Mouse scrolled (974, 503) with delta (0, -1)
Screenshot: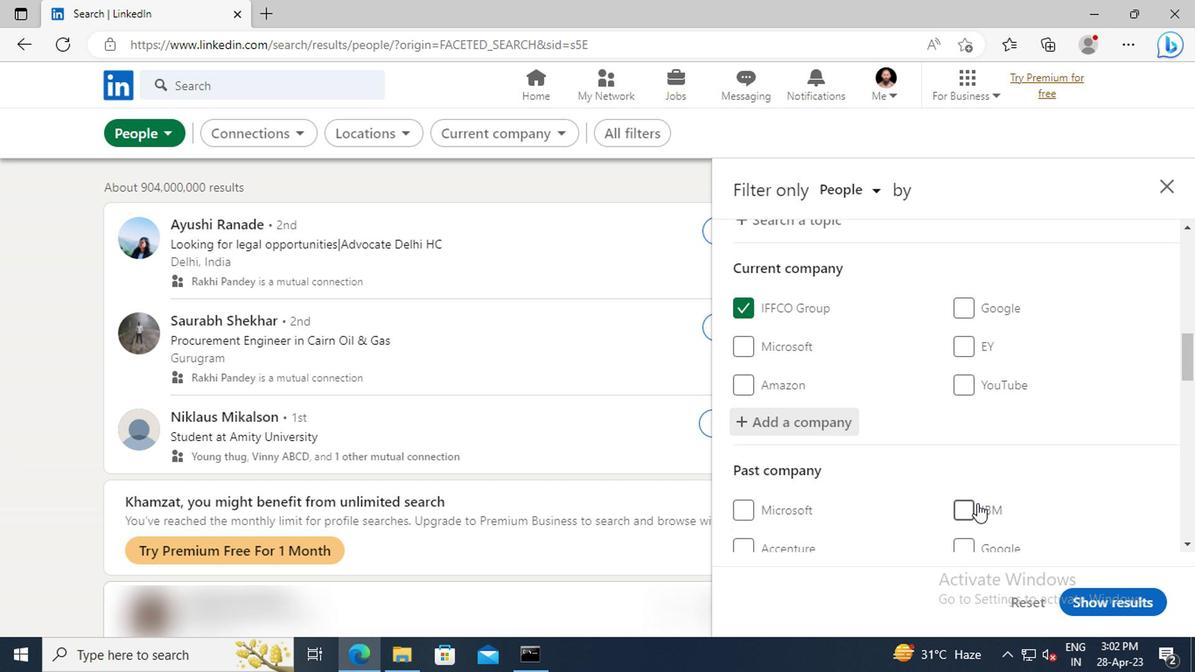 
Action: Mouse scrolled (974, 503) with delta (0, -1)
Screenshot: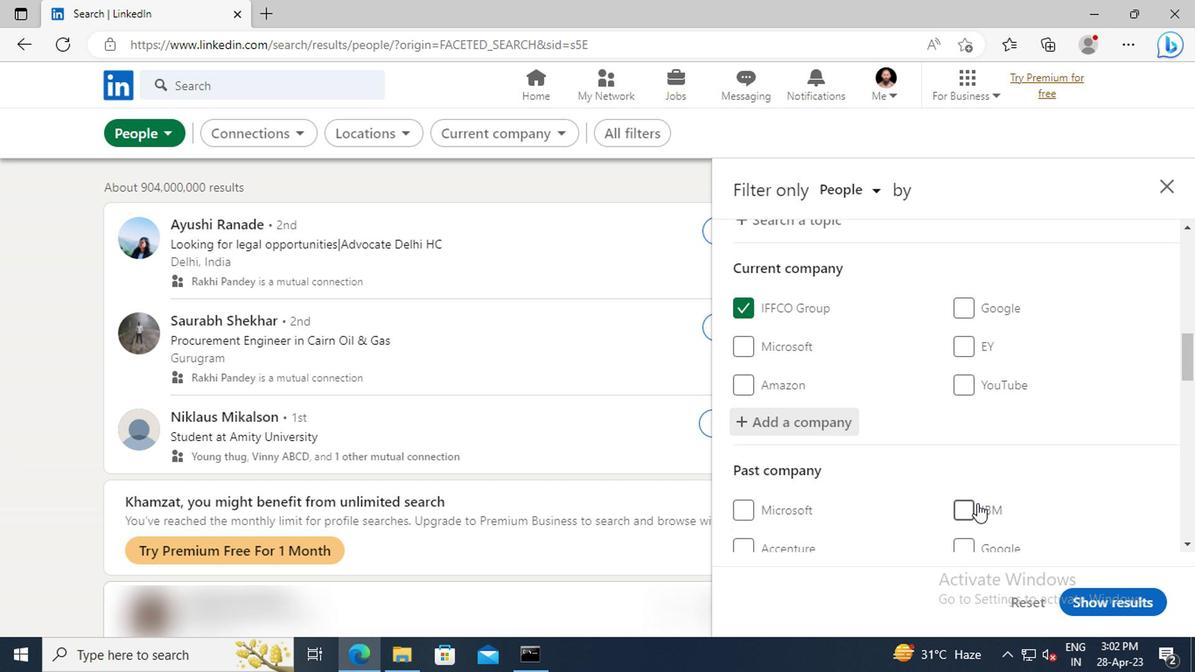 
Action: Mouse moved to (975, 498)
Screenshot: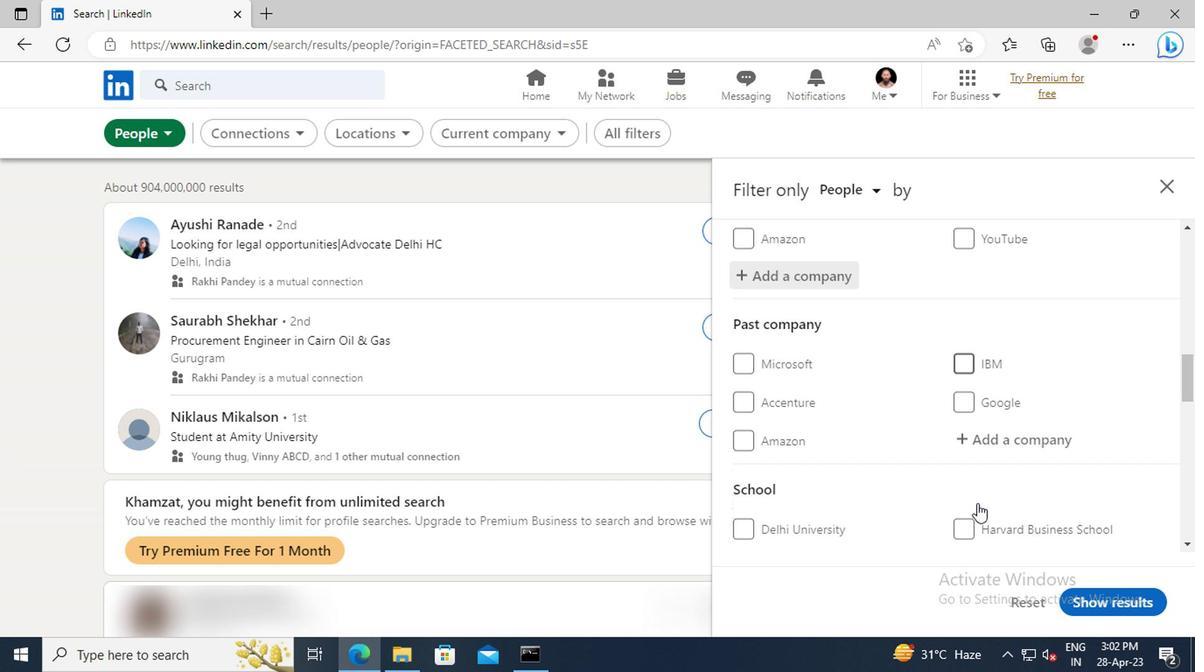 
Action: Mouse scrolled (975, 498) with delta (0, 0)
Screenshot: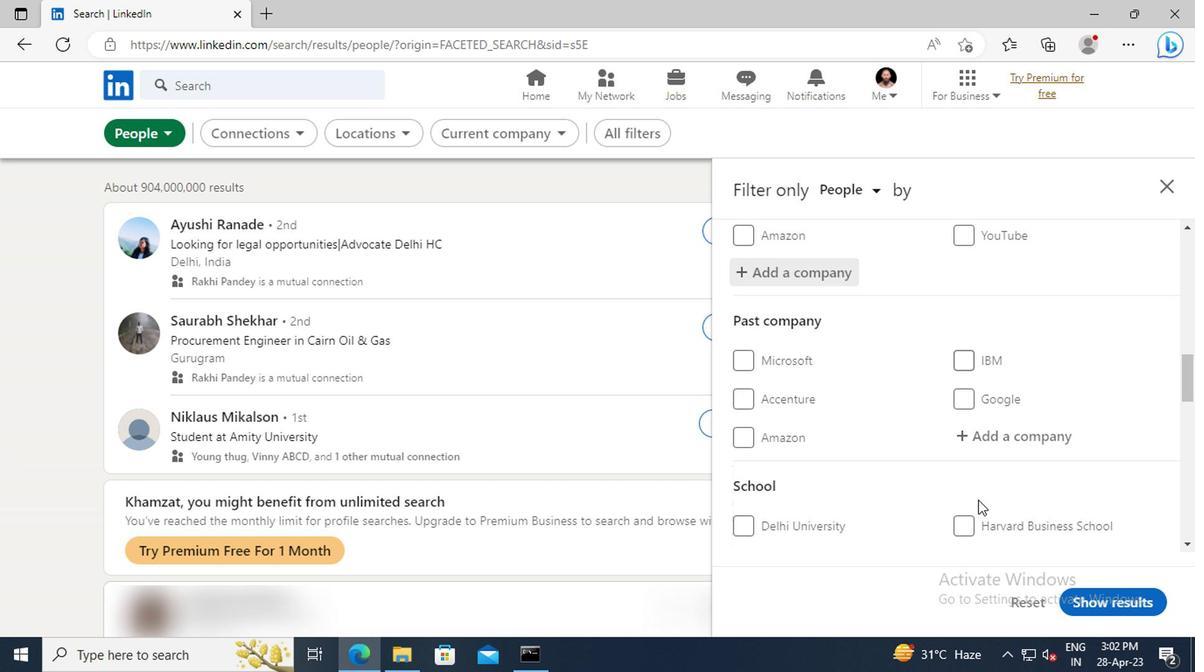 
Action: Mouse scrolled (975, 498) with delta (0, 0)
Screenshot: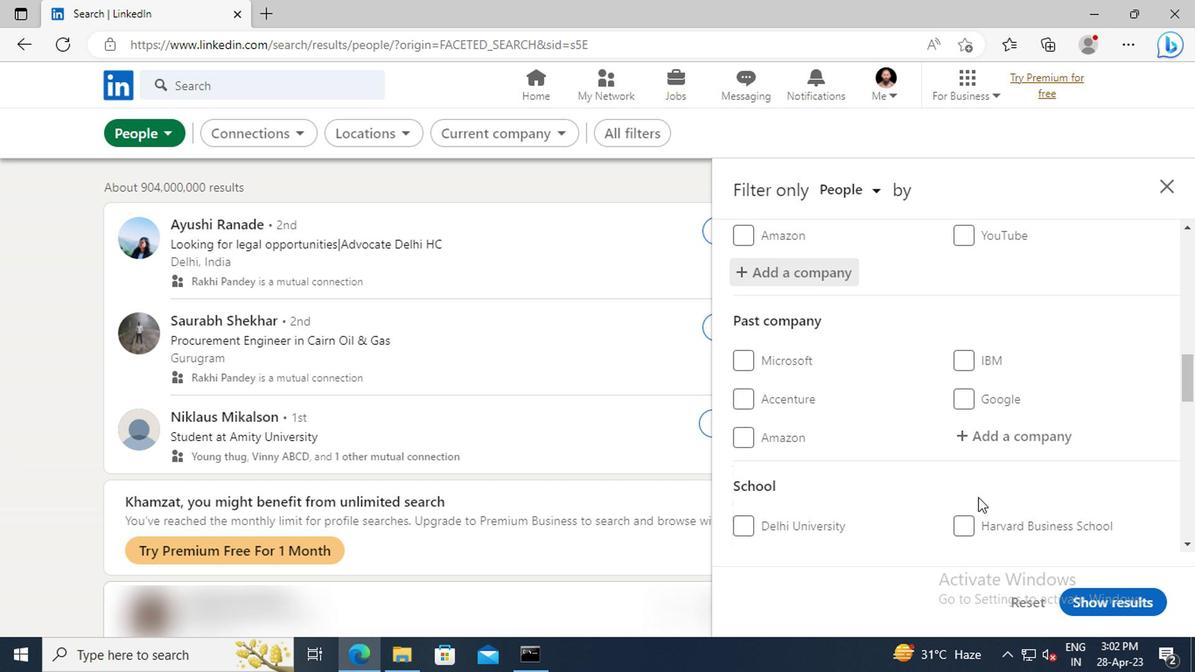 
Action: Mouse scrolled (975, 498) with delta (0, 0)
Screenshot: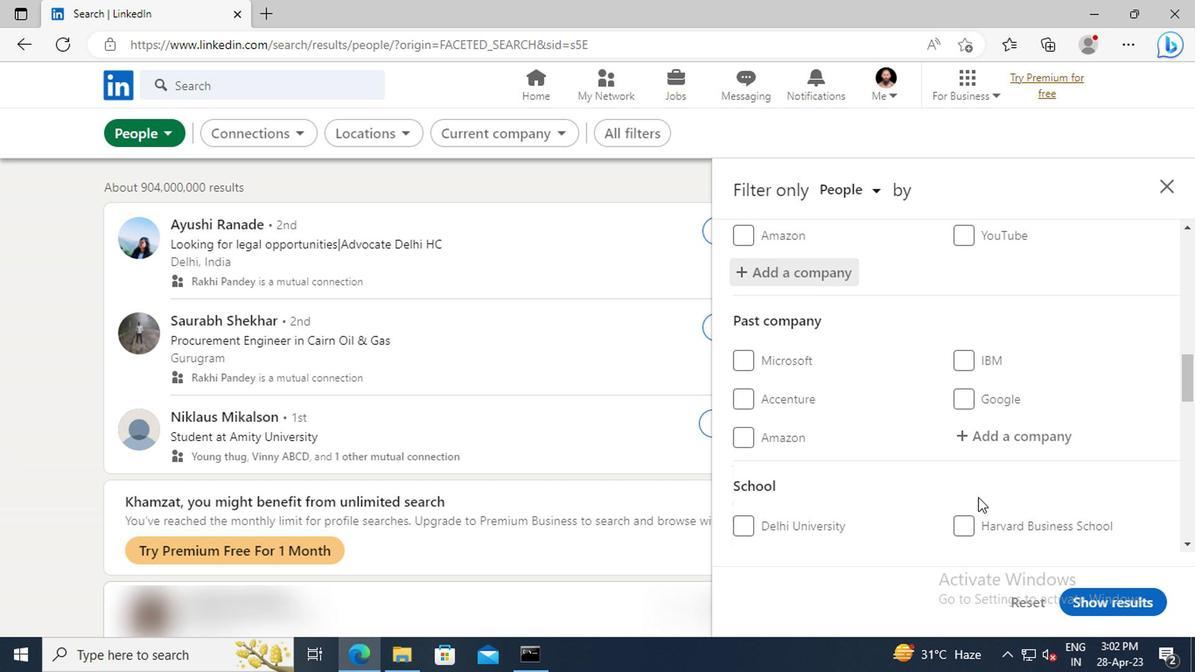 
Action: Mouse moved to (974, 474)
Screenshot: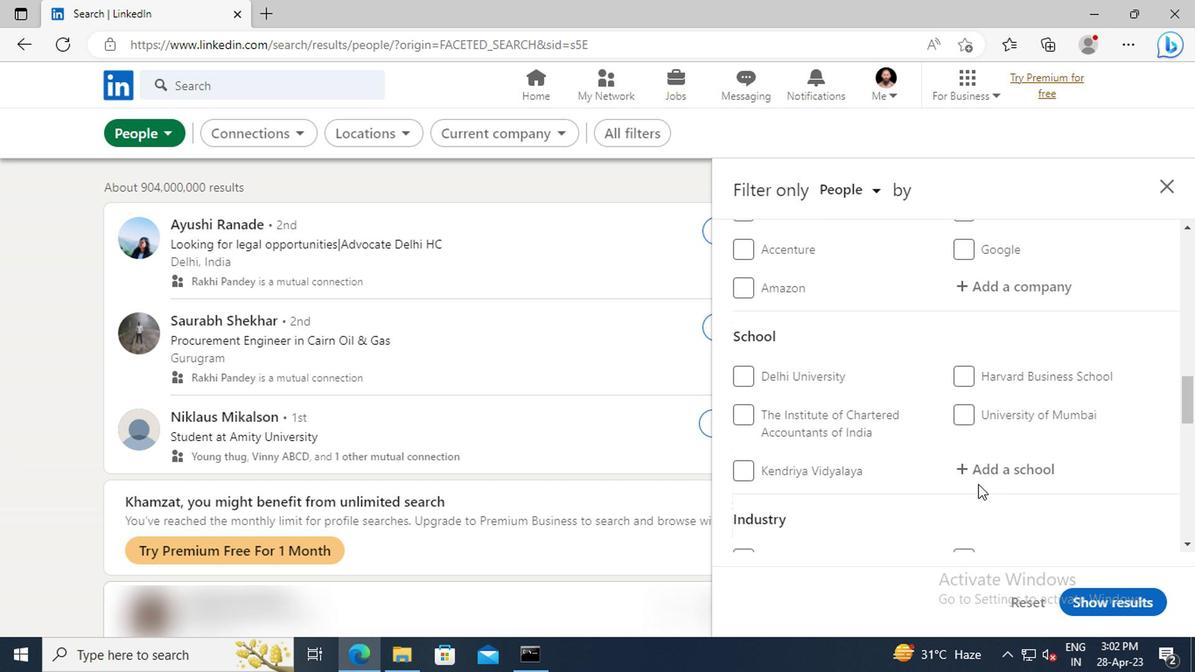 
Action: Mouse pressed left at (974, 474)
Screenshot: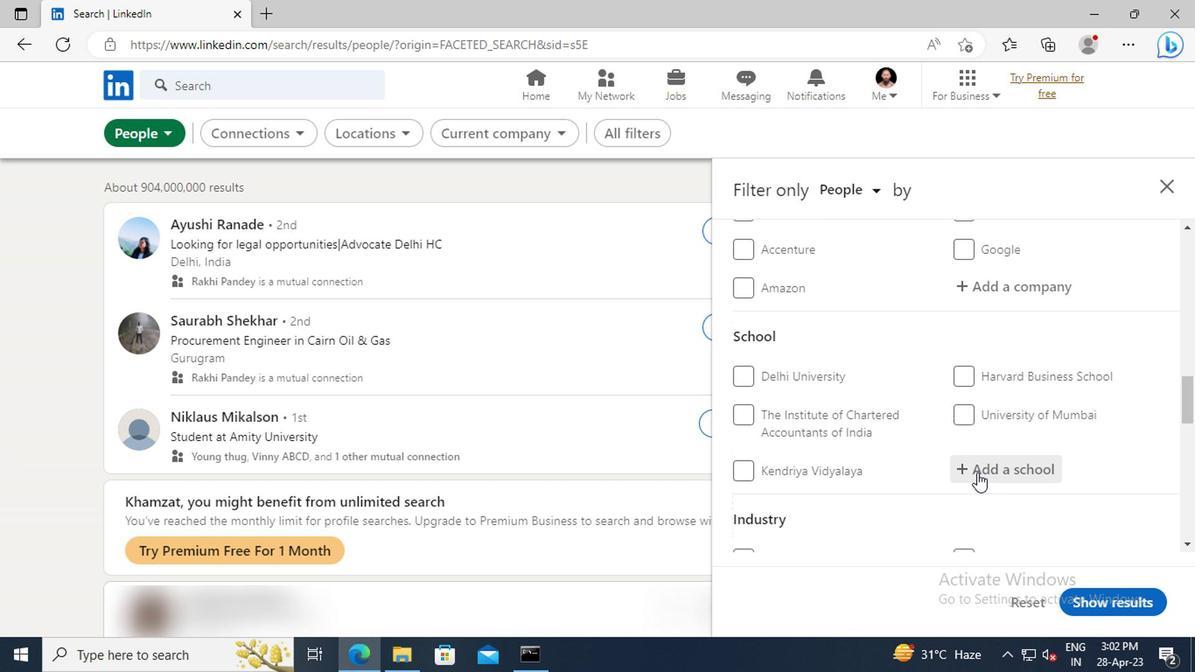 
Action: Key pressed <Key.shift>CHRIST<Key.space><Key.shift>COLLEGE,<Key.space>
Screenshot: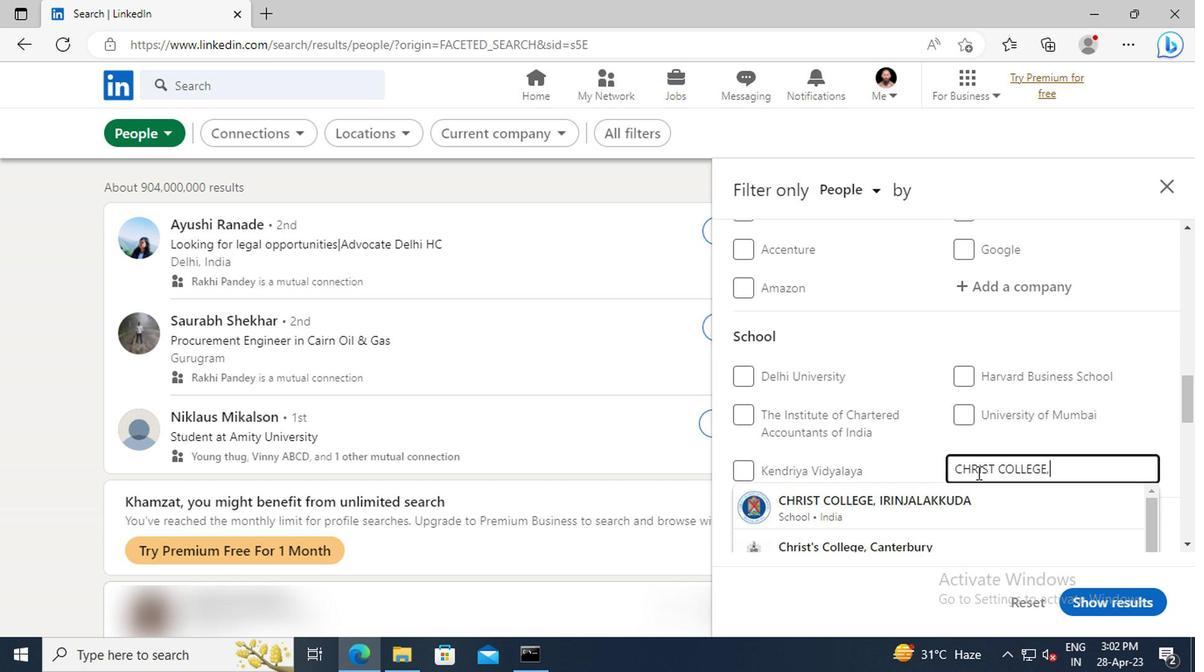 
Action: Mouse moved to (959, 503)
Screenshot: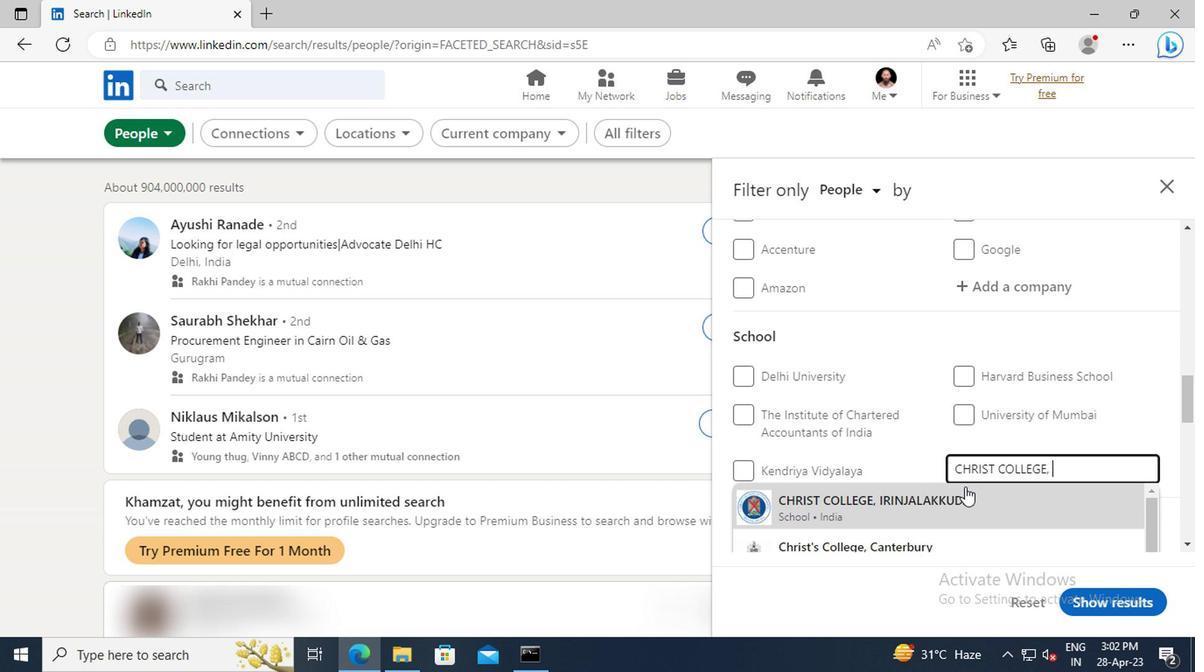 
Action: Mouse pressed left at (959, 503)
Screenshot: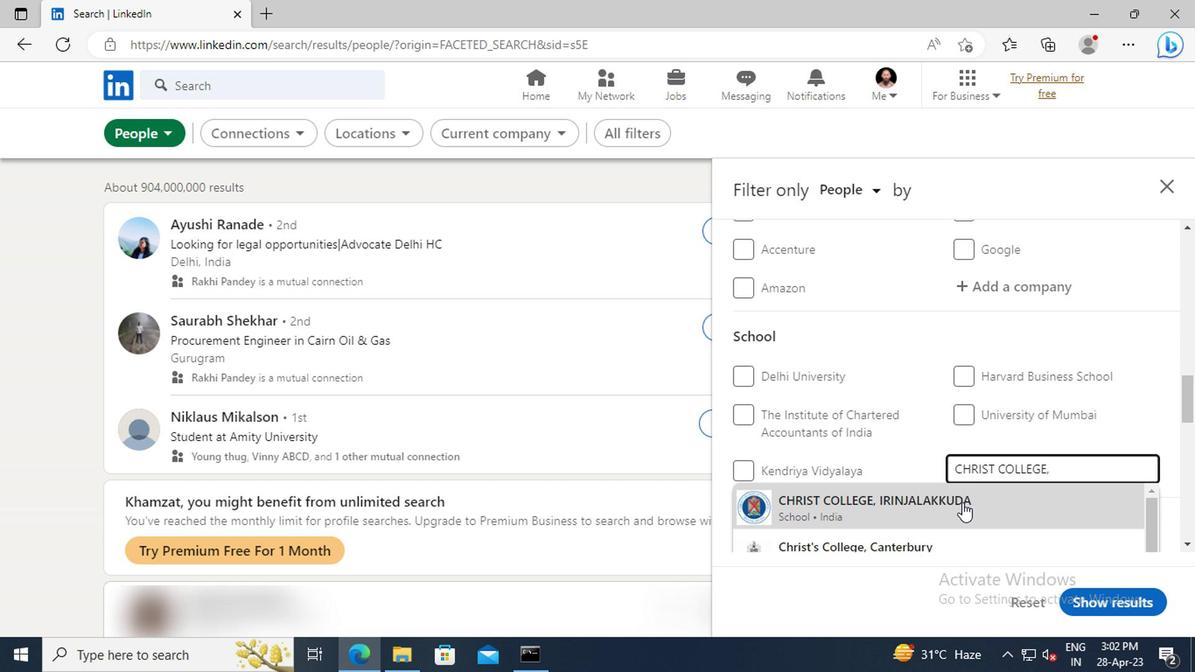 
Action: Mouse moved to (972, 465)
Screenshot: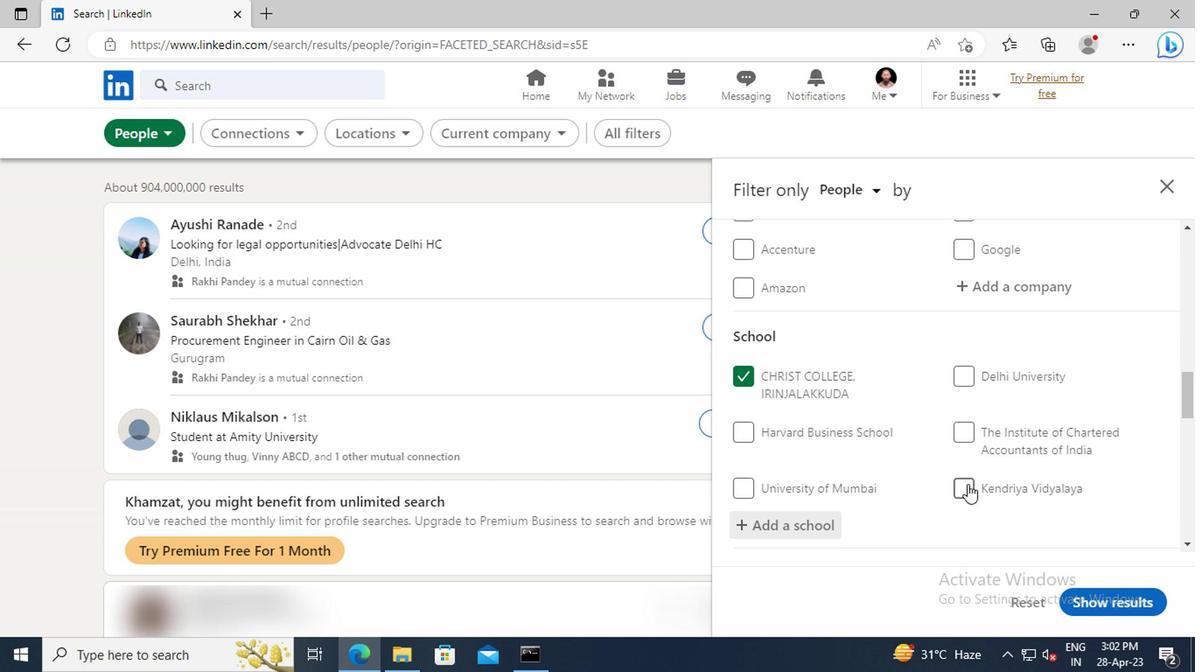 
Action: Mouse scrolled (972, 465) with delta (0, 0)
Screenshot: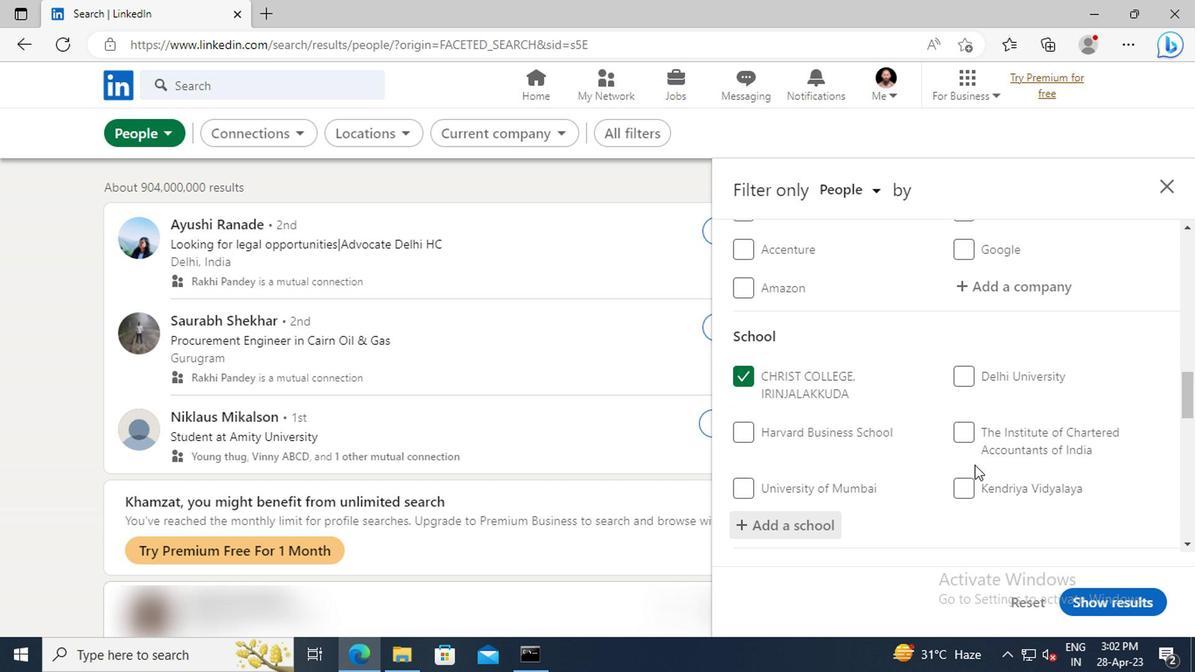 
Action: Mouse scrolled (972, 465) with delta (0, 0)
Screenshot: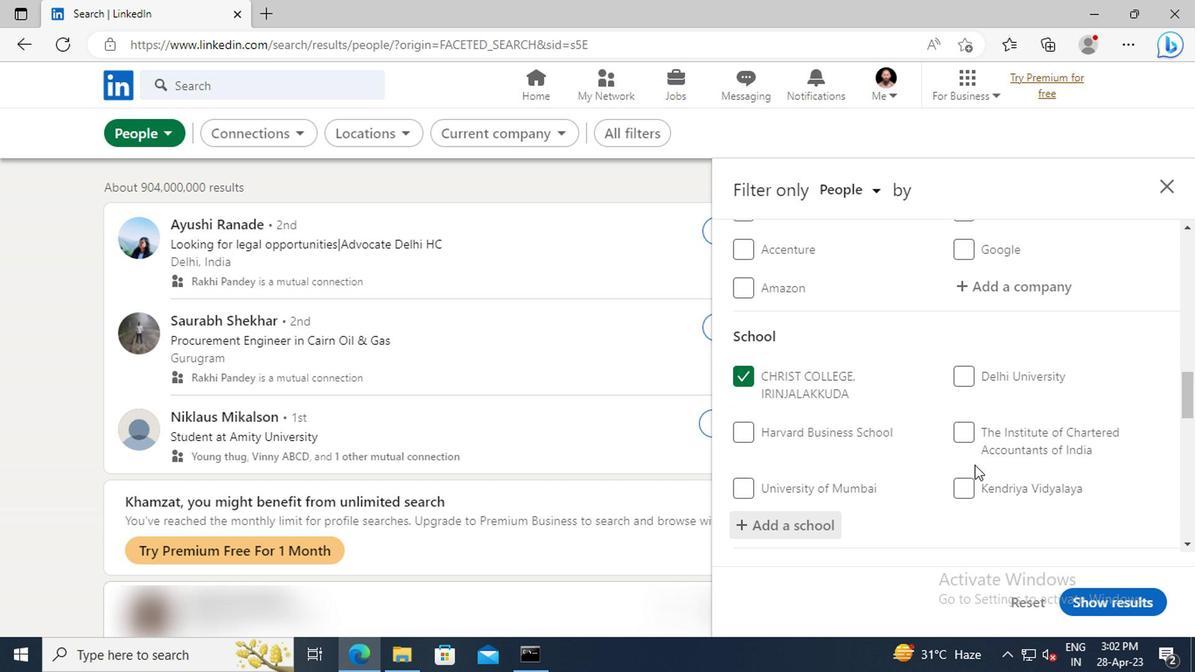 
Action: Mouse moved to (974, 461)
Screenshot: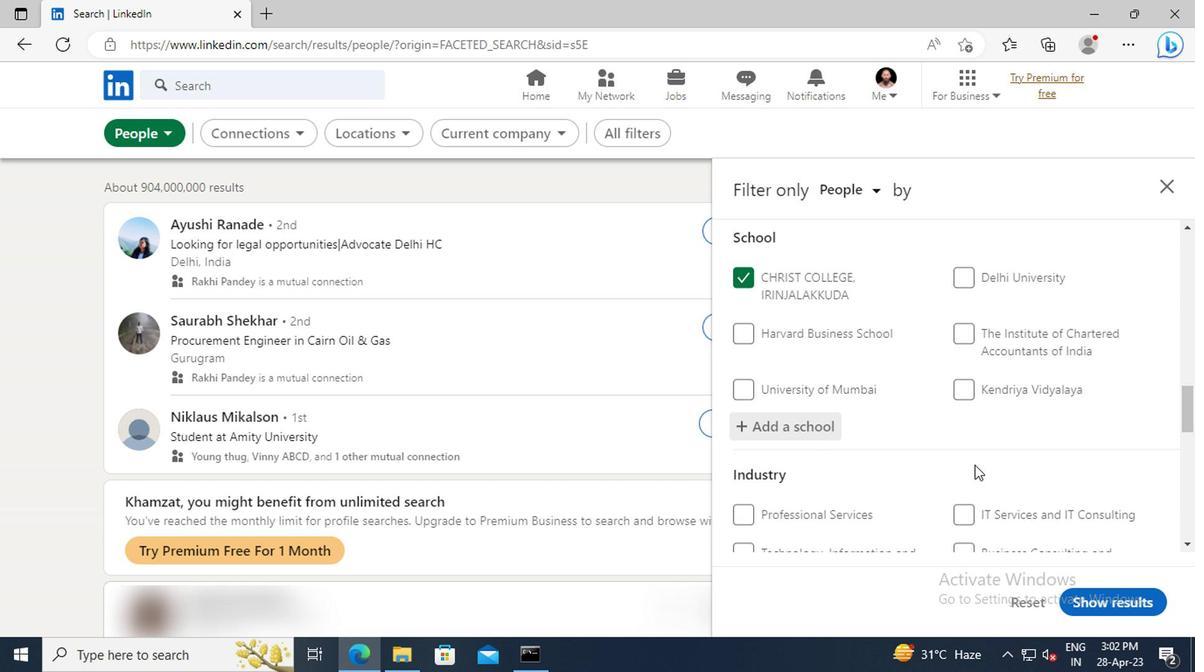 
Action: Mouse scrolled (974, 460) with delta (0, 0)
Screenshot: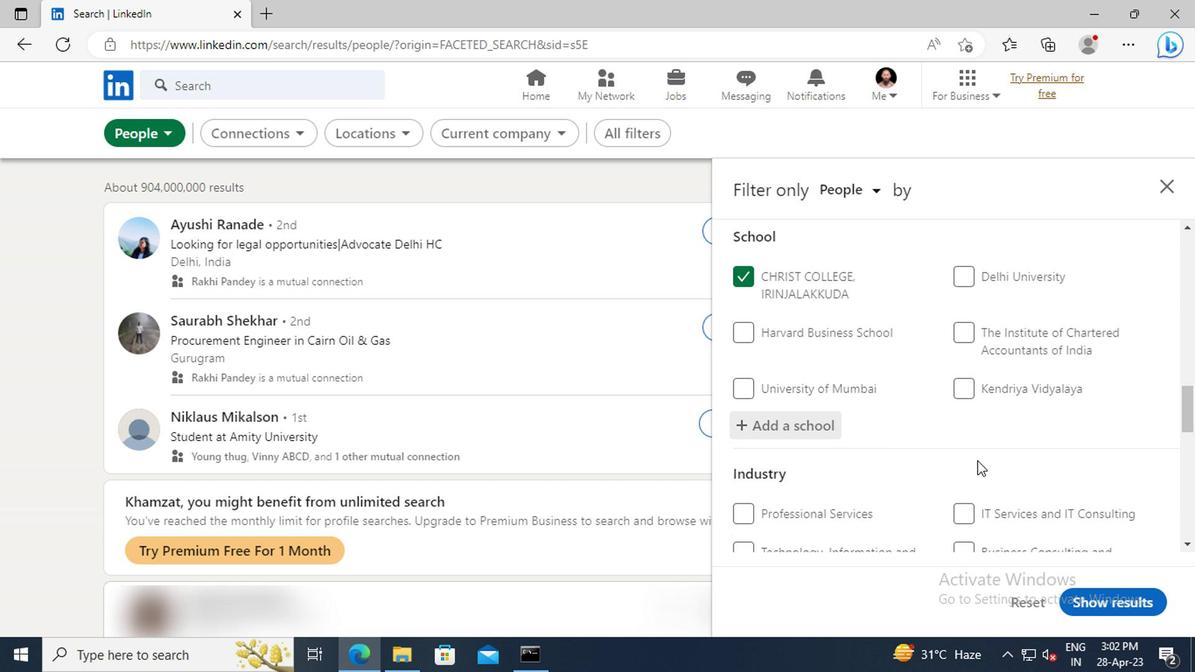 
Action: Mouse scrolled (974, 460) with delta (0, 0)
Screenshot: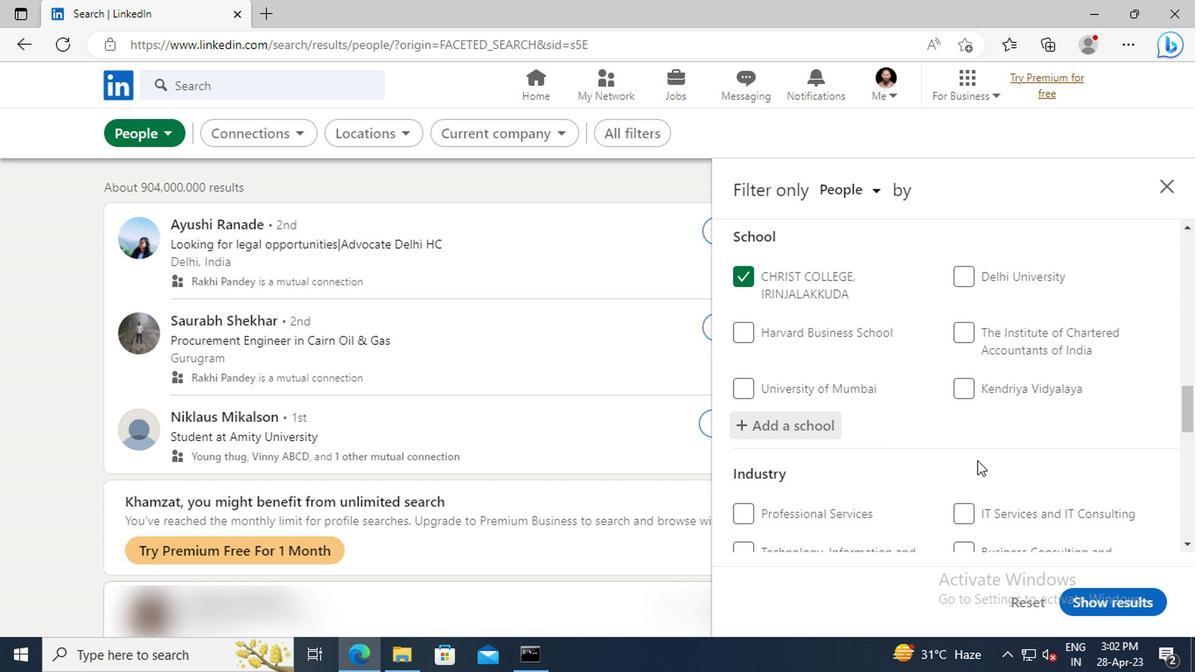 
Action: Mouse scrolled (974, 460) with delta (0, 0)
Screenshot: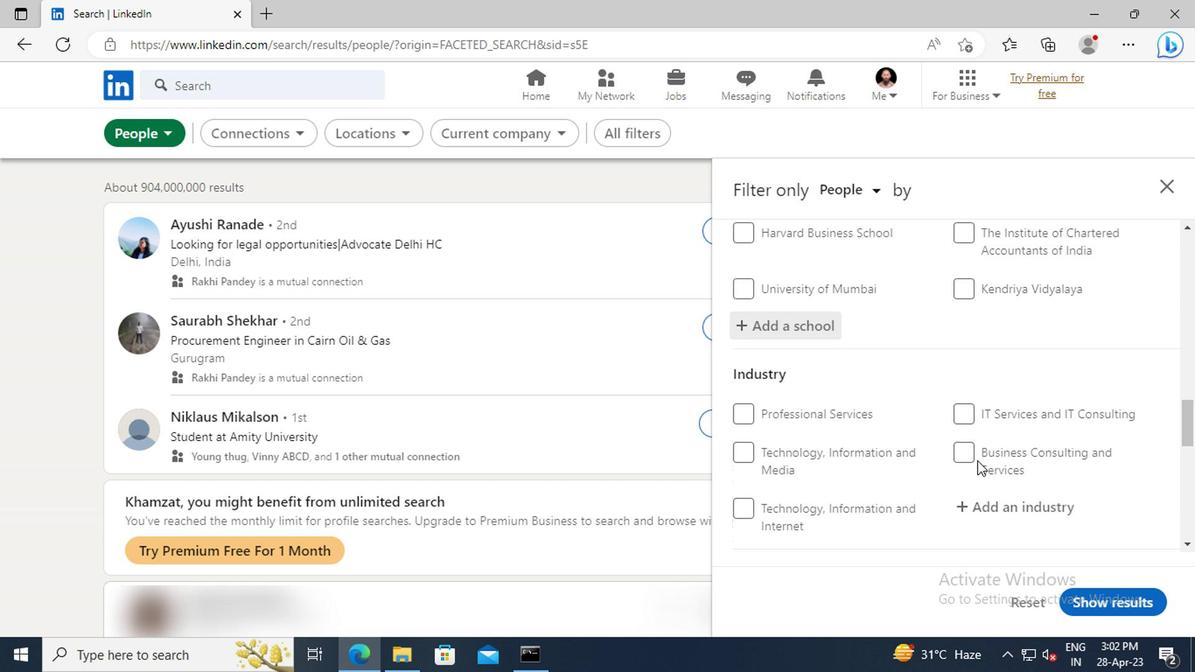 
Action: Mouse scrolled (974, 460) with delta (0, 0)
Screenshot: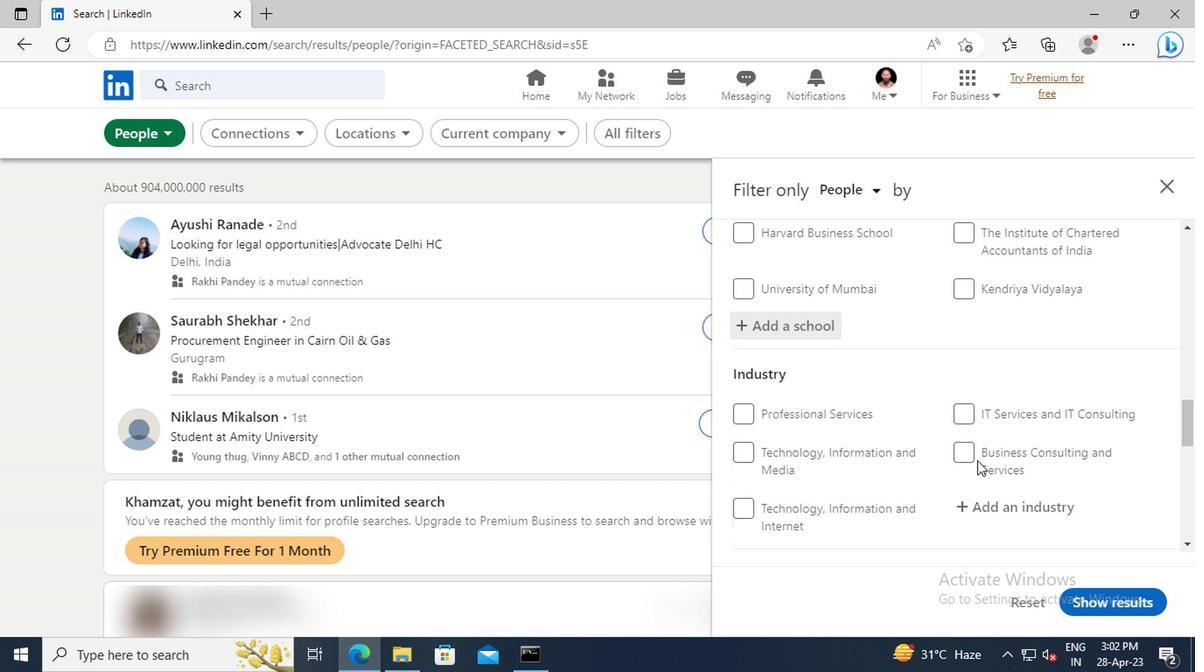 
Action: Mouse scrolled (974, 460) with delta (0, 0)
Screenshot: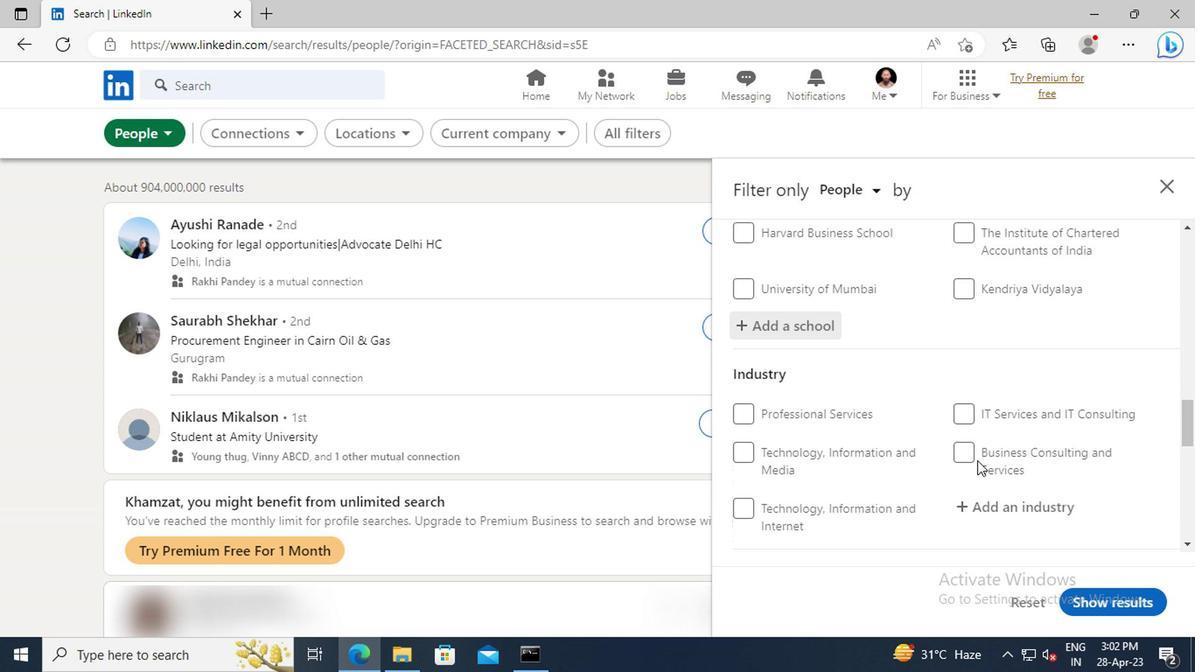 
Action: Mouse moved to (982, 364)
Screenshot: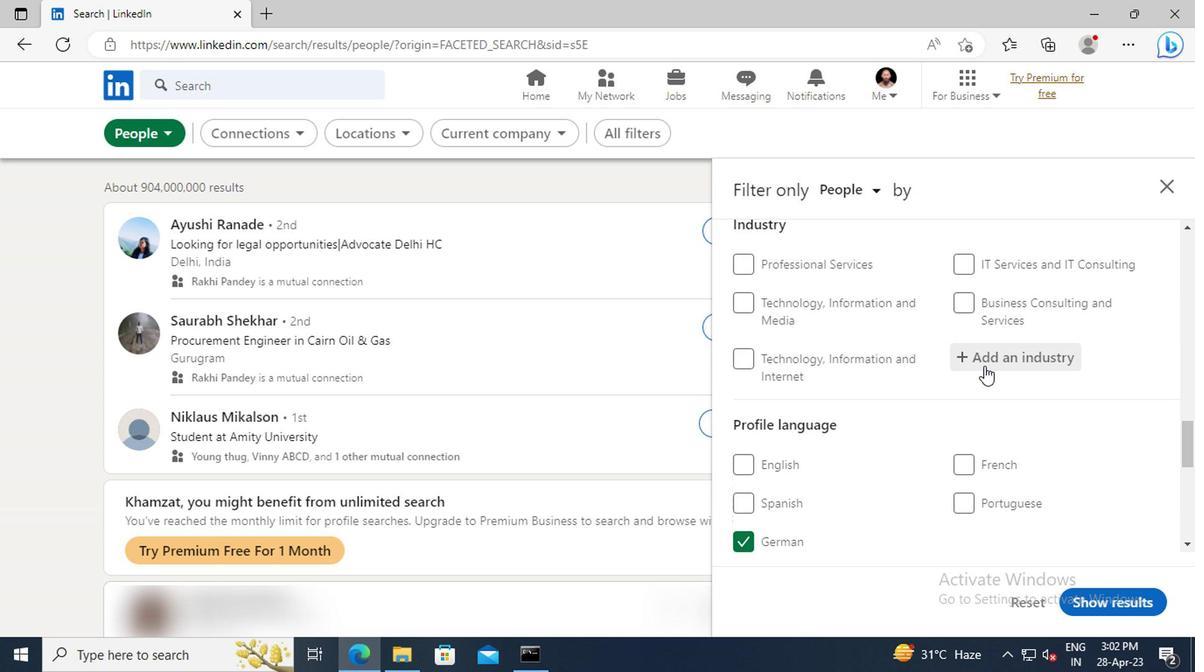 
Action: Mouse pressed left at (982, 364)
Screenshot: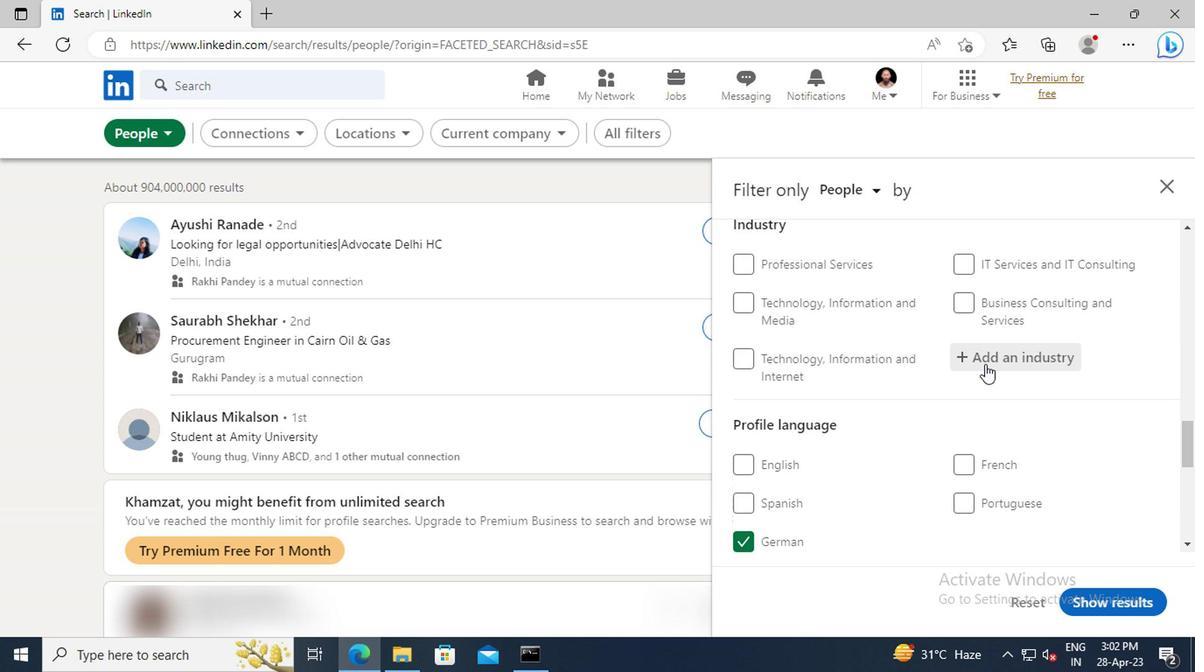 
Action: Key pressed <Key.shift>HUMAN<Key.space>
Screenshot: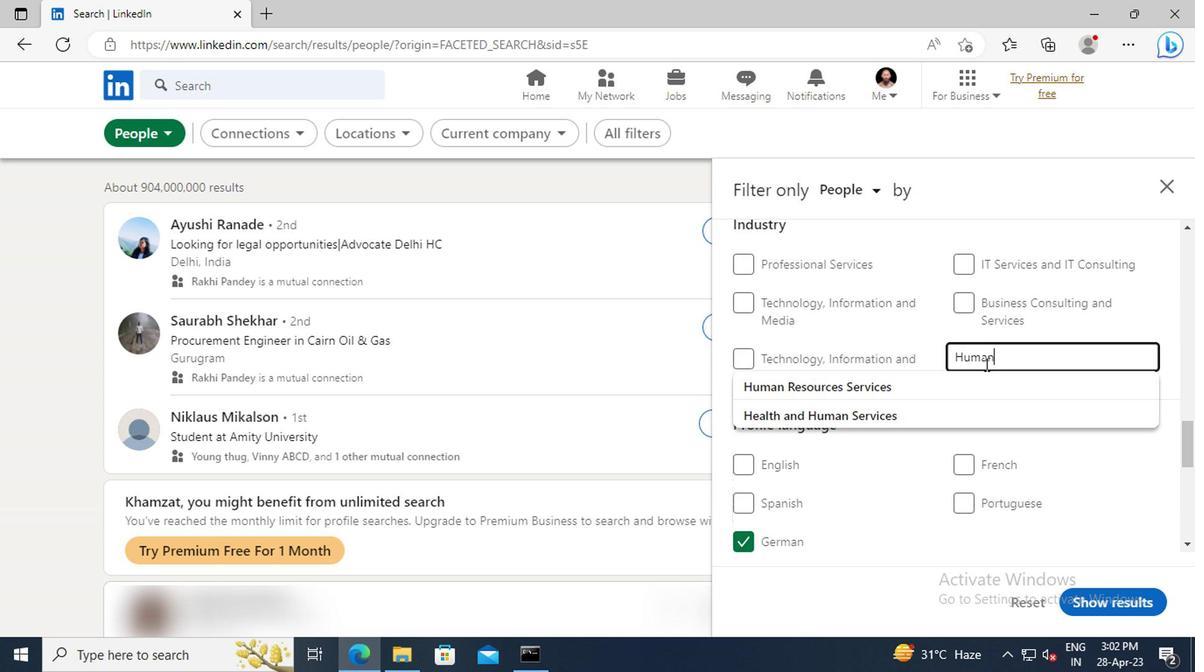 
Action: Mouse moved to (970, 382)
Screenshot: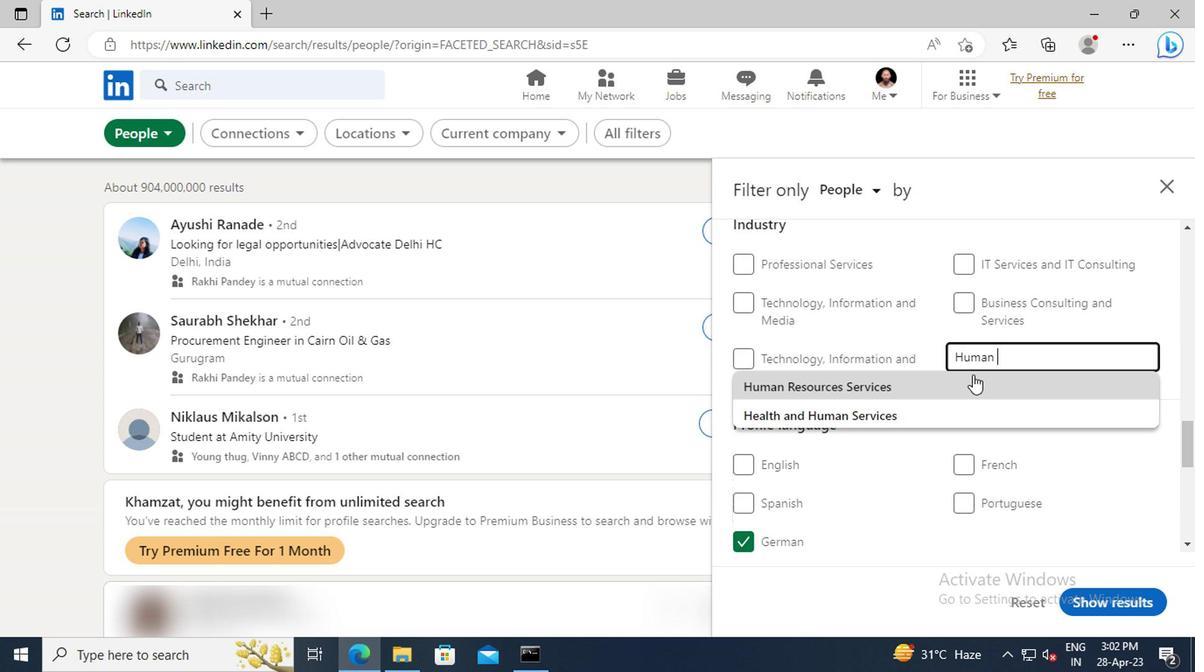 
Action: Mouse pressed left at (970, 382)
Screenshot: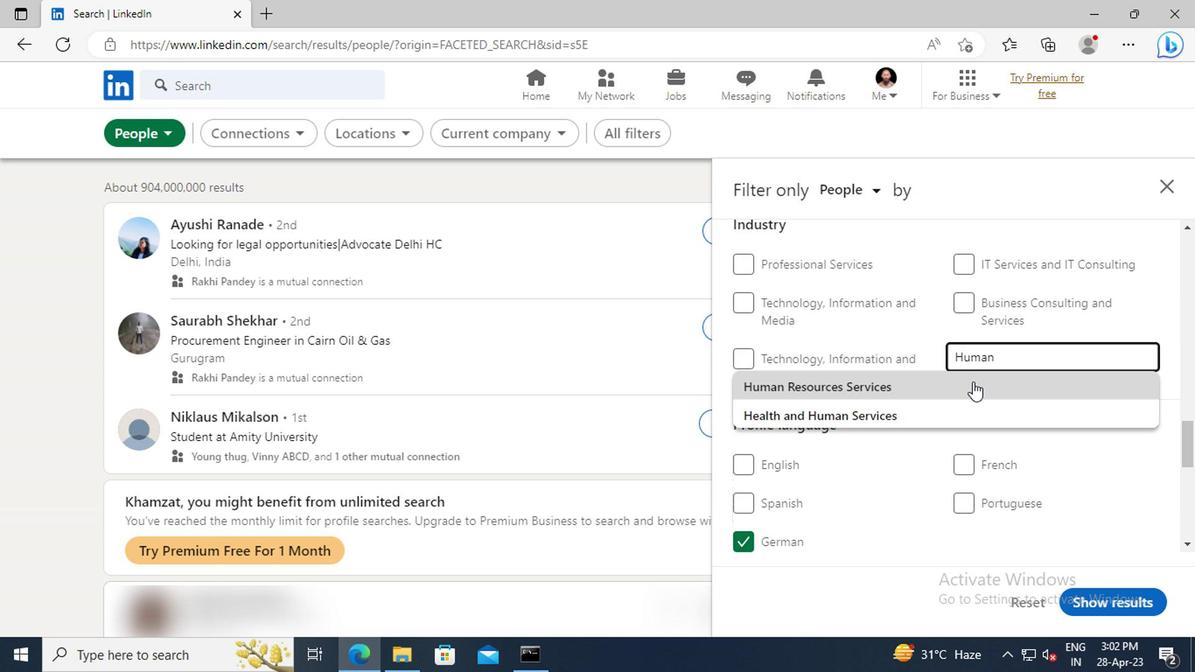 
Action: Mouse scrolled (970, 381) with delta (0, -1)
Screenshot: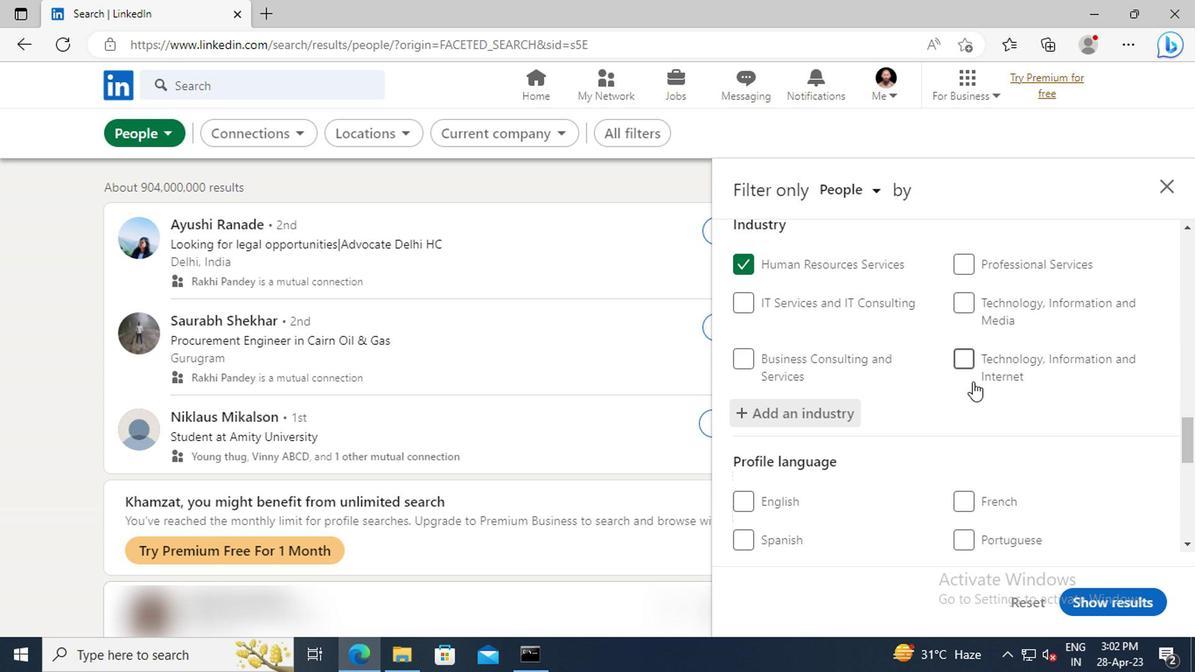 
Action: Mouse scrolled (970, 381) with delta (0, -1)
Screenshot: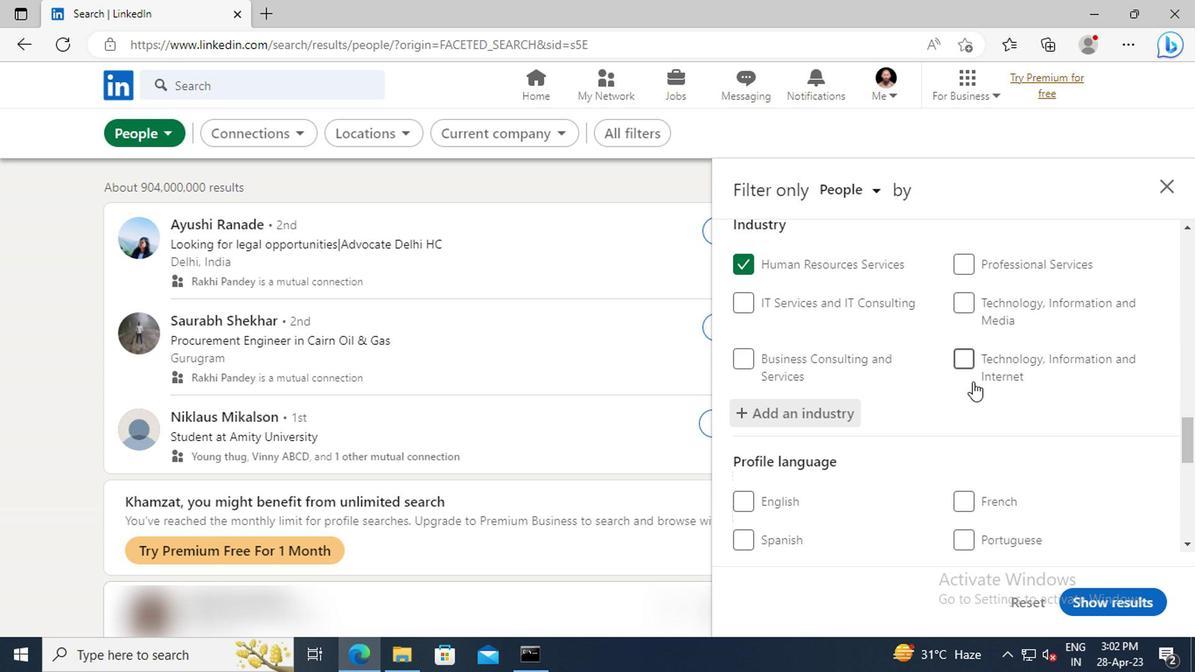 
Action: Mouse scrolled (970, 381) with delta (0, -1)
Screenshot: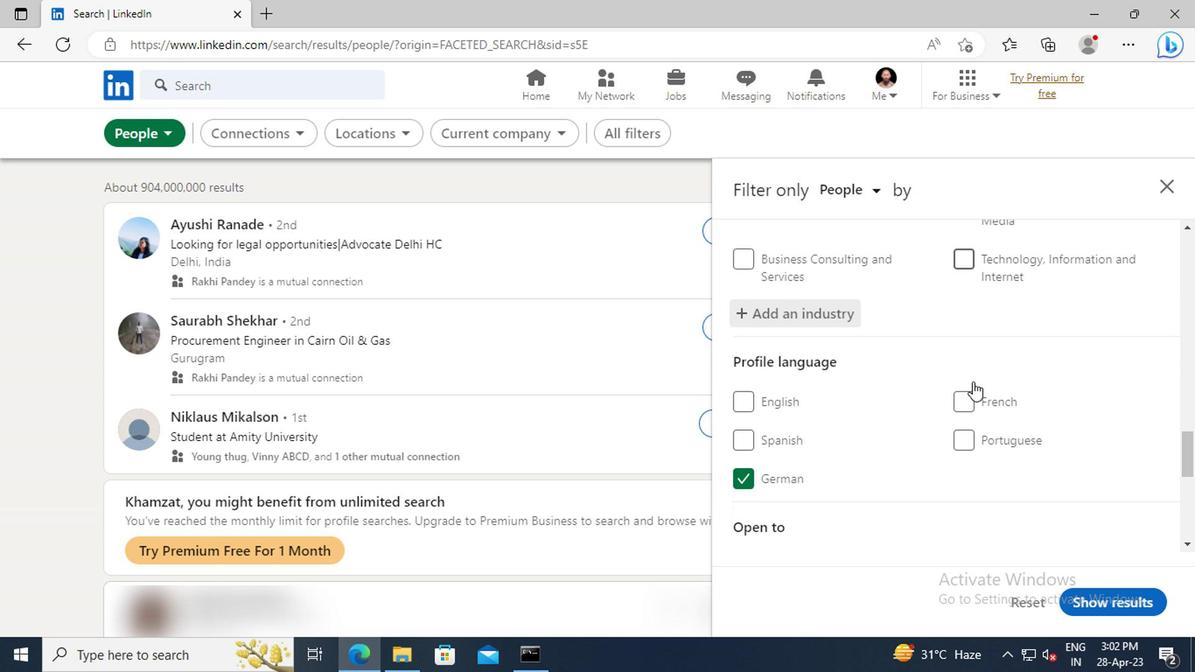 
Action: Mouse scrolled (970, 381) with delta (0, -1)
Screenshot: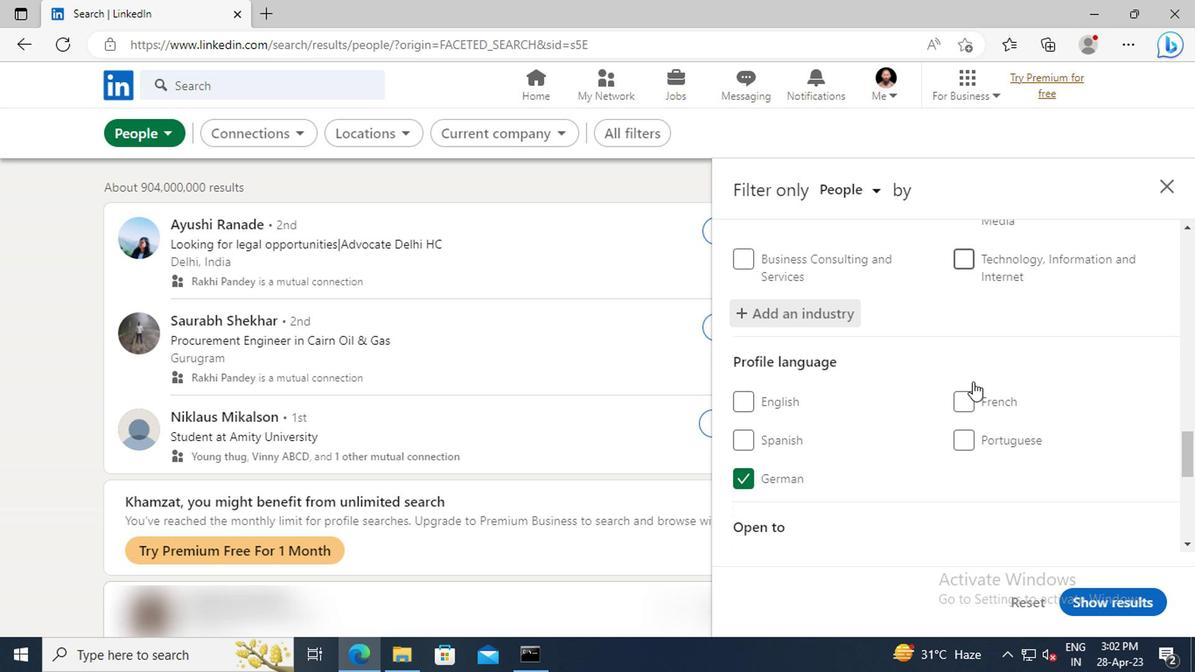 
Action: Mouse scrolled (970, 381) with delta (0, -1)
Screenshot: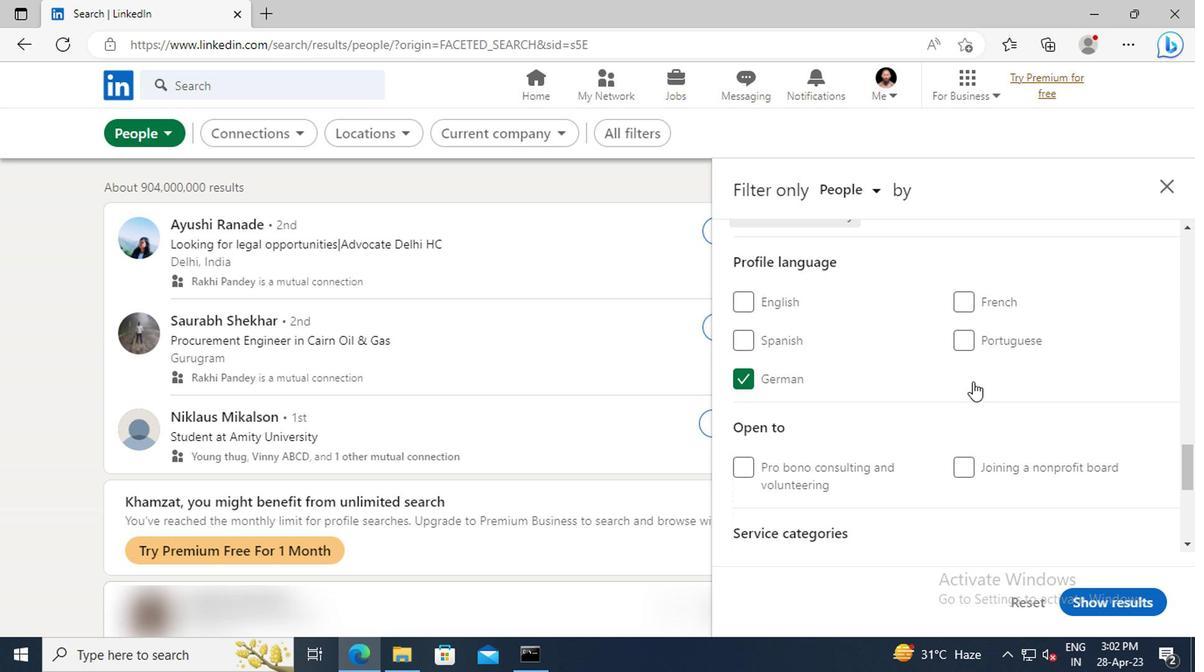 
Action: Mouse scrolled (970, 381) with delta (0, -1)
Screenshot: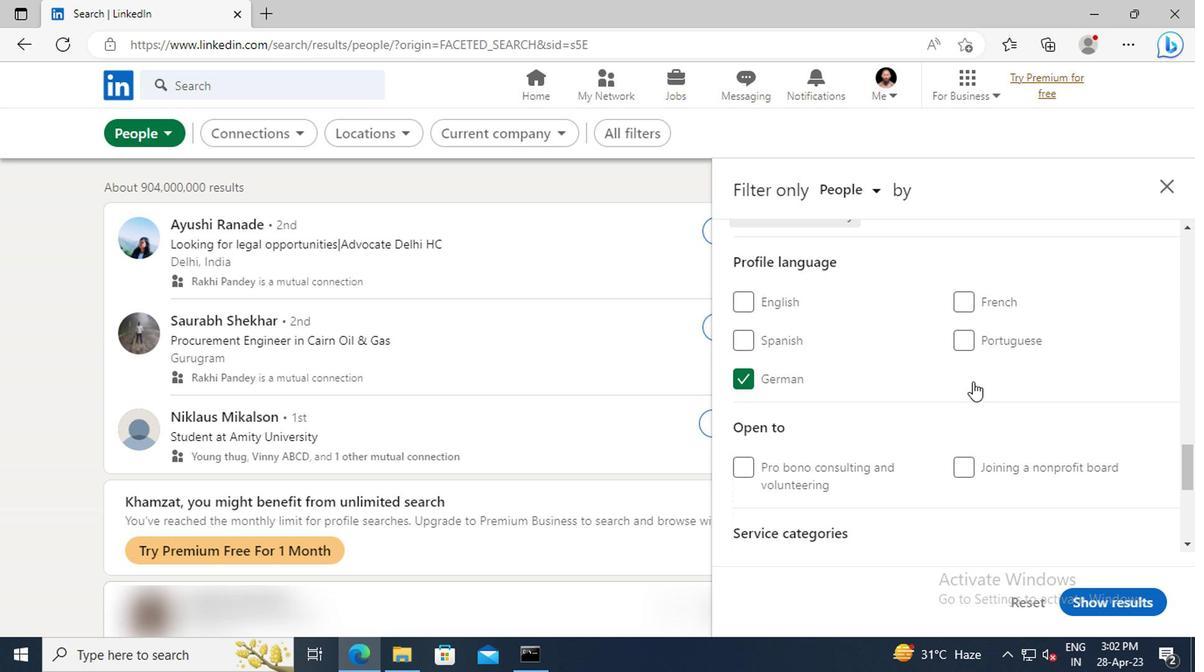 
Action: Mouse scrolled (970, 381) with delta (0, -1)
Screenshot: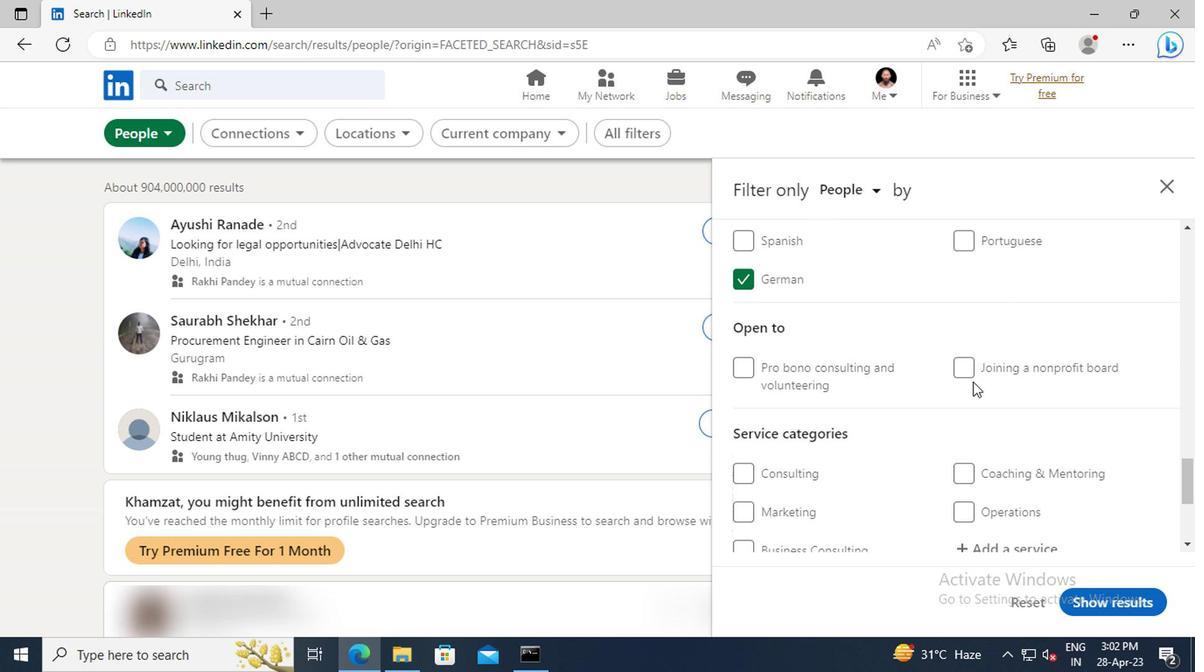 
Action: Mouse scrolled (970, 381) with delta (0, -1)
Screenshot: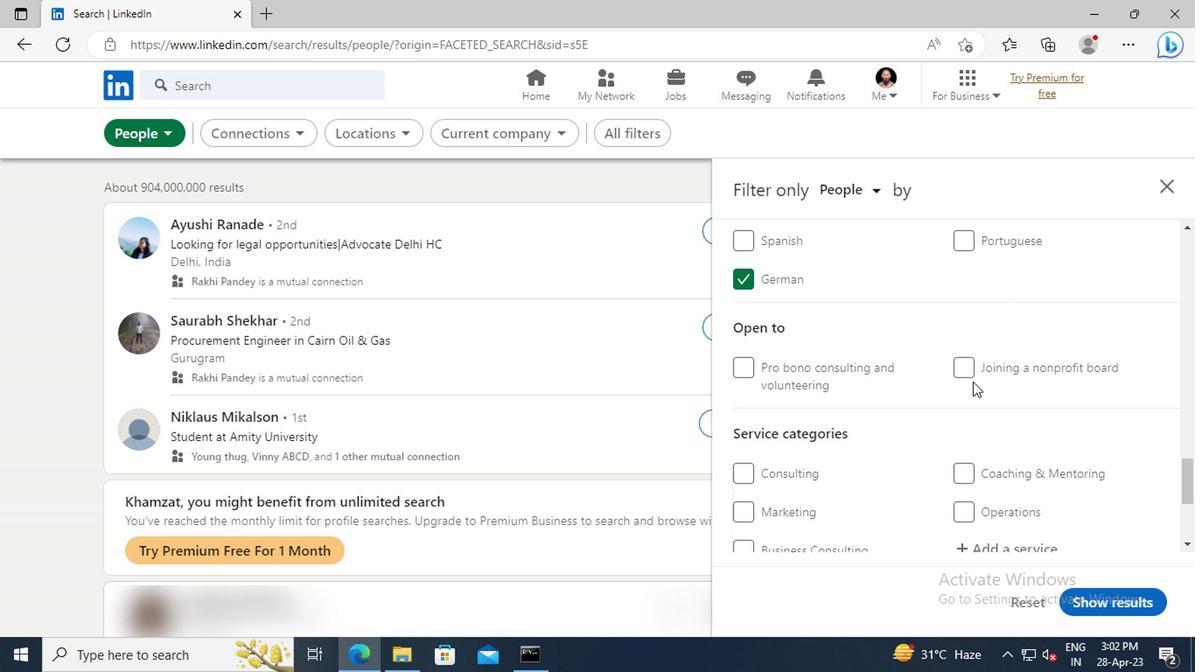 
Action: Mouse scrolled (970, 381) with delta (0, -1)
Screenshot: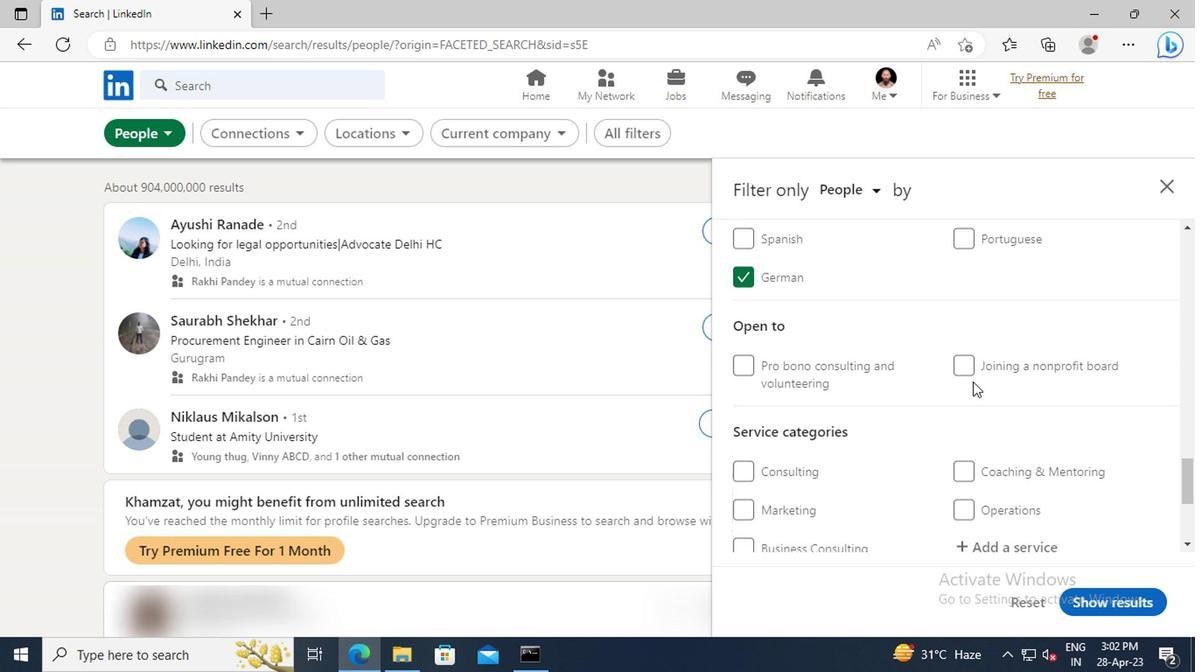 
Action: Mouse moved to (973, 401)
Screenshot: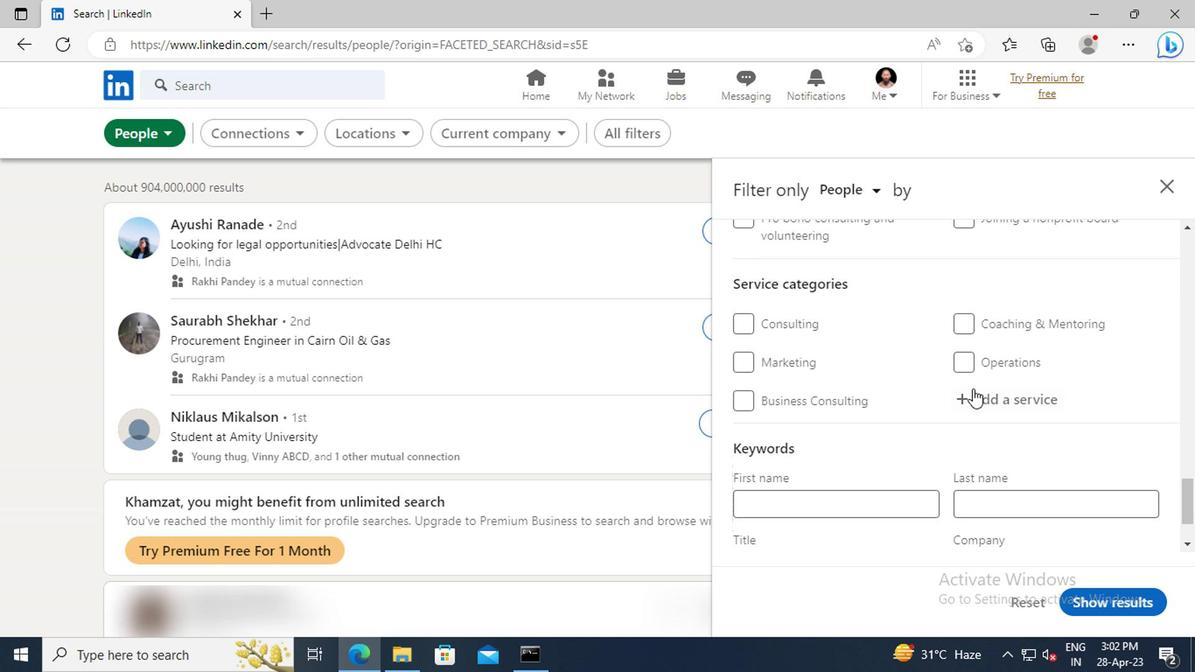 
Action: Mouse pressed left at (973, 401)
Screenshot: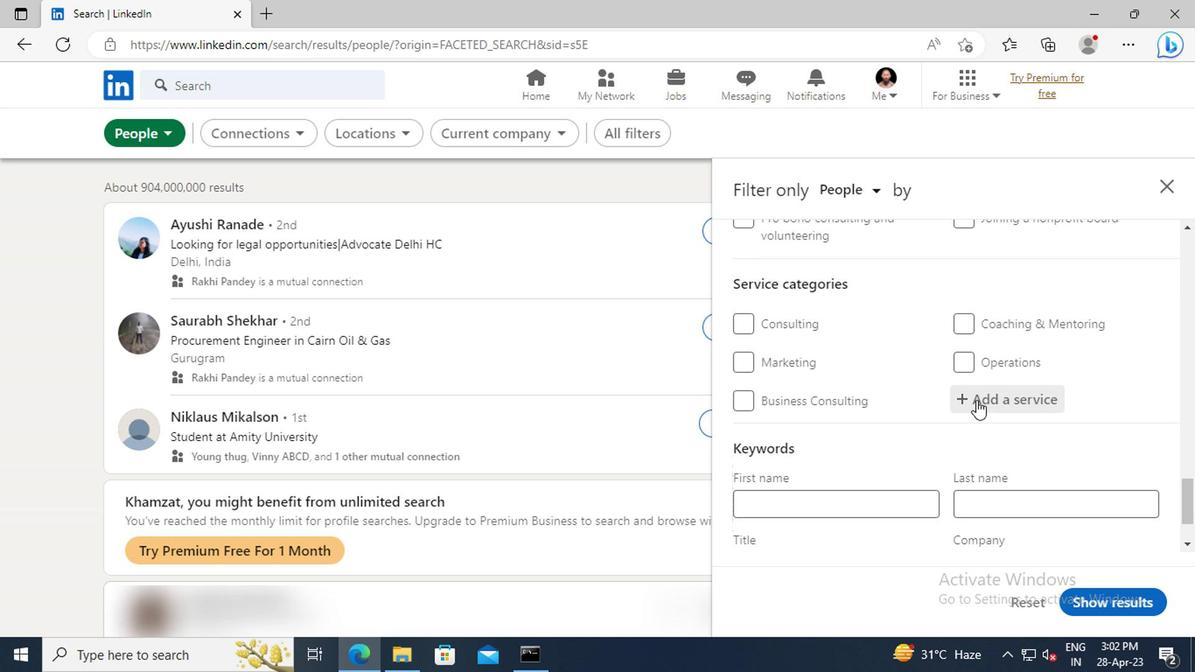 
Action: Key pressed <Key.shift>DEMAND<Key.space>
Screenshot: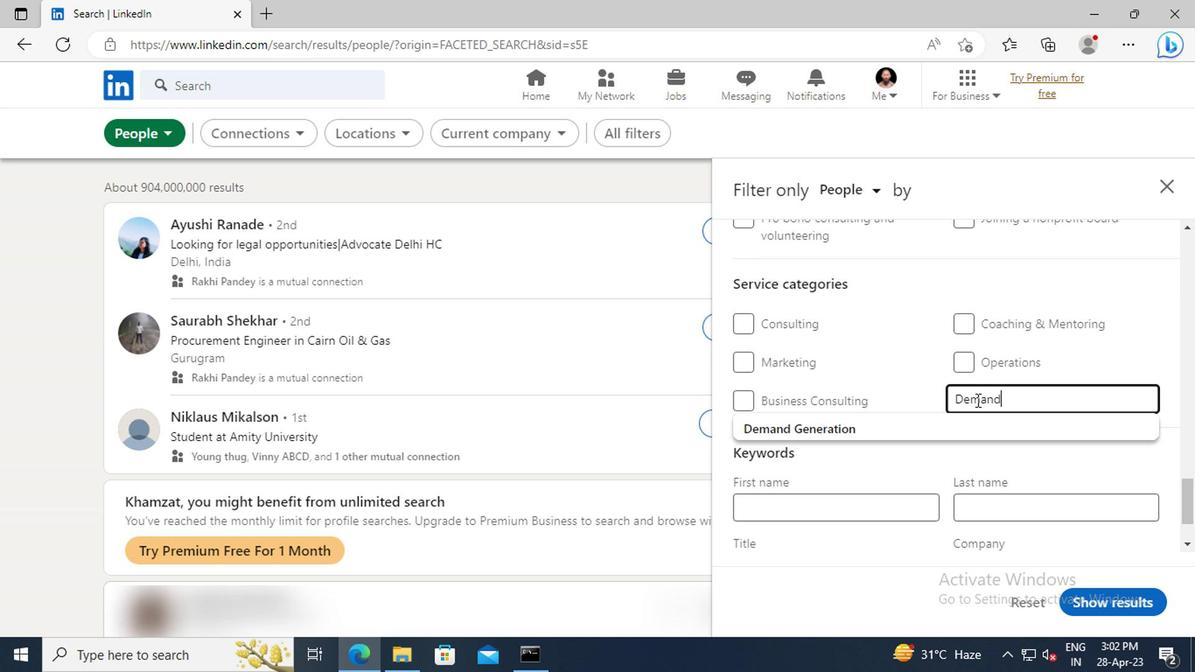 
Action: Mouse moved to (917, 425)
Screenshot: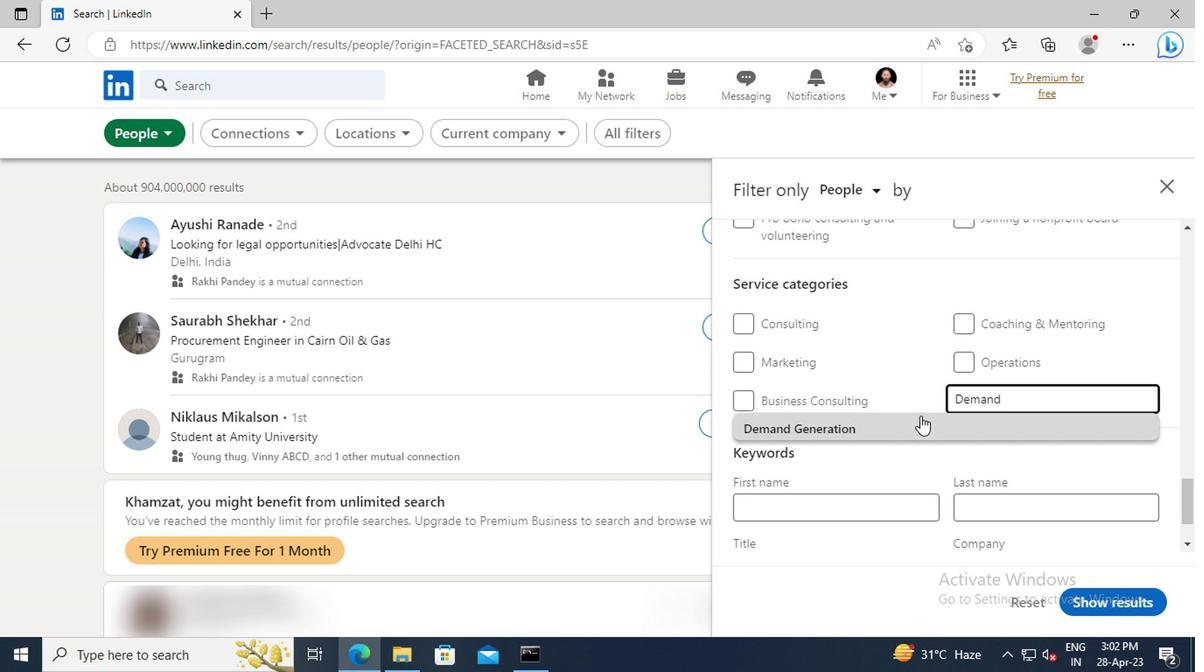 
Action: Mouse pressed left at (917, 425)
Screenshot: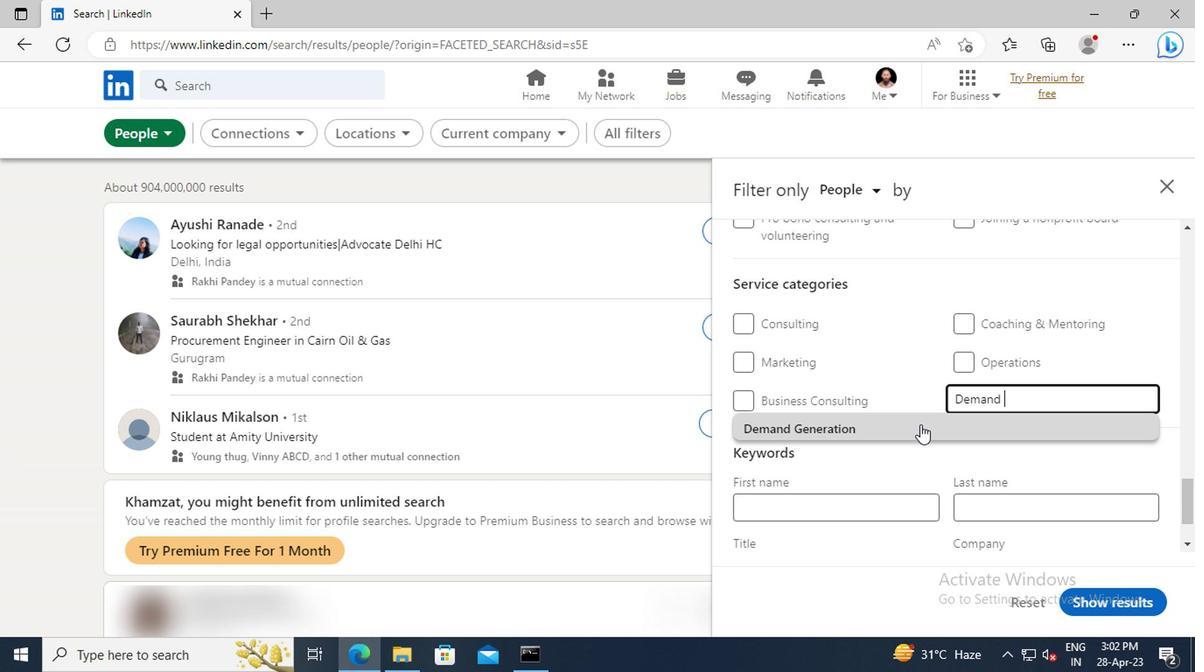 
Action: Mouse scrolled (917, 424) with delta (0, 0)
Screenshot: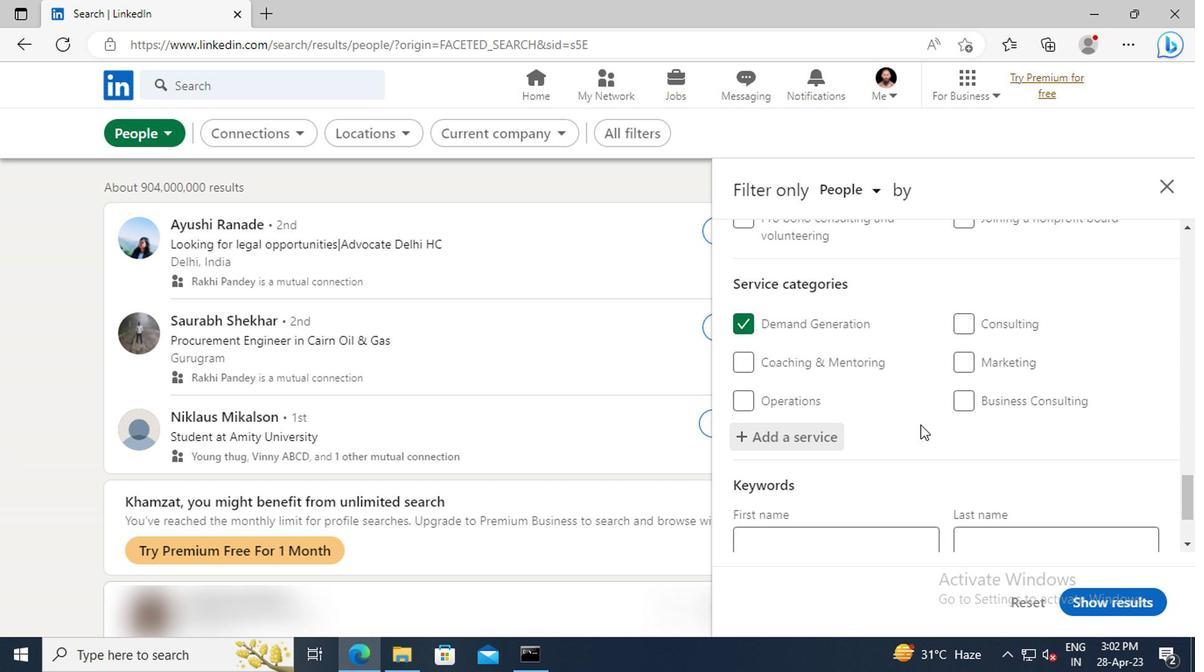 
Action: Mouse scrolled (917, 424) with delta (0, 0)
Screenshot: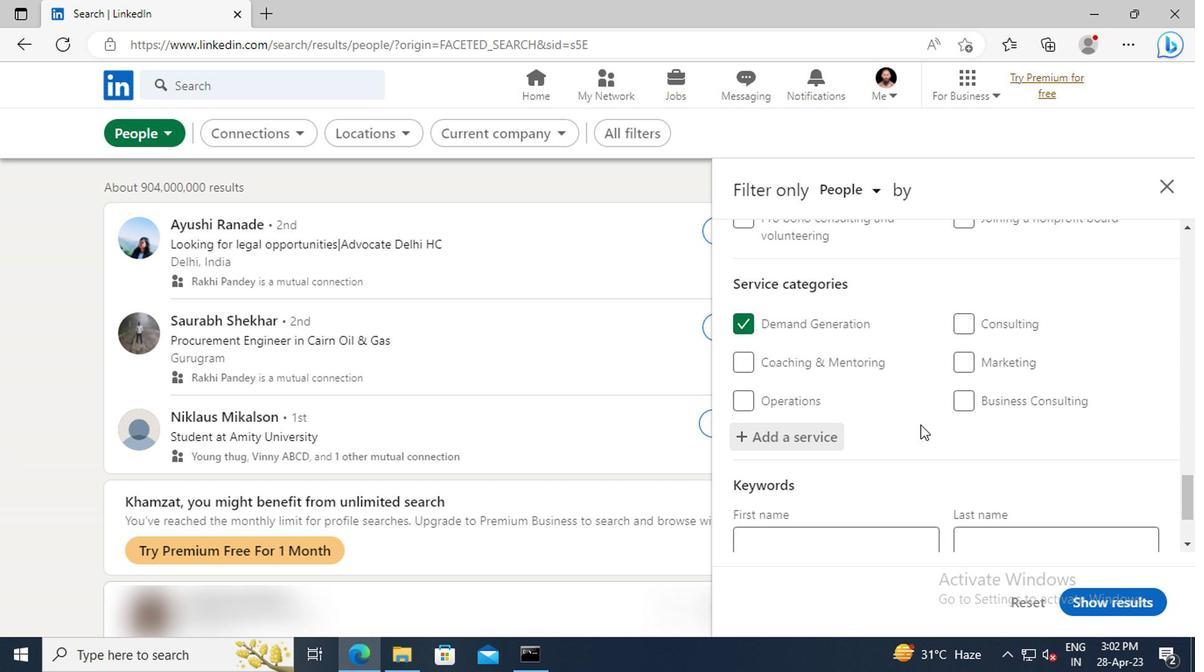 
Action: Mouse scrolled (917, 424) with delta (0, 0)
Screenshot: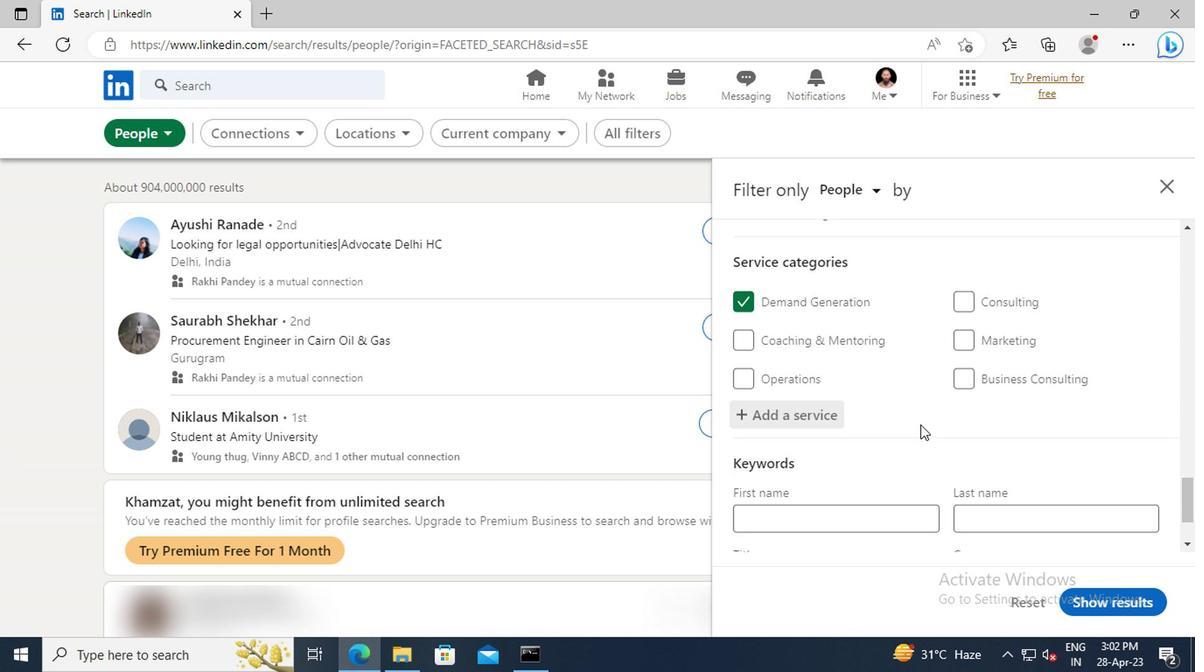 
Action: Mouse scrolled (917, 424) with delta (0, 0)
Screenshot: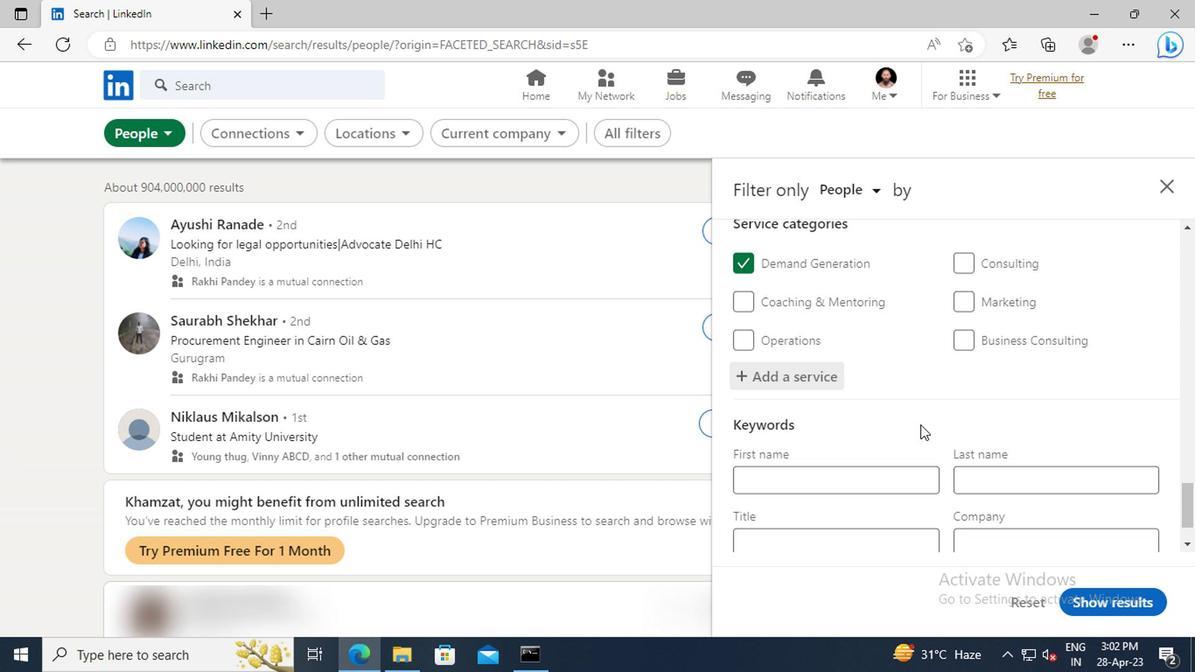 
Action: Mouse moved to (824, 469)
Screenshot: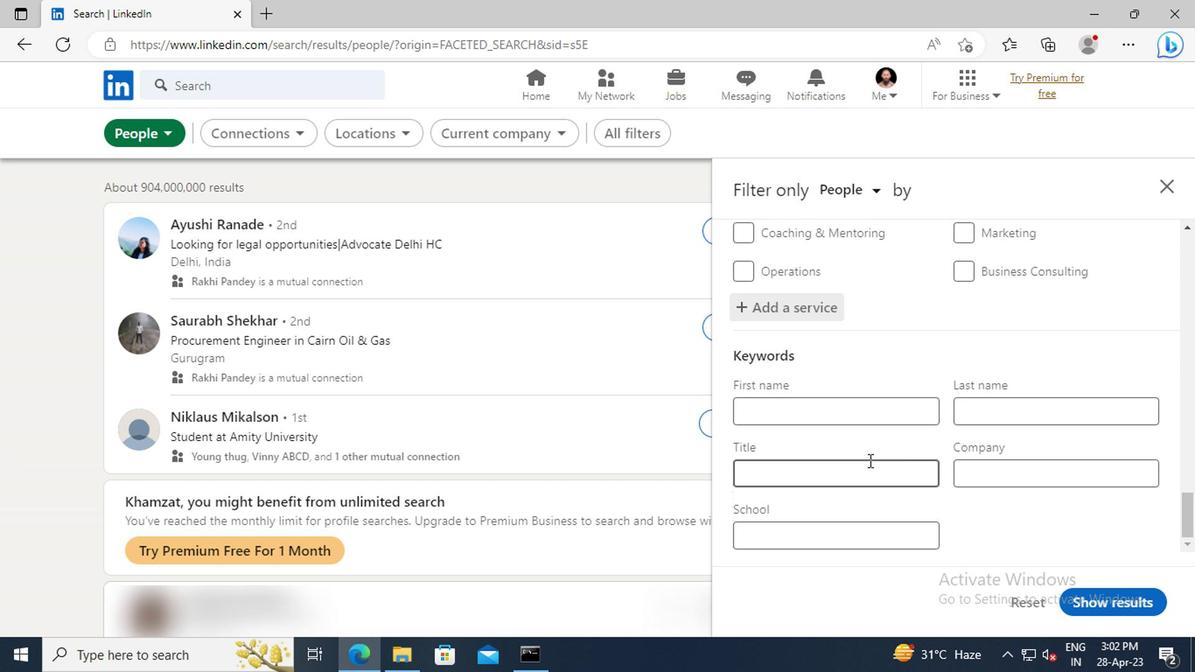 
Action: Mouse pressed left at (824, 469)
Screenshot: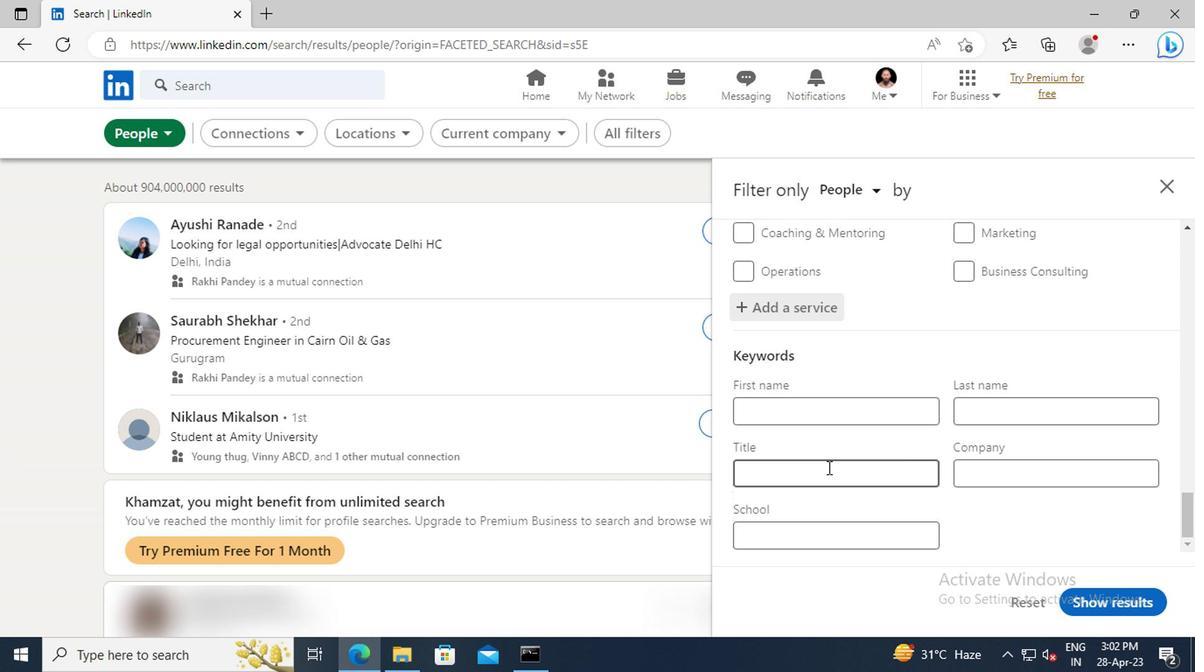 
Action: Key pressed <Key.shift>CONTINUOUS<Key.space><Key.shift>IMPROVEMENT<Key.space><Key.shift>LEAD<Key.enter>
Screenshot: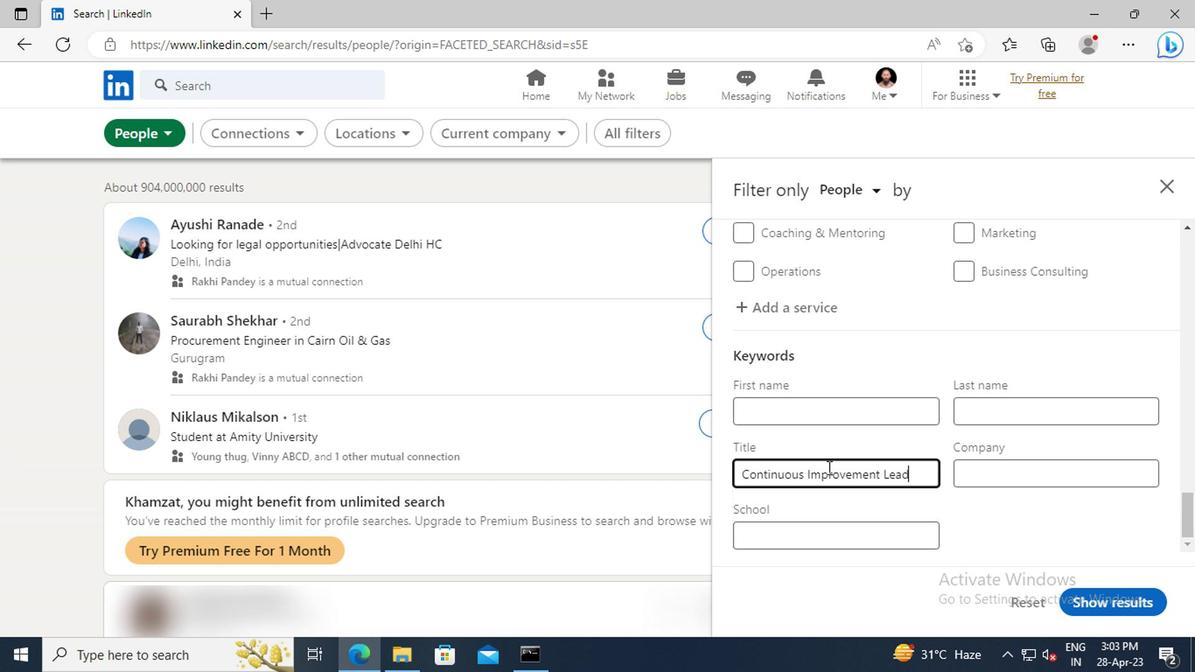 
Action: Mouse moved to (1083, 602)
Screenshot: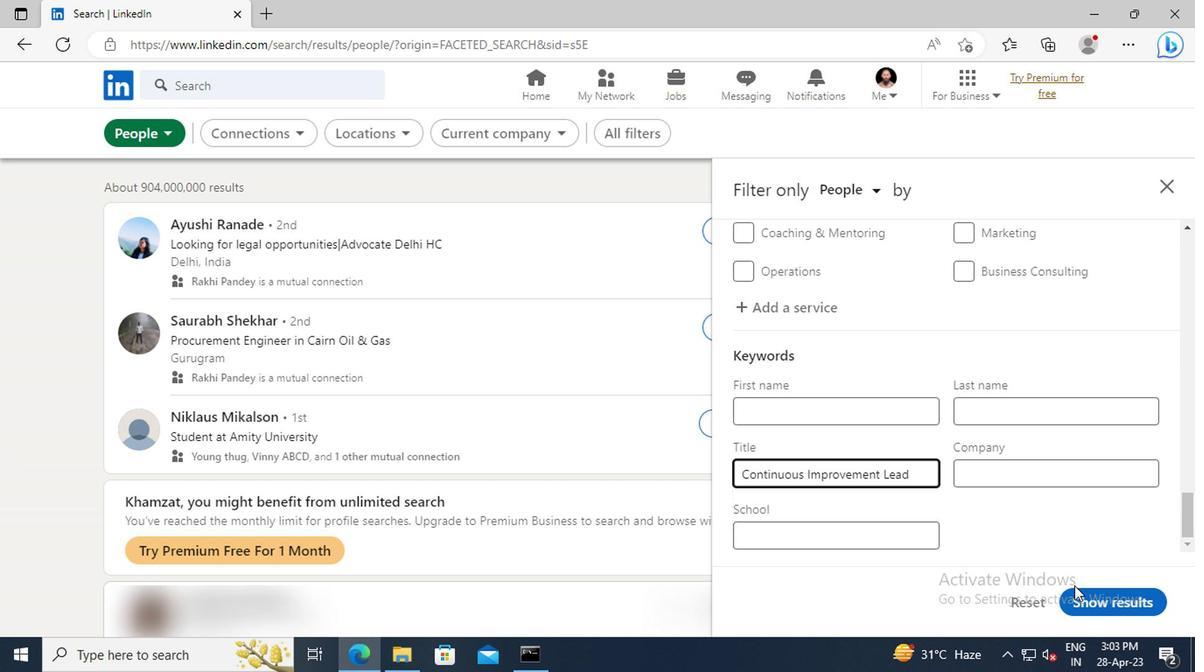 
Action: Mouse pressed left at (1083, 602)
Screenshot: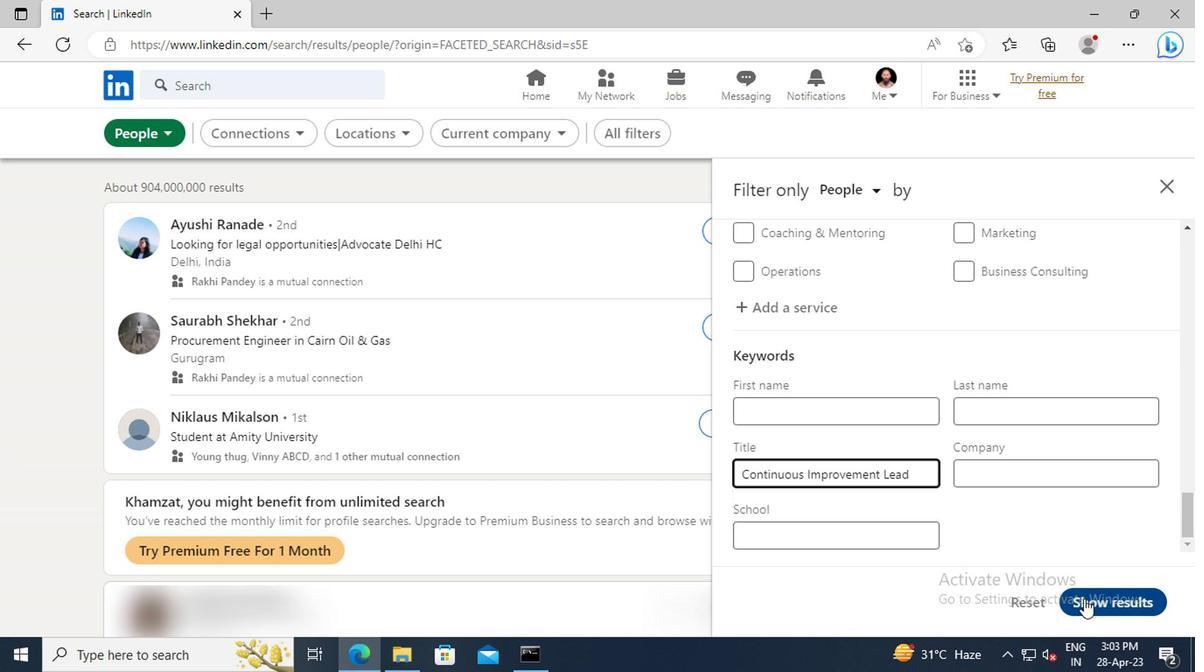 
Action: Mouse moved to (1078, 575)
Screenshot: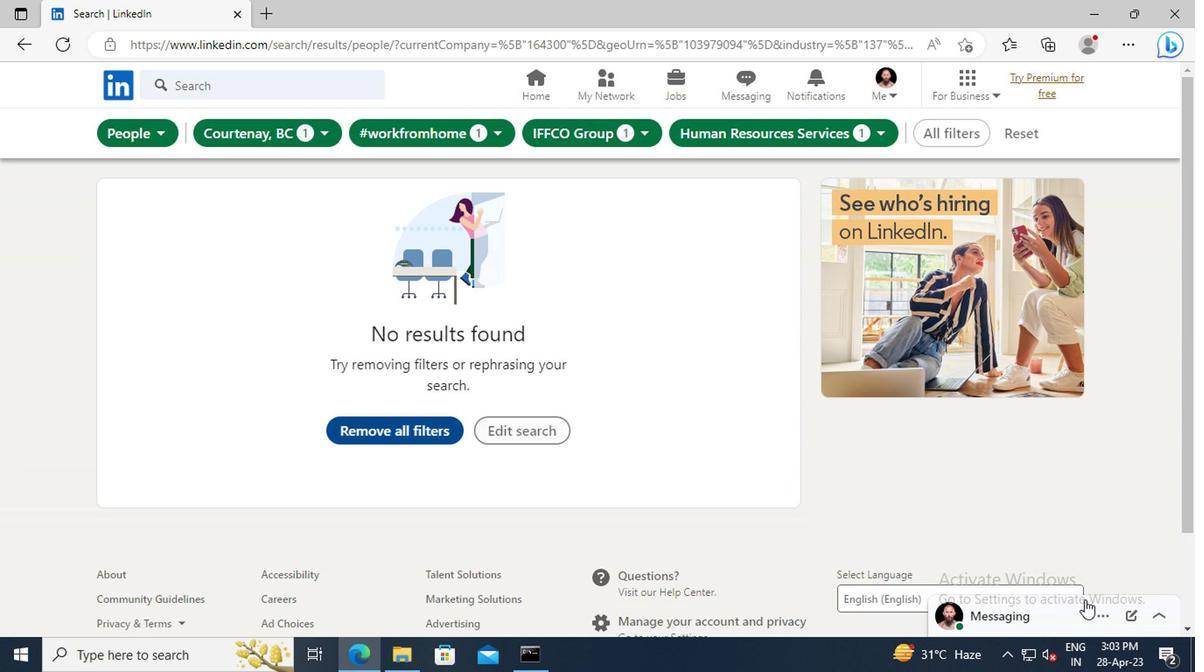 
